 Task: Find connections with filter location Suining with filter topic #Businessintelligence with filter profile language French with filter current company Crowe with filter school National Institute of Information Technology with filter industry Animal Feed Manufacturing with filter service category Corporate Events with filter keywords title Chief
Action: Mouse moved to (162, 221)
Screenshot: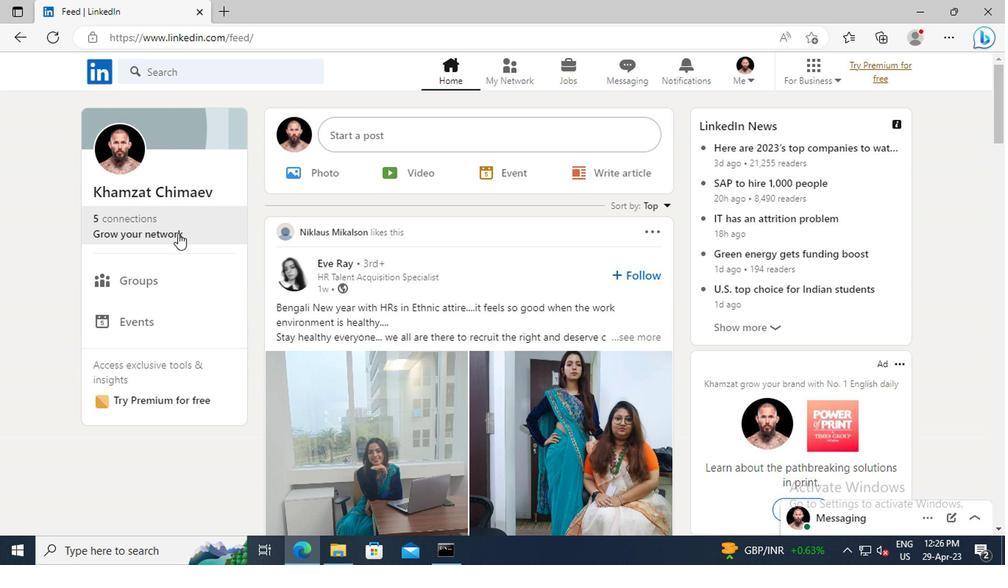 
Action: Mouse pressed left at (162, 221)
Screenshot: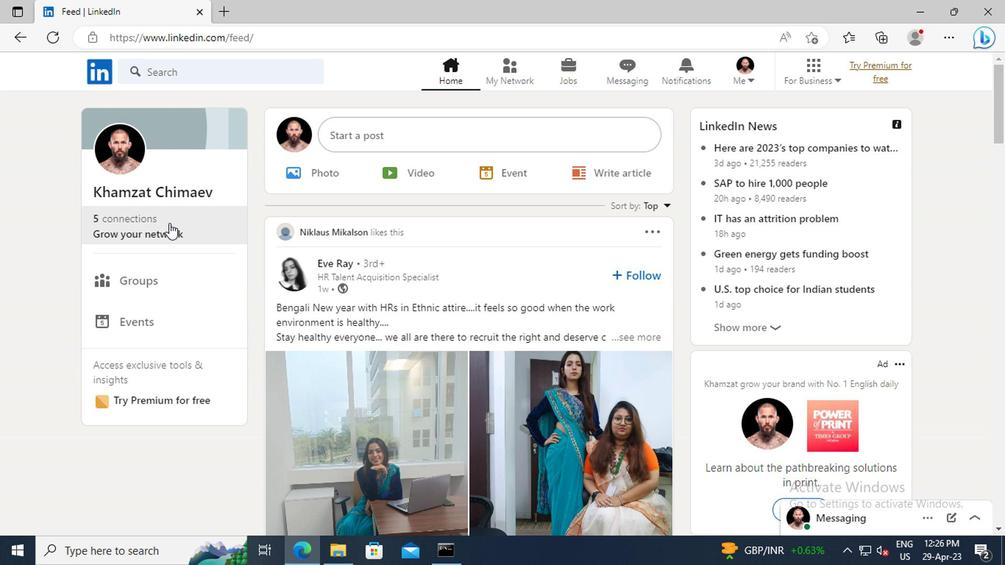 
Action: Mouse moved to (174, 152)
Screenshot: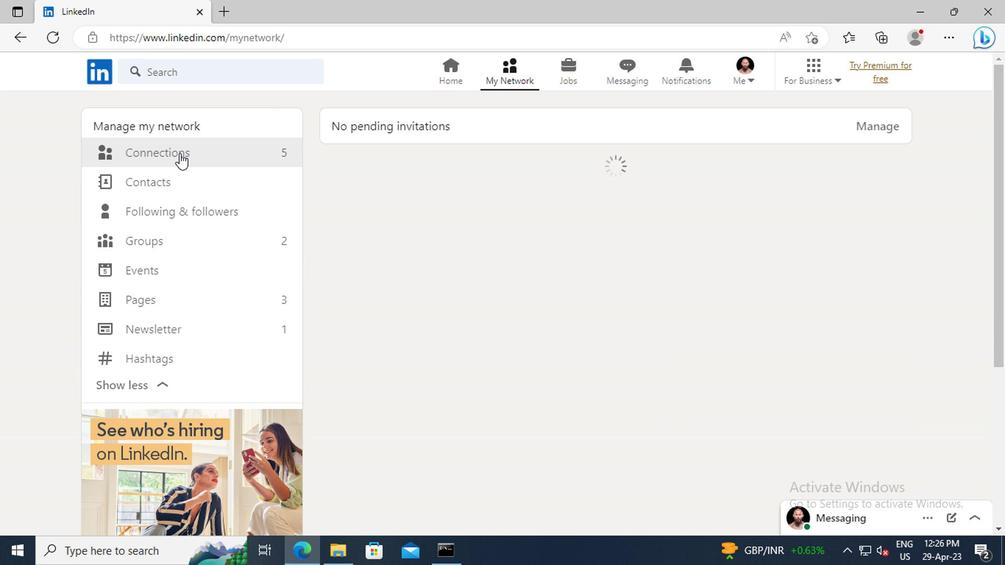 
Action: Mouse pressed left at (174, 152)
Screenshot: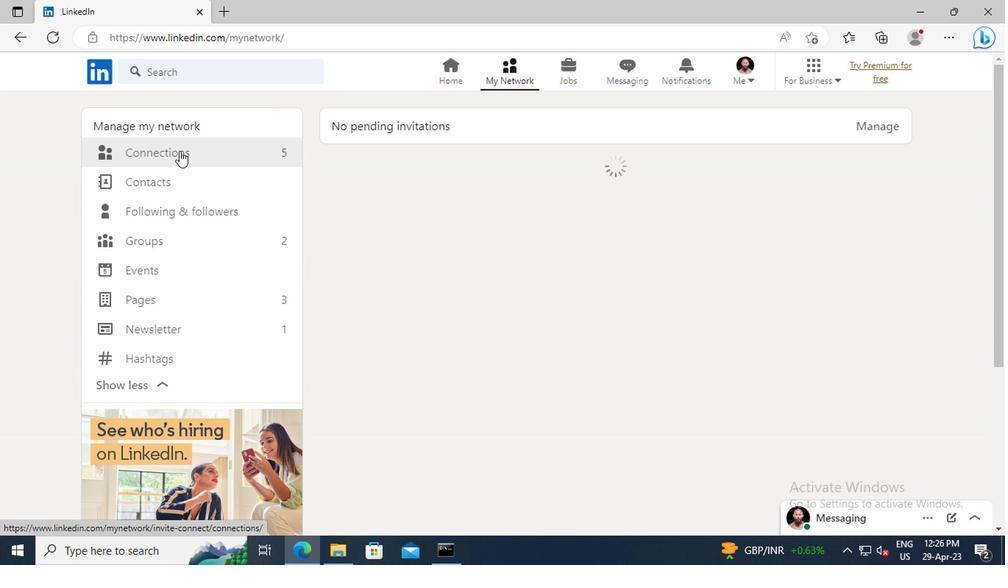 
Action: Mouse moved to (589, 156)
Screenshot: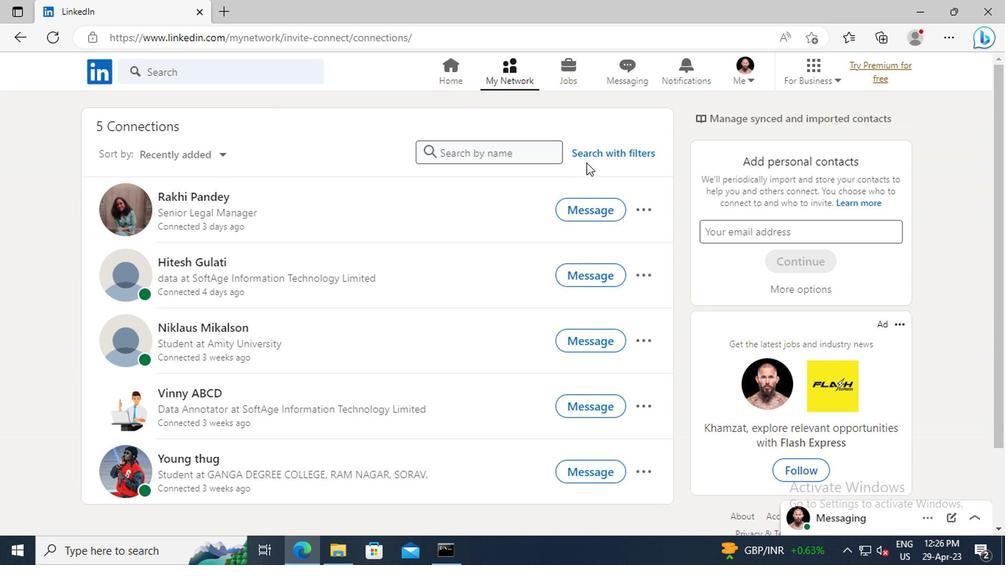 
Action: Mouse pressed left at (589, 156)
Screenshot: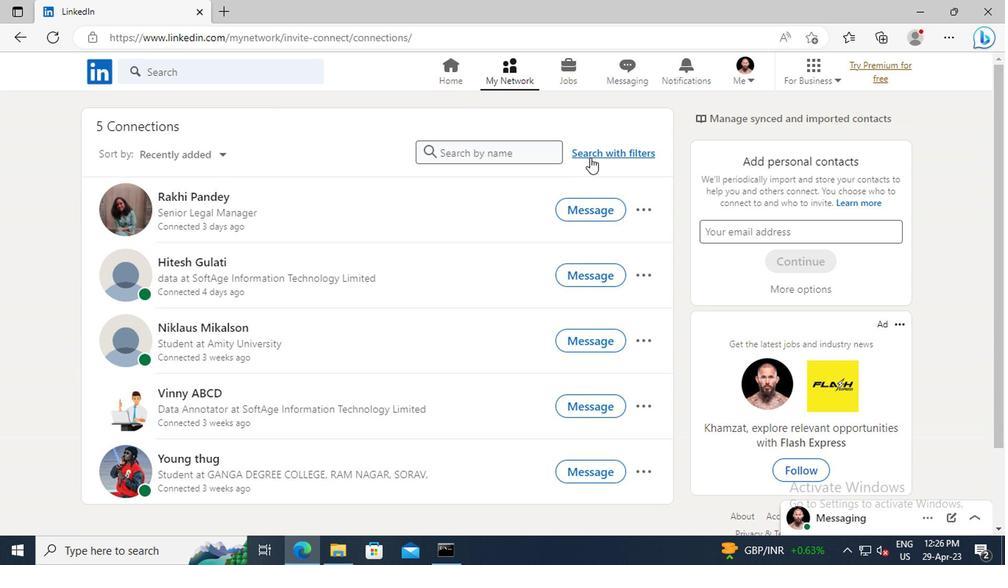 
Action: Mouse moved to (552, 115)
Screenshot: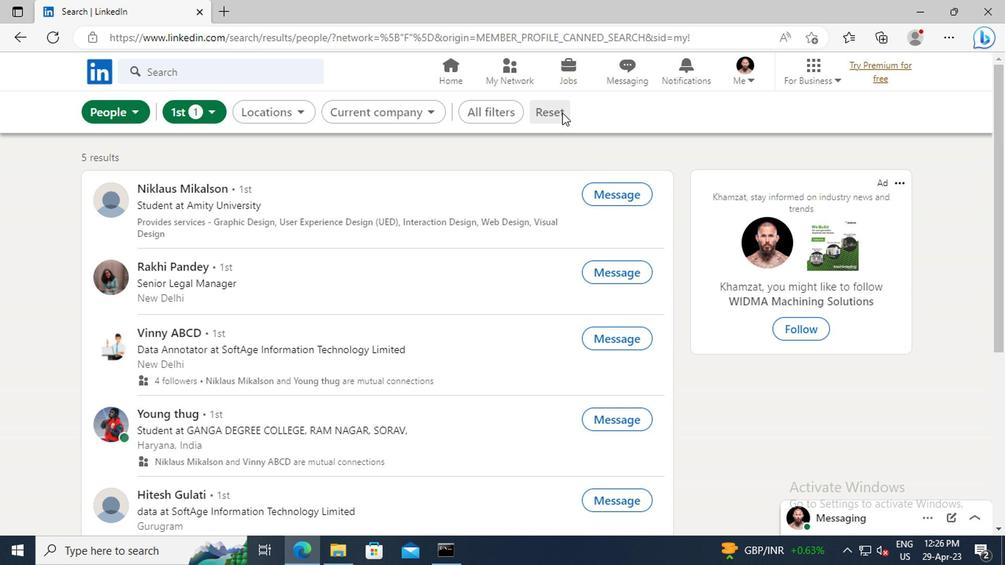 
Action: Mouse pressed left at (552, 115)
Screenshot: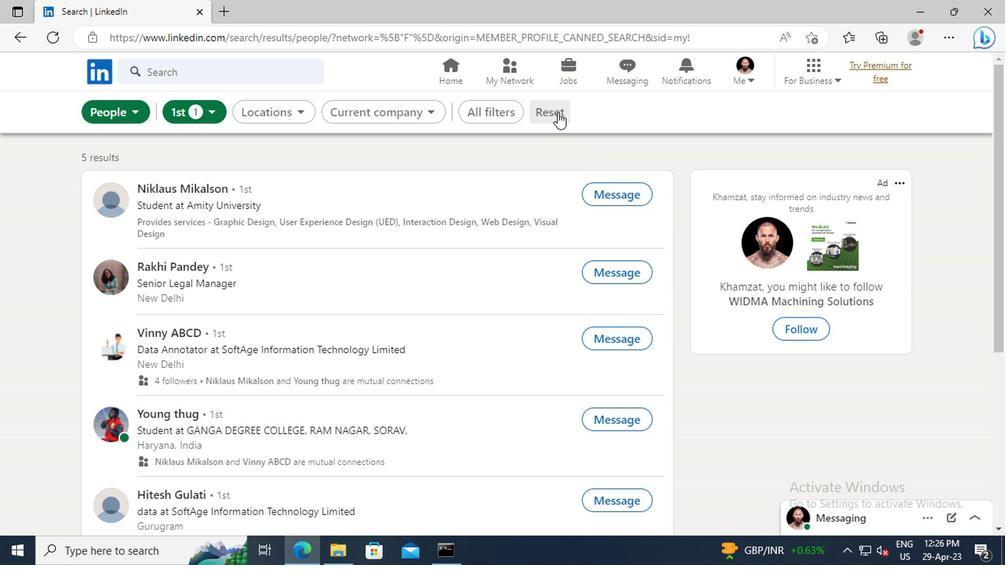 
Action: Mouse moved to (525, 112)
Screenshot: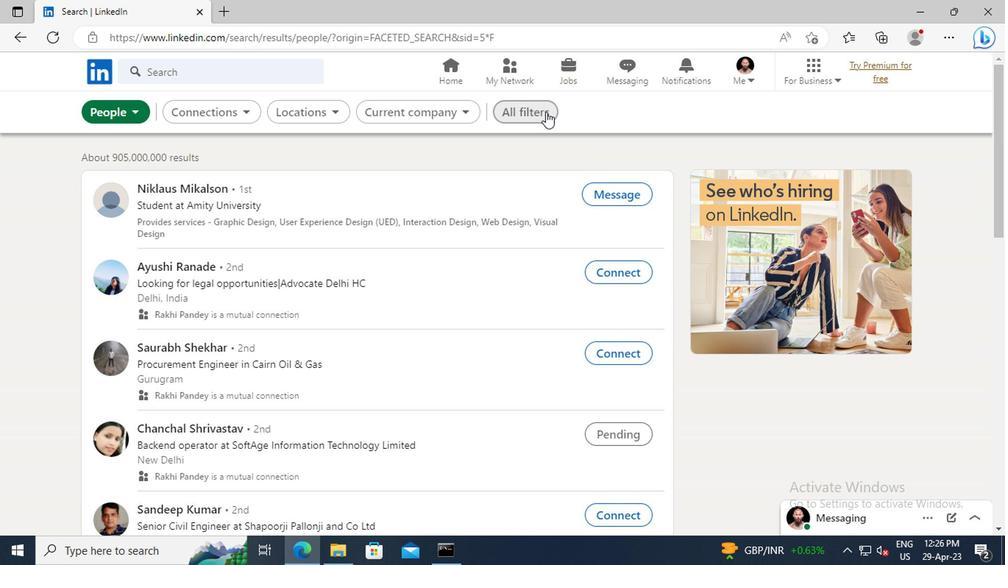 
Action: Mouse pressed left at (525, 112)
Screenshot: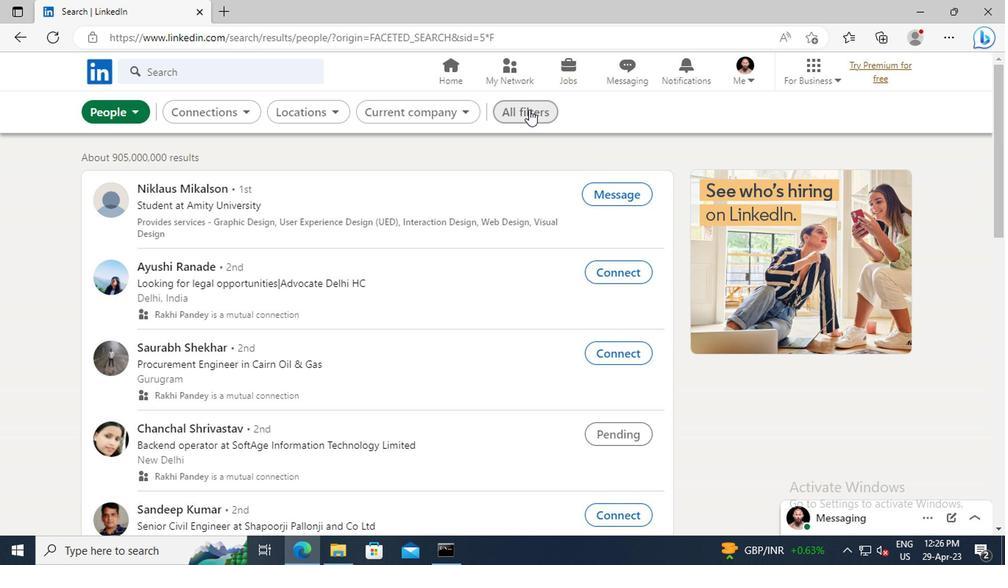 
Action: Mouse moved to (805, 267)
Screenshot: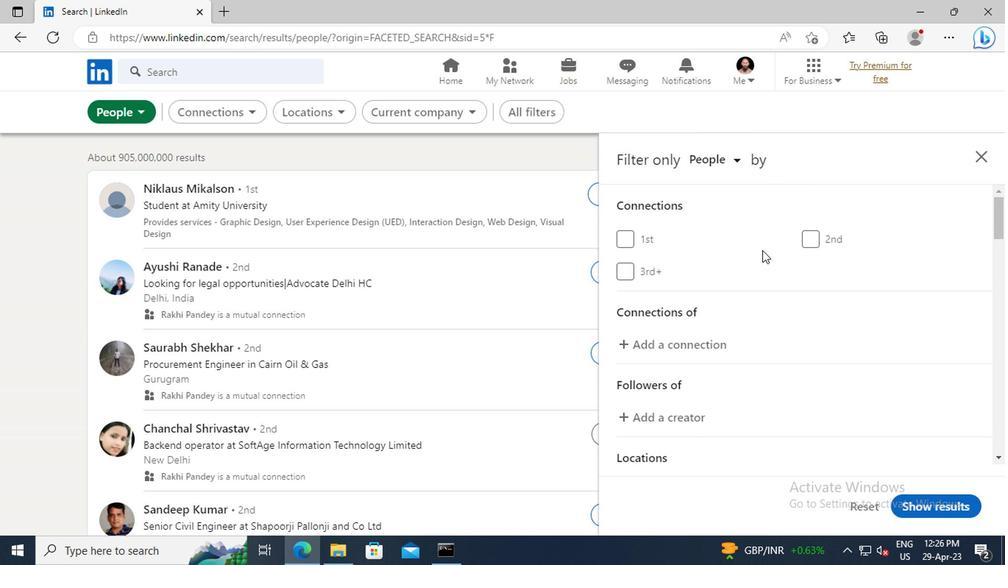 
Action: Mouse scrolled (805, 266) with delta (0, 0)
Screenshot: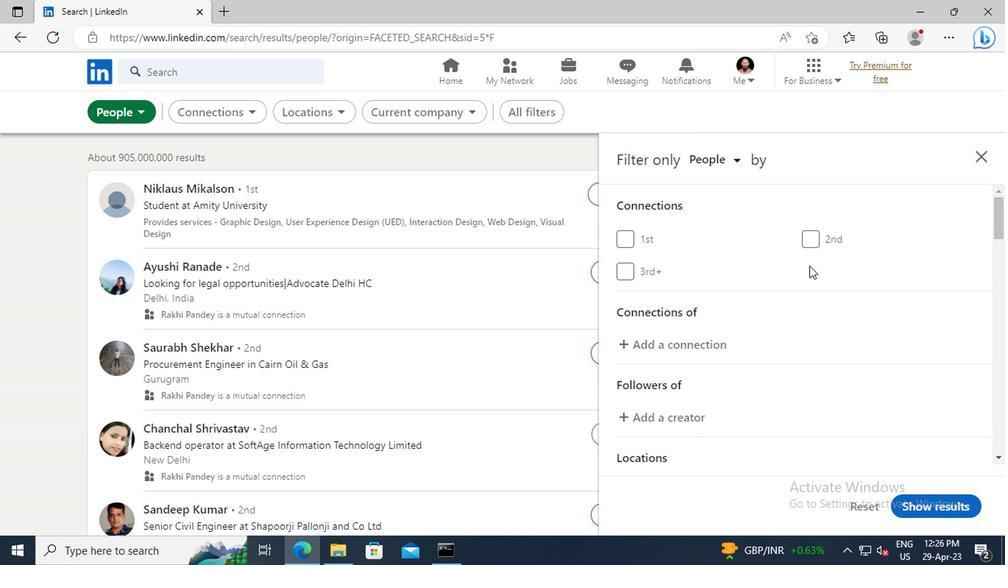
Action: Mouse scrolled (805, 266) with delta (0, 0)
Screenshot: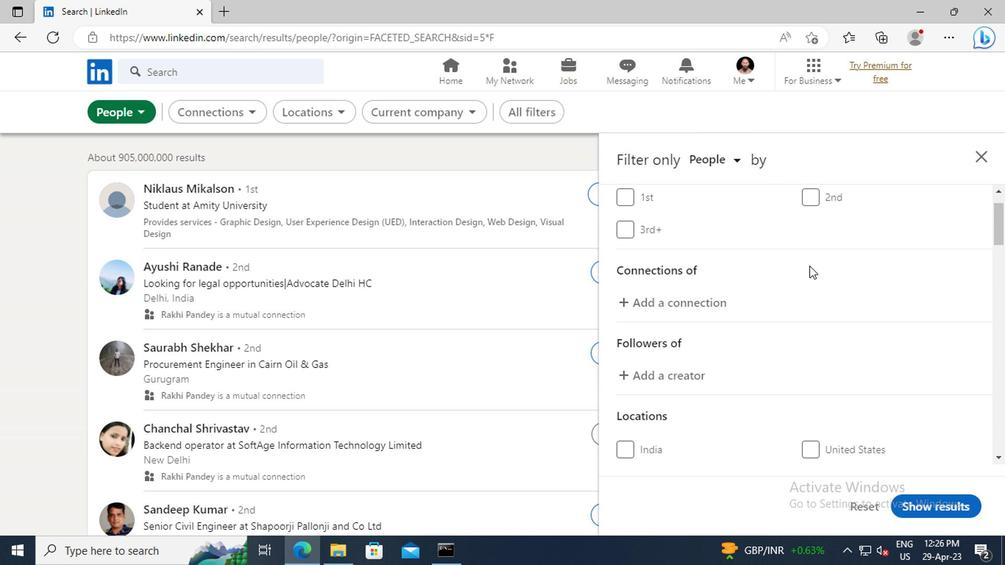 
Action: Mouse scrolled (805, 266) with delta (0, 0)
Screenshot: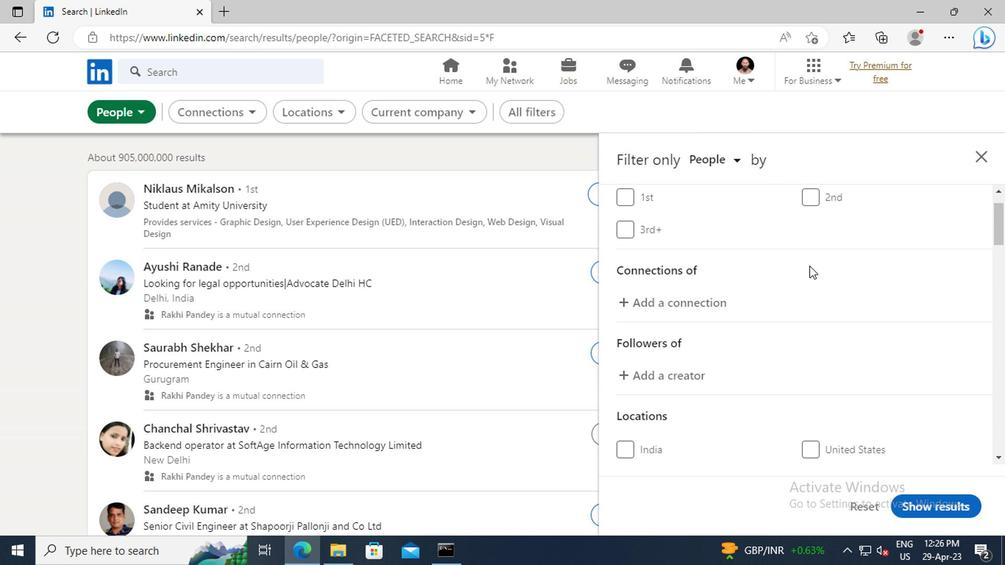 
Action: Mouse scrolled (805, 266) with delta (0, 0)
Screenshot: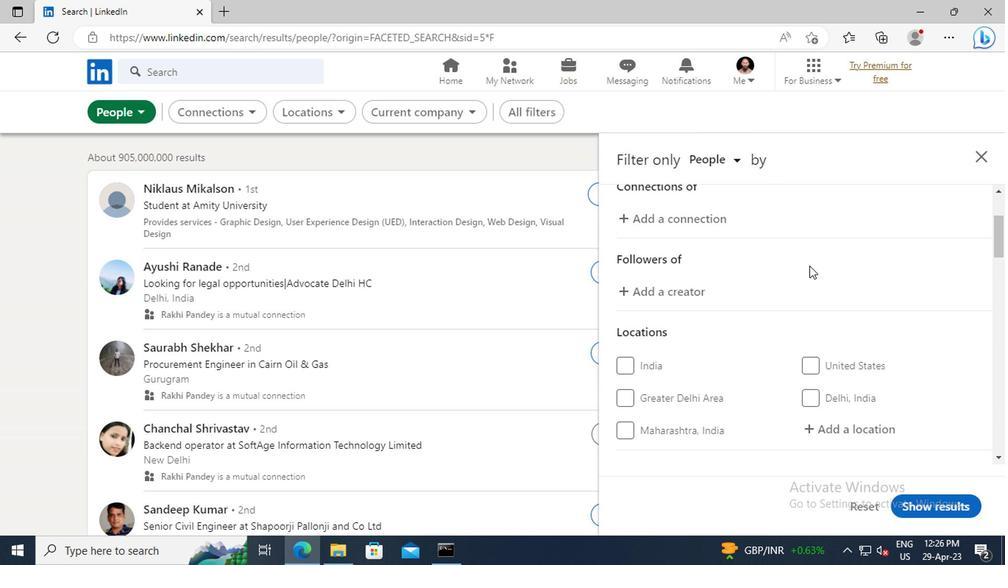 
Action: Mouse scrolled (805, 266) with delta (0, 0)
Screenshot: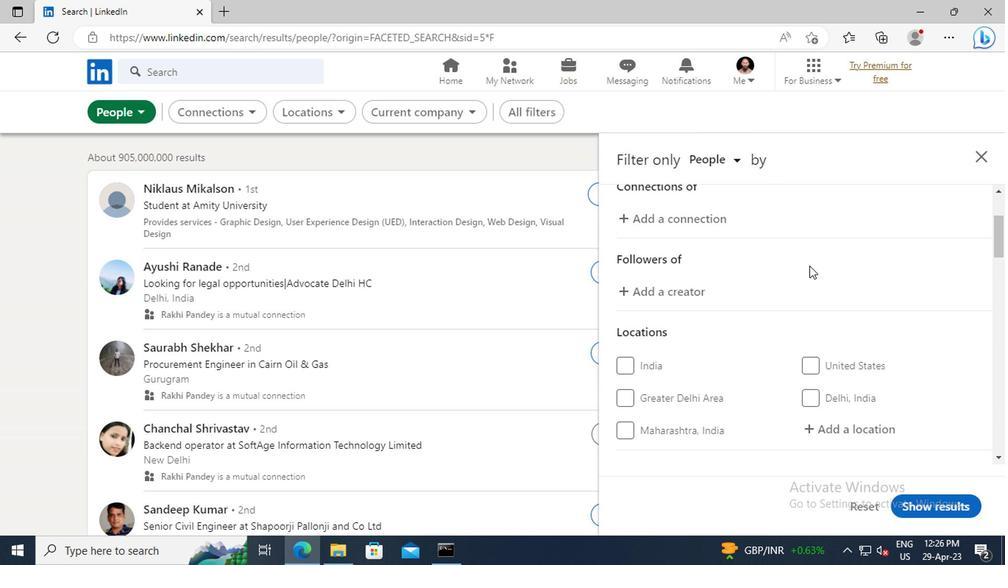 
Action: Mouse scrolled (805, 266) with delta (0, 0)
Screenshot: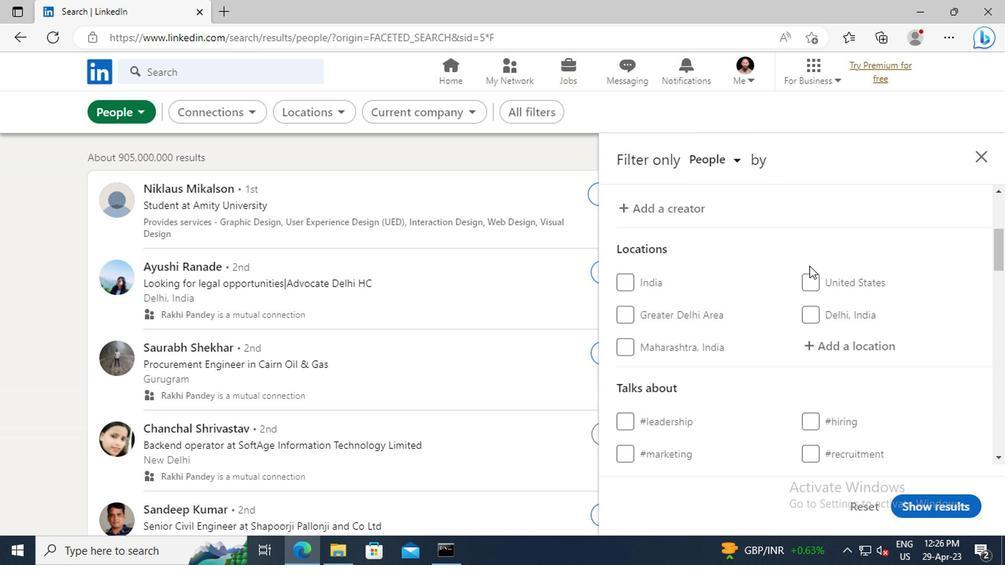 
Action: Mouse moved to (809, 305)
Screenshot: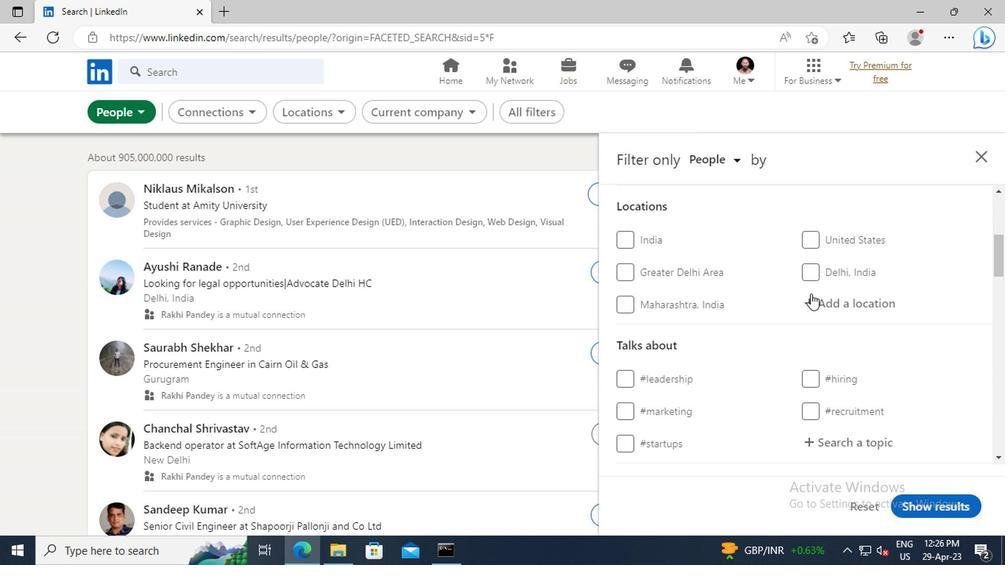
Action: Mouse pressed left at (809, 305)
Screenshot: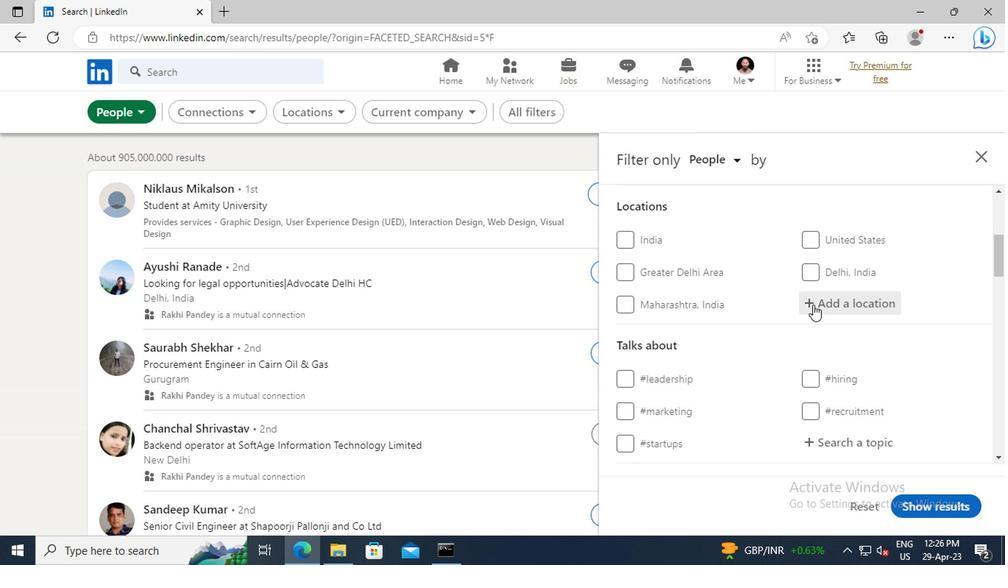 
Action: Key pressed <Key.shift>SUINING
Screenshot: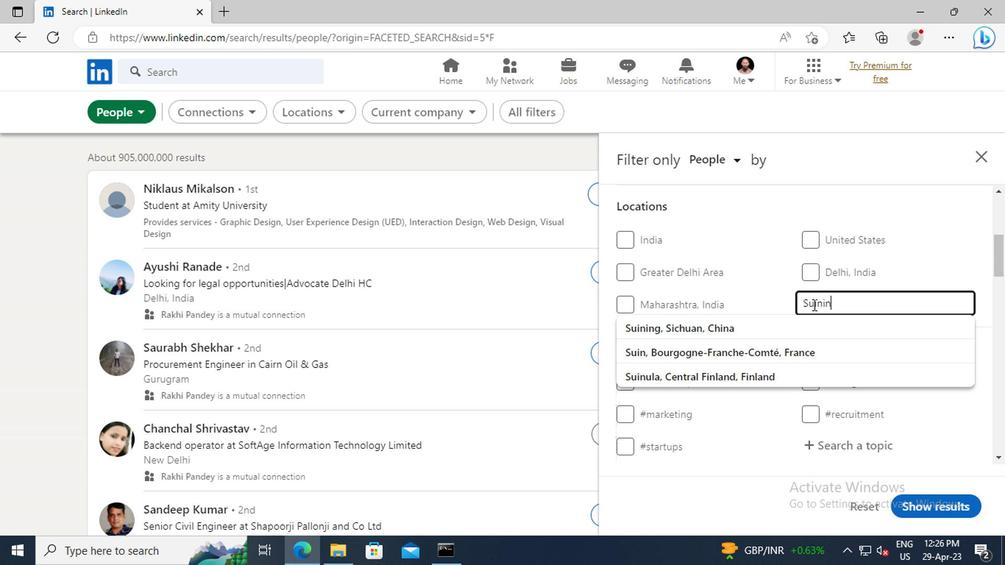 
Action: Mouse moved to (822, 320)
Screenshot: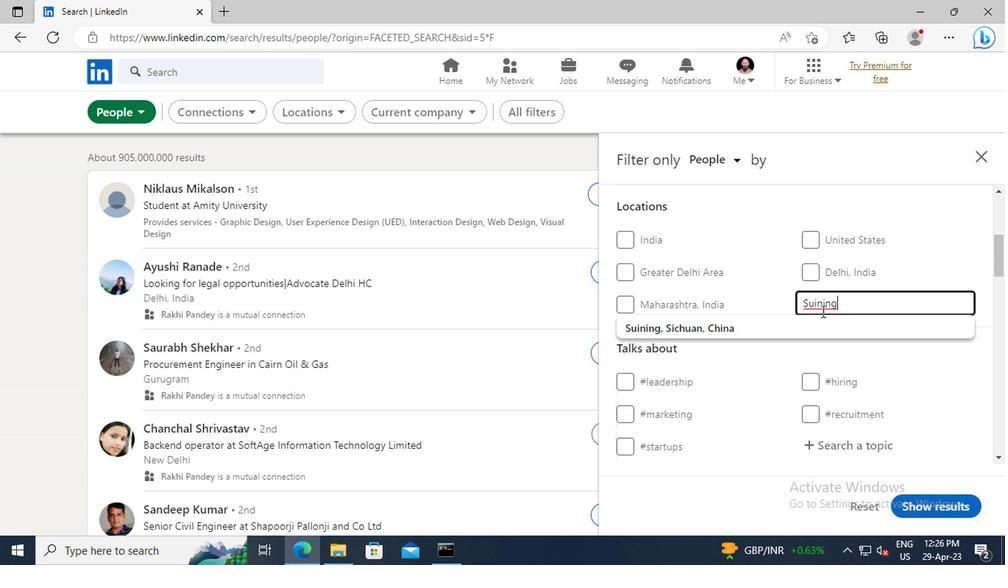 
Action: Mouse pressed left at (822, 320)
Screenshot: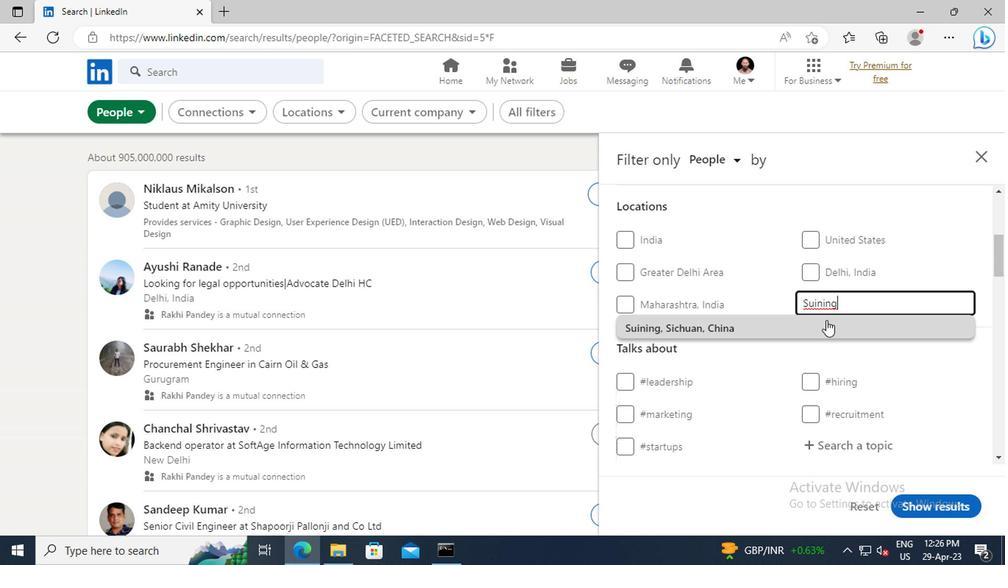 
Action: Mouse scrolled (822, 320) with delta (0, 0)
Screenshot: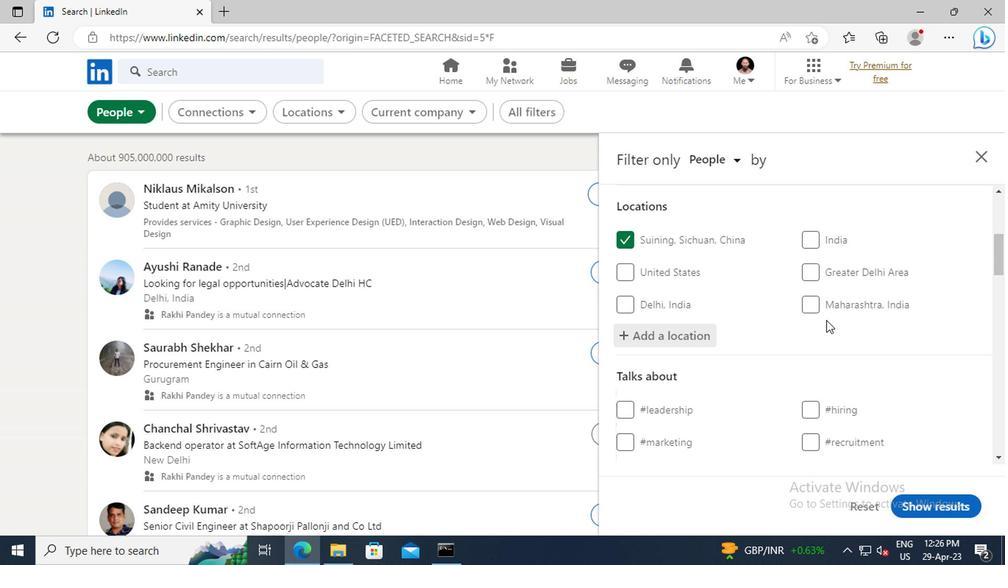 
Action: Mouse moved to (818, 302)
Screenshot: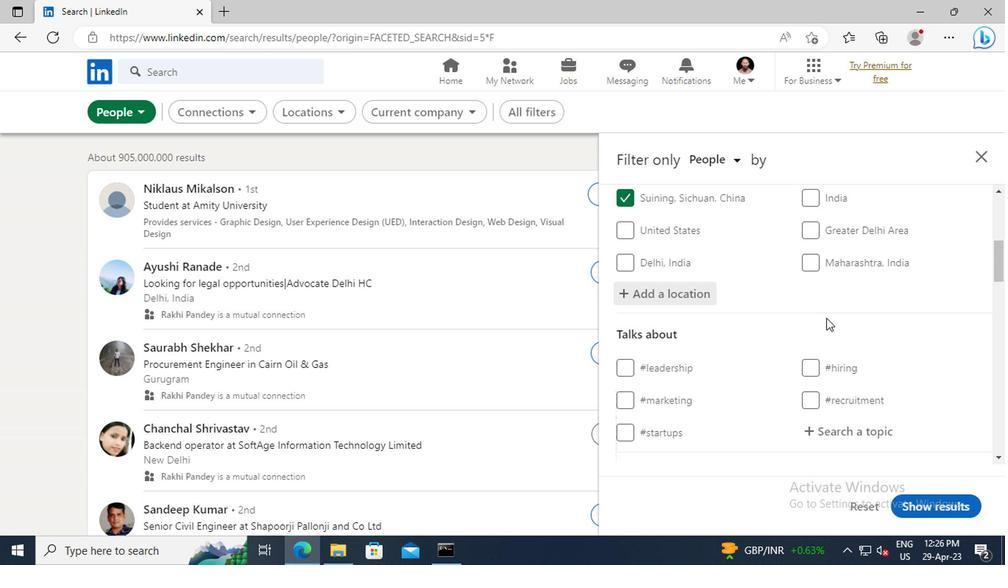 
Action: Mouse scrolled (818, 301) with delta (0, 0)
Screenshot: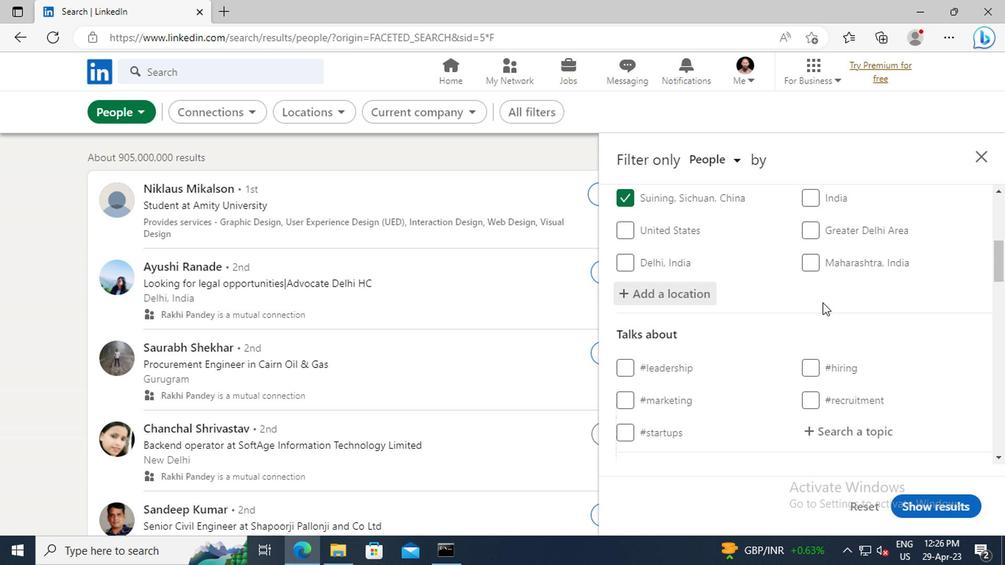 
Action: Mouse scrolled (818, 301) with delta (0, 0)
Screenshot: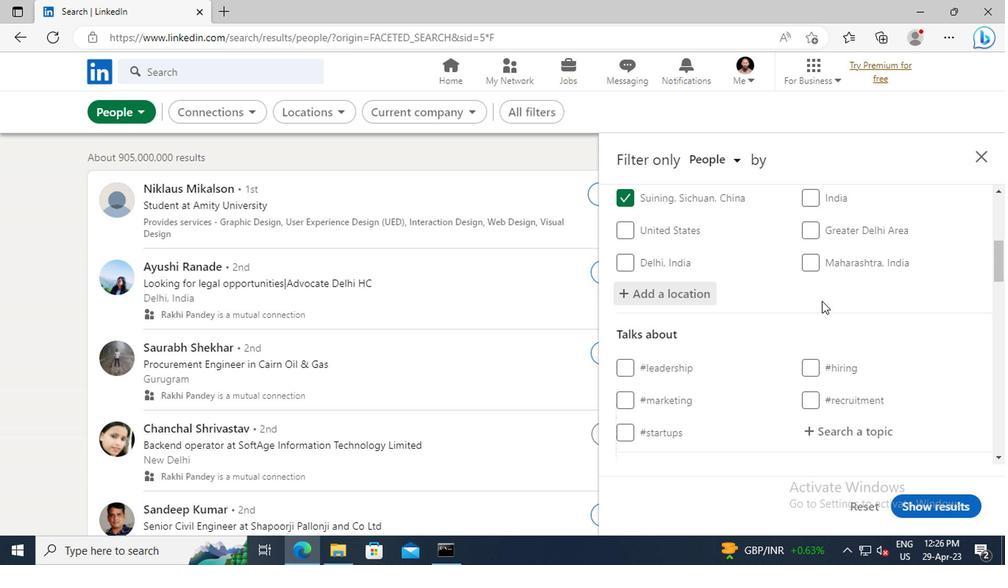 
Action: Mouse scrolled (818, 301) with delta (0, 0)
Screenshot: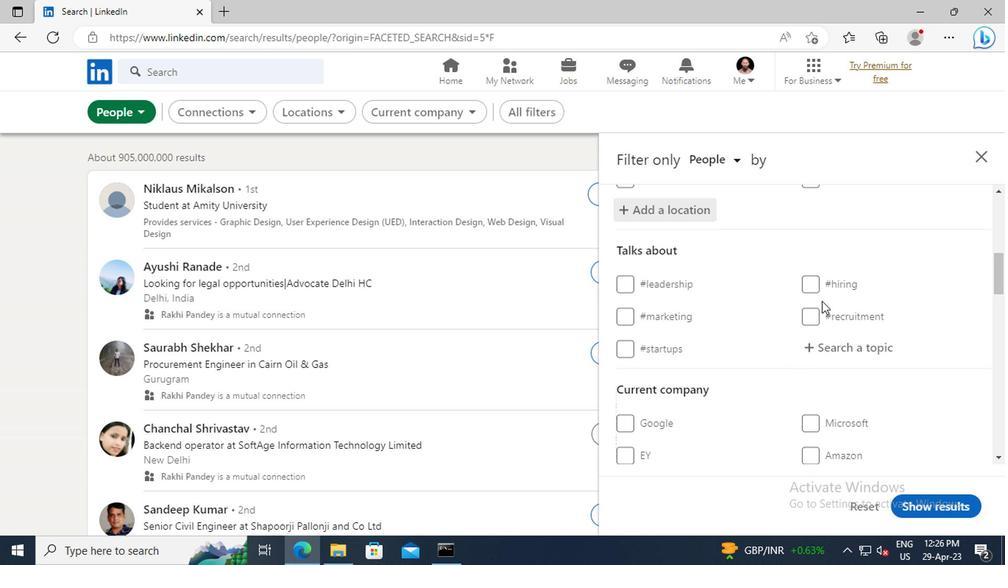 
Action: Mouse moved to (816, 307)
Screenshot: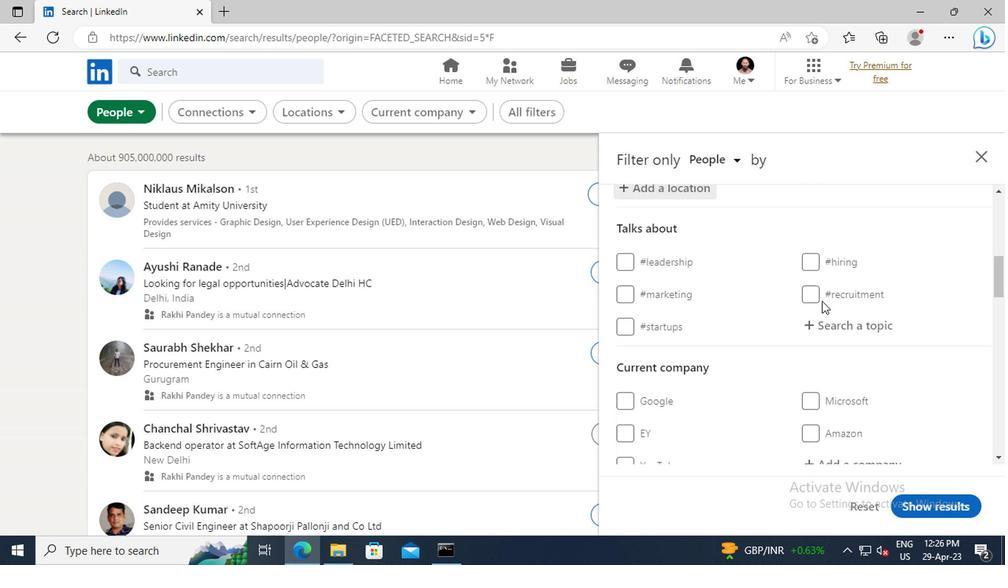 
Action: Mouse pressed left at (816, 307)
Screenshot: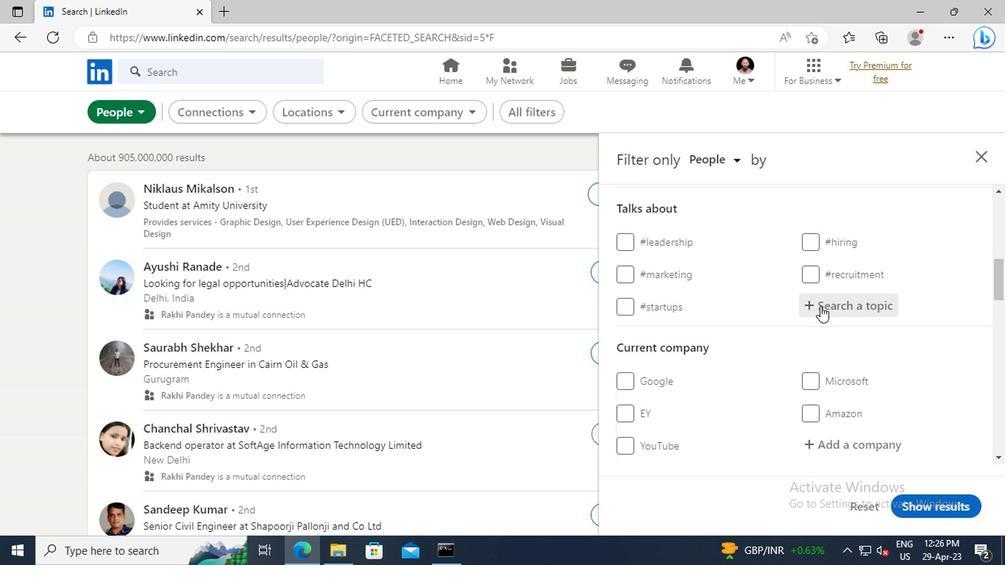 
Action: Key pressed <Key.shift>BUSINESSIN
Screenshot: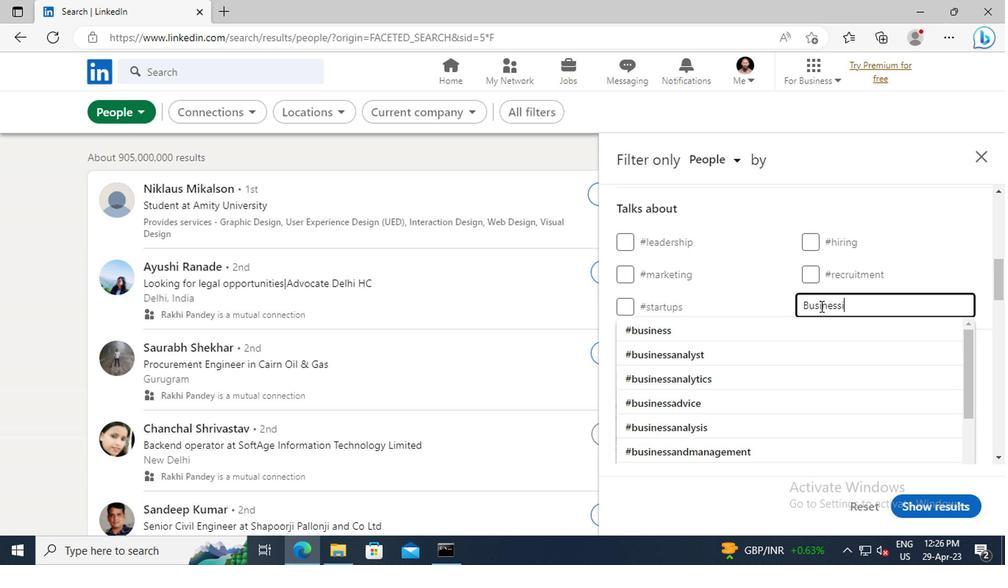 
Action: Mouse moved to (804, 329)
Screenshot: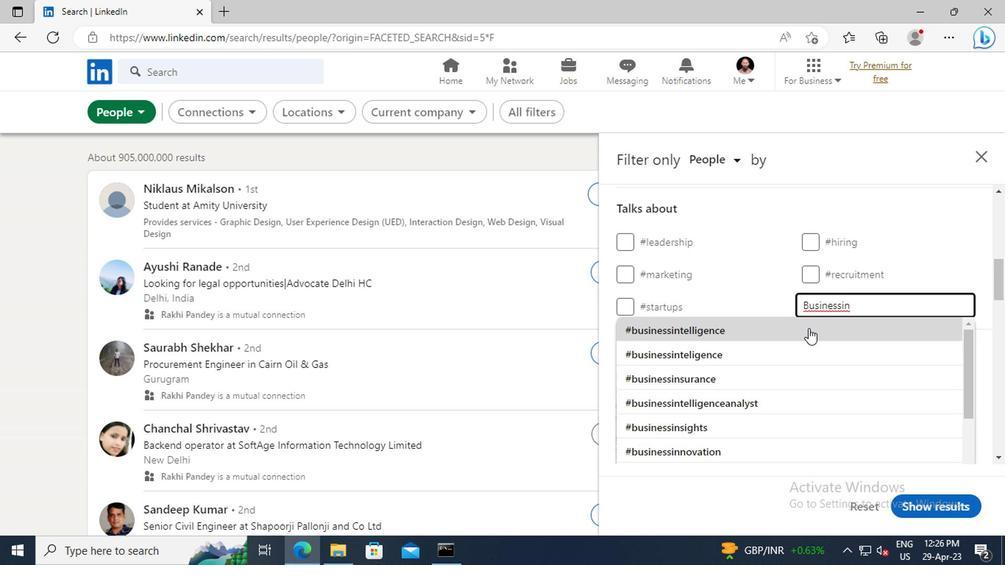 
Action: Mouse pressed left at (804, 329)
Screenshot: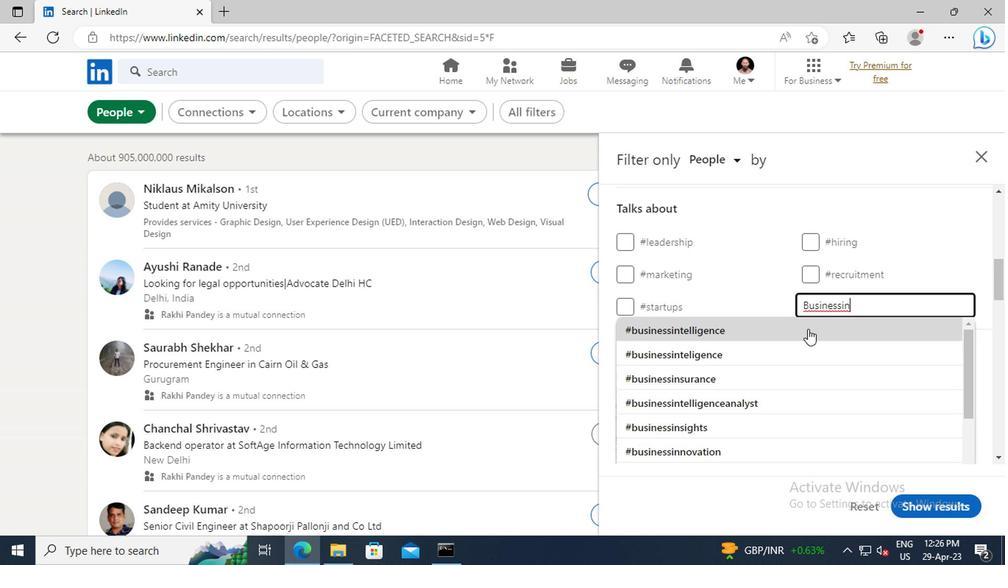 
Action: Mouse scrolled (804, 329) with delta (0, 0)
Screenshot: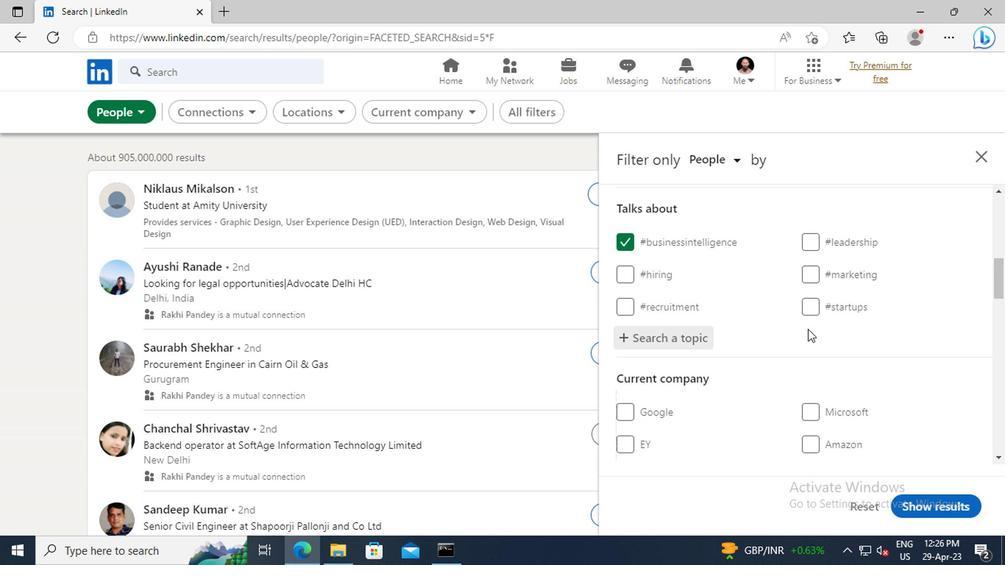 
Action: Mouse scrolled (804, 329) with delta (0, 0)
Screenshot: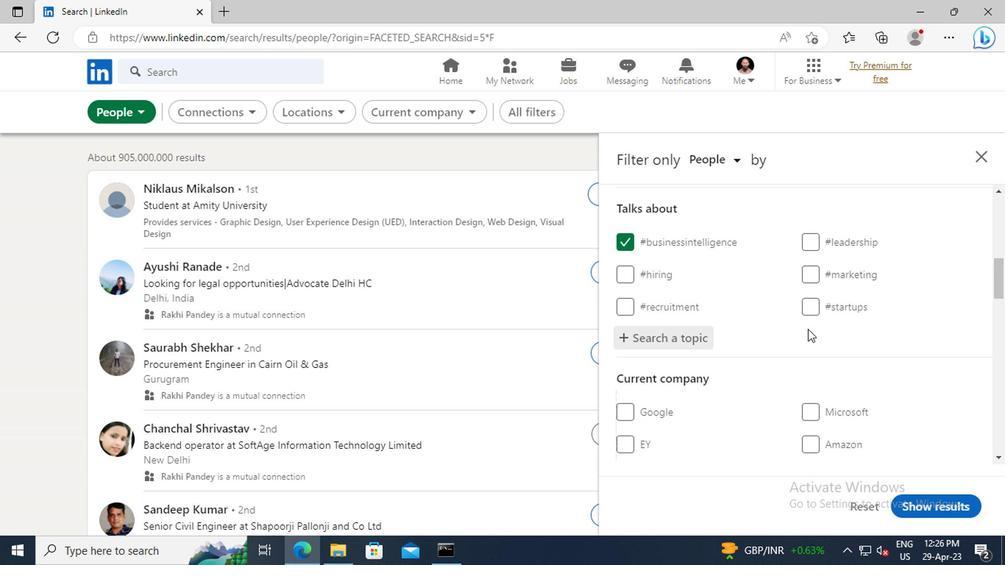
Action: Mouse scrolled (804, 329) with delta (0, 0)
Screenshot: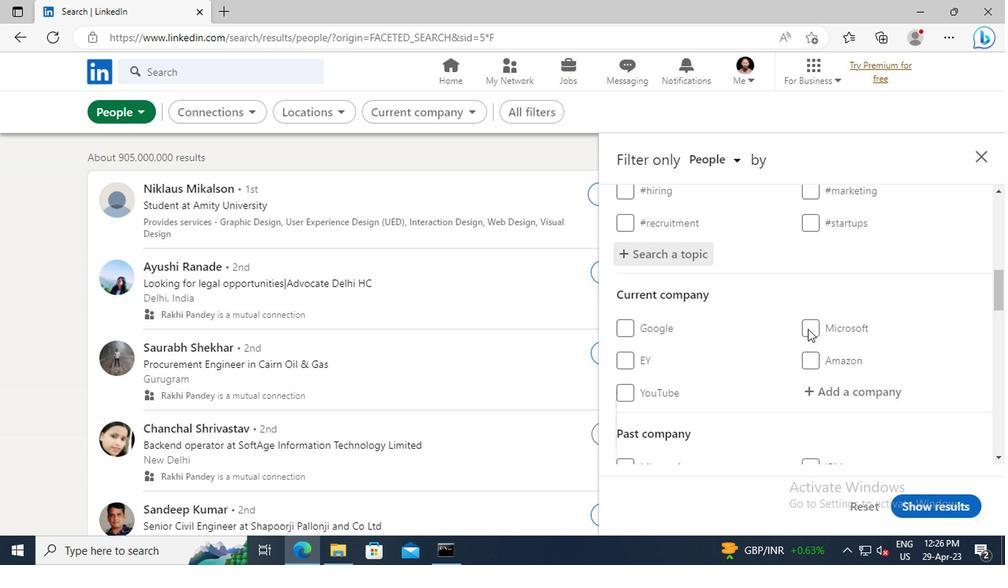 
Action: Mouse scrolled (804, 329) with delta (0, 0)
Screenshot: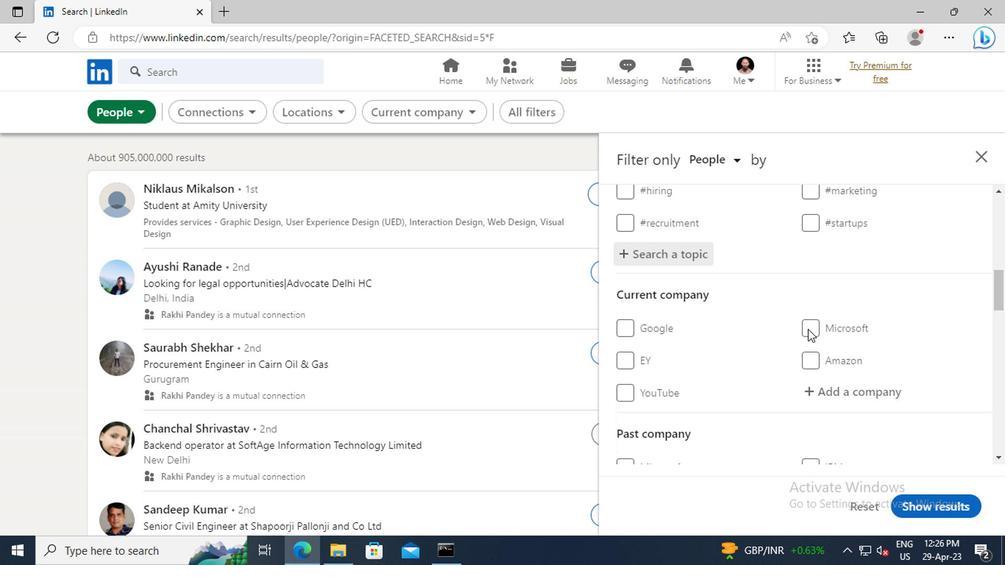 
Action: Mouse scrolled (804, 329) with delta (0, 0)
Screenshot: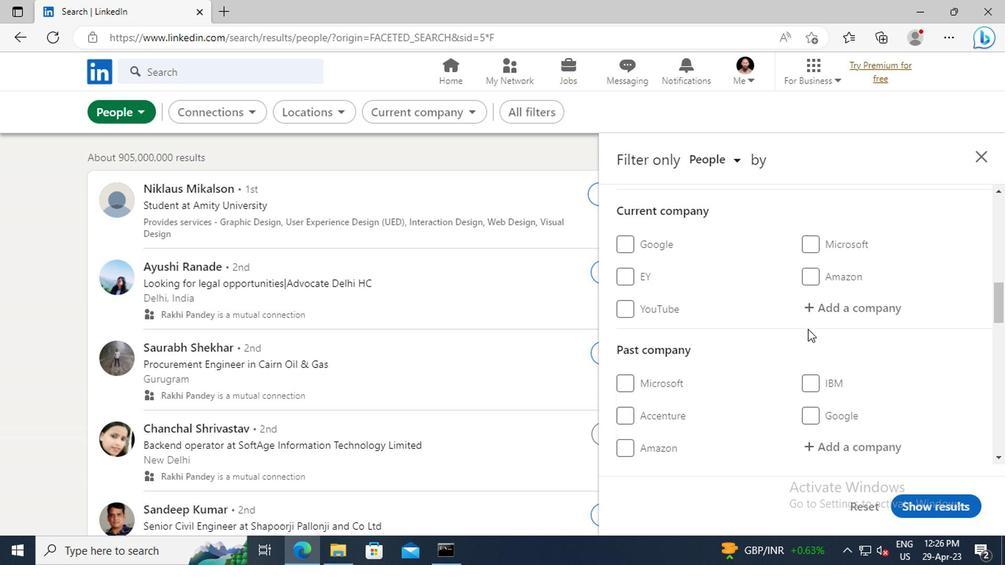 
Action: Mouse scrolled (804, 329) with delta (0, 0)
Screenshot: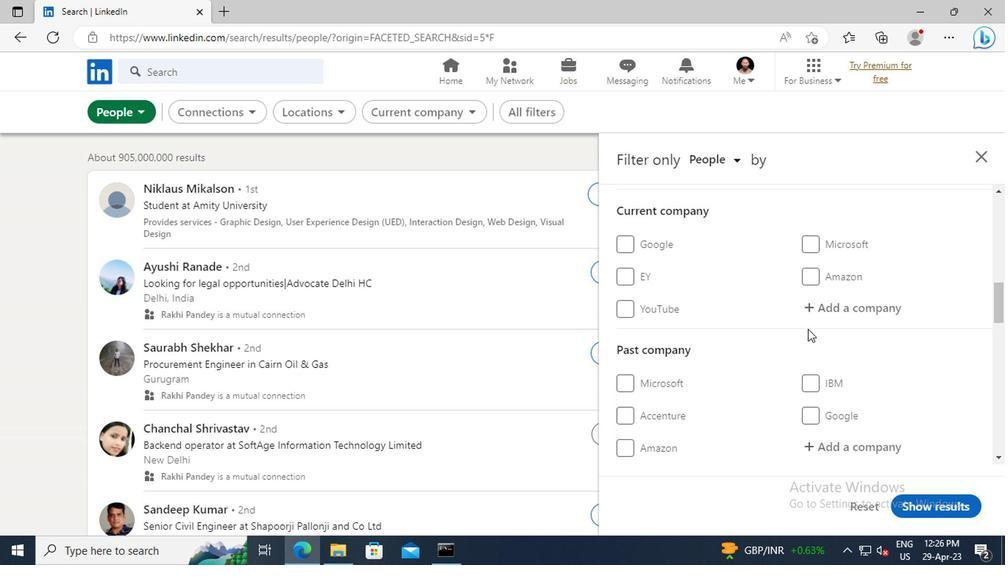 
Action: Mouse scrolled (804, 329) with delta (0, 0)
Screenshot: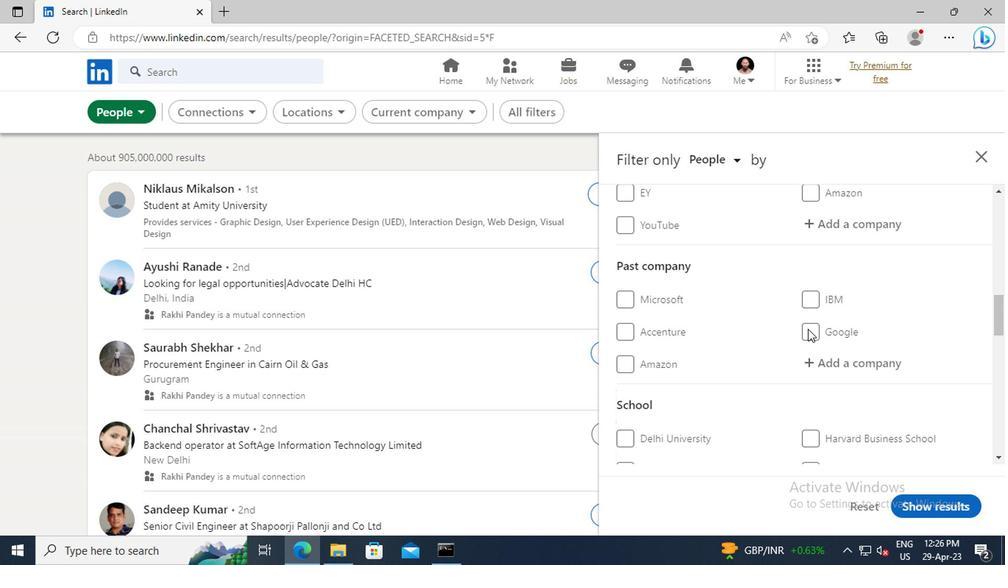 
Action: Mouse scrolled (804, 329) with delta (0, 0)
Screenshot: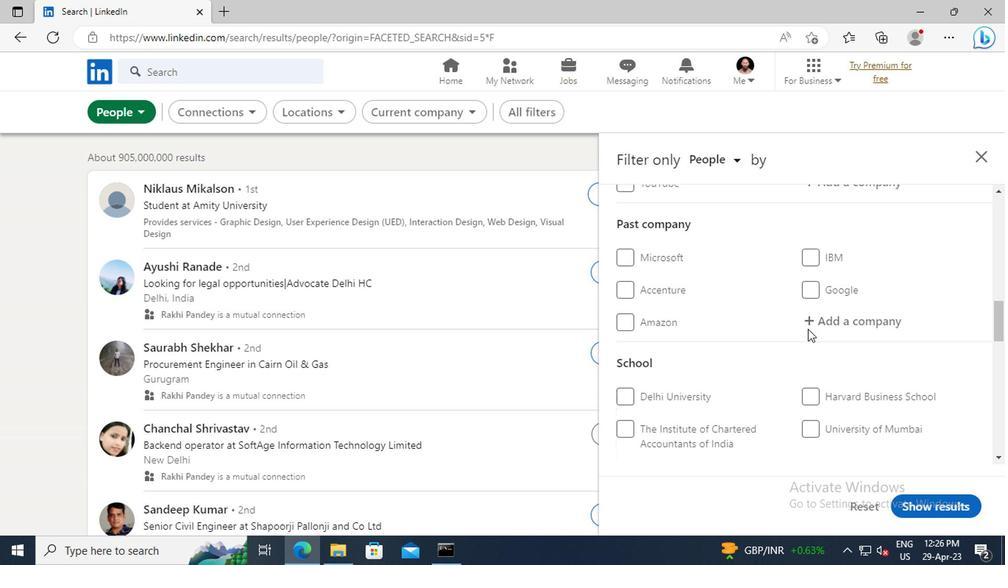 
Action: Mouse scrolled (804, 329) with delta (0, 0)
Screenshot: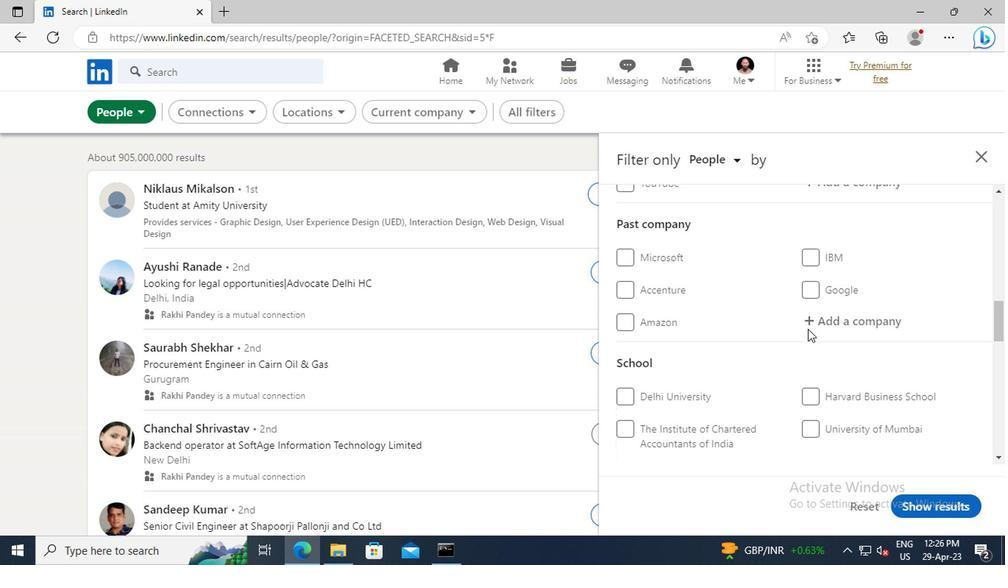 
Action: Mouse scrolled (804, 329) with delta (0, 0)
Screenshot: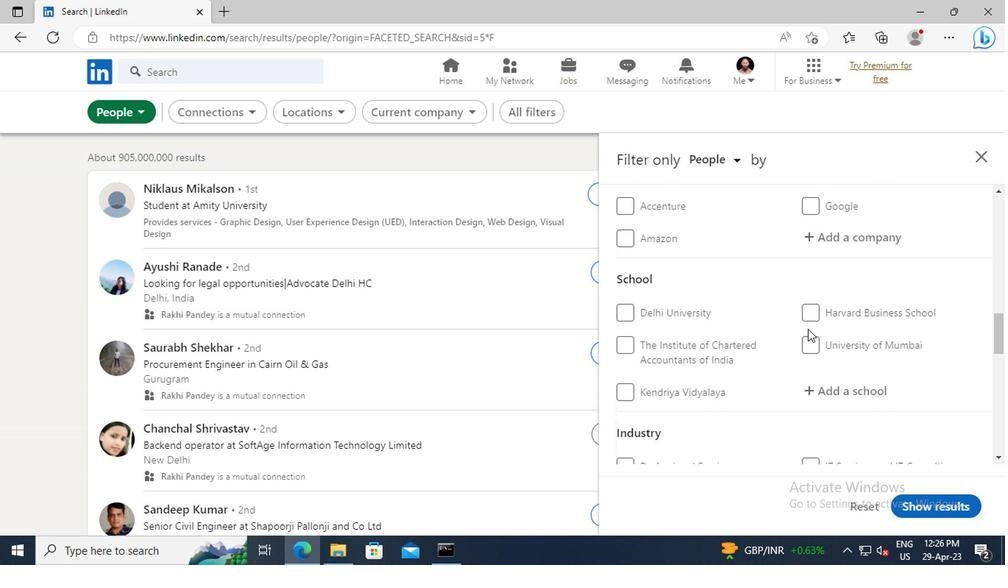 
Action: Mouse scrolled (804, 329) with delta (0, 0)
Screenshot: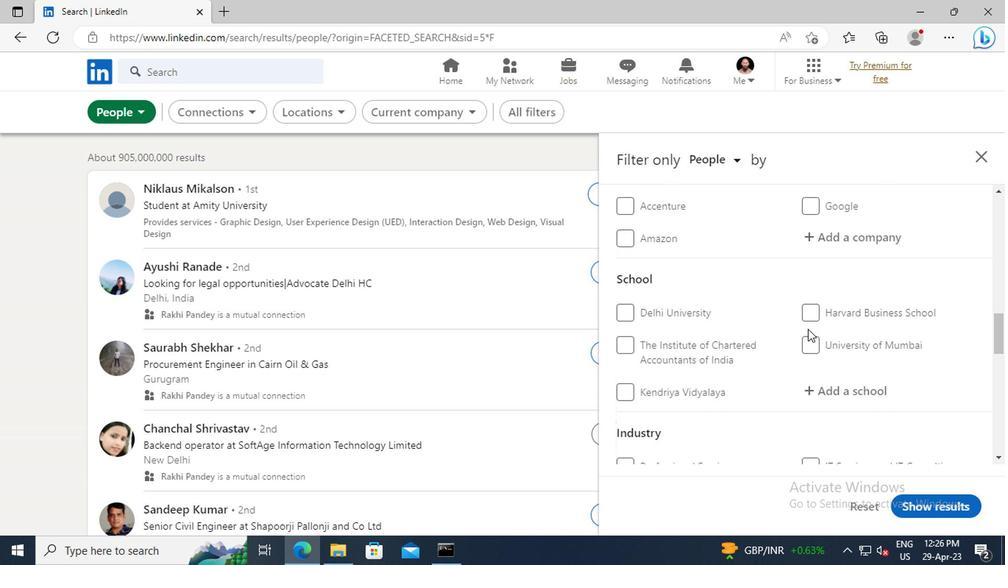 
Action: Mouse scrolled (804, 329) with delta (0, 0)
Screenshot: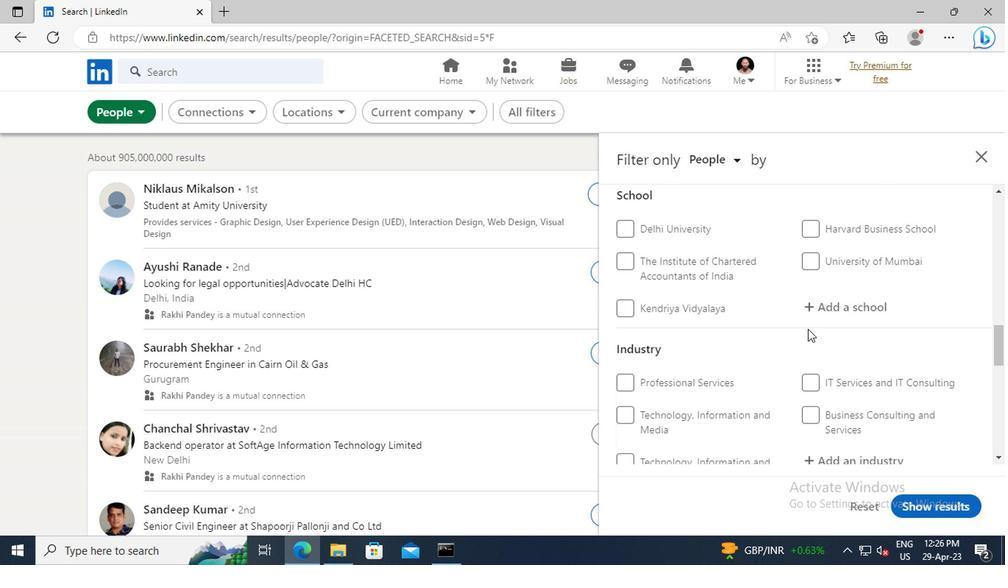 
Action: Mouse scrolled (804, 329) with delta (0, 0)
Screenshot: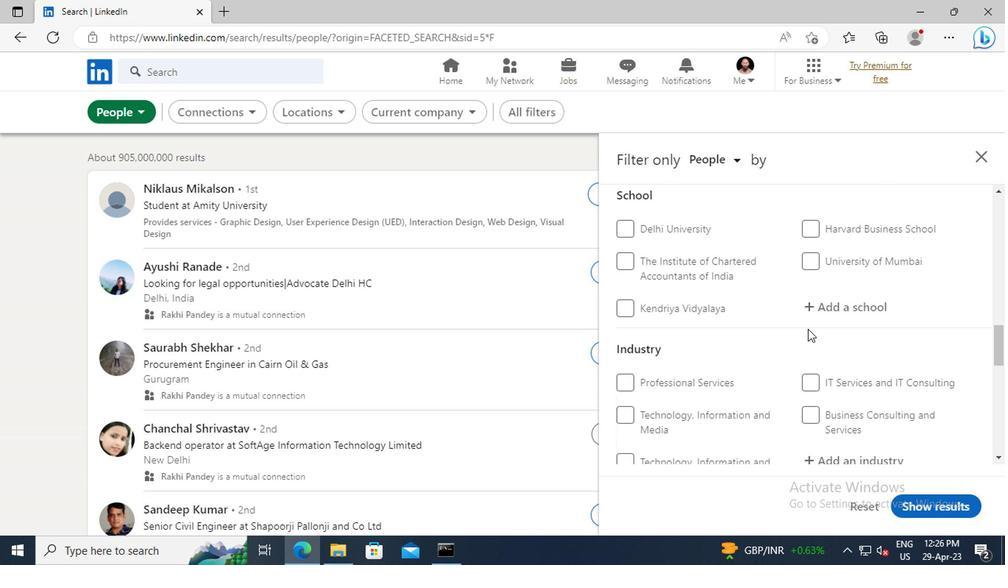
Action: Mouse scrolled (804, 329) with delta (0, 0)
Screenshot: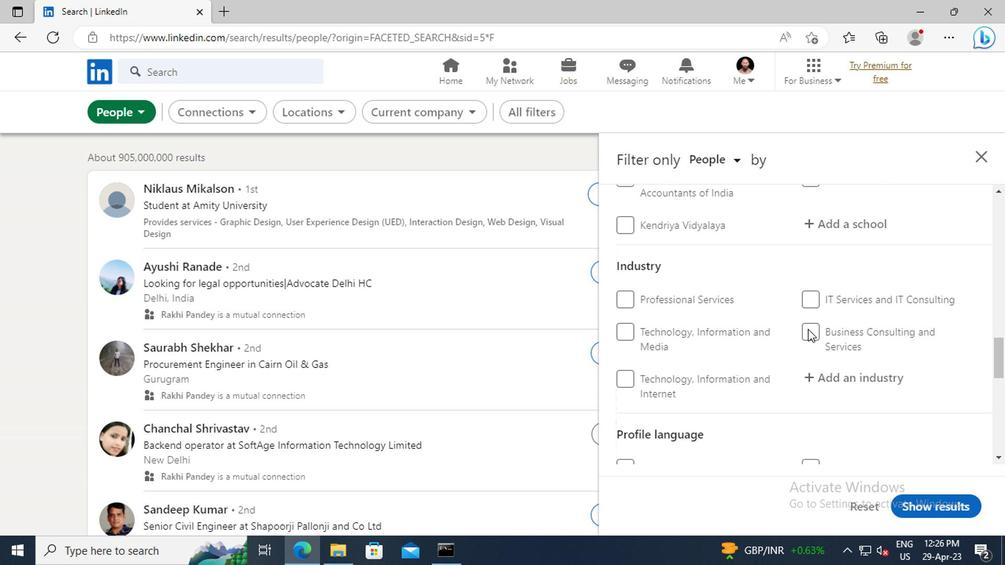 
Action: Mouse scrolled (804, 329) with delta (0, 0)
Screenshot: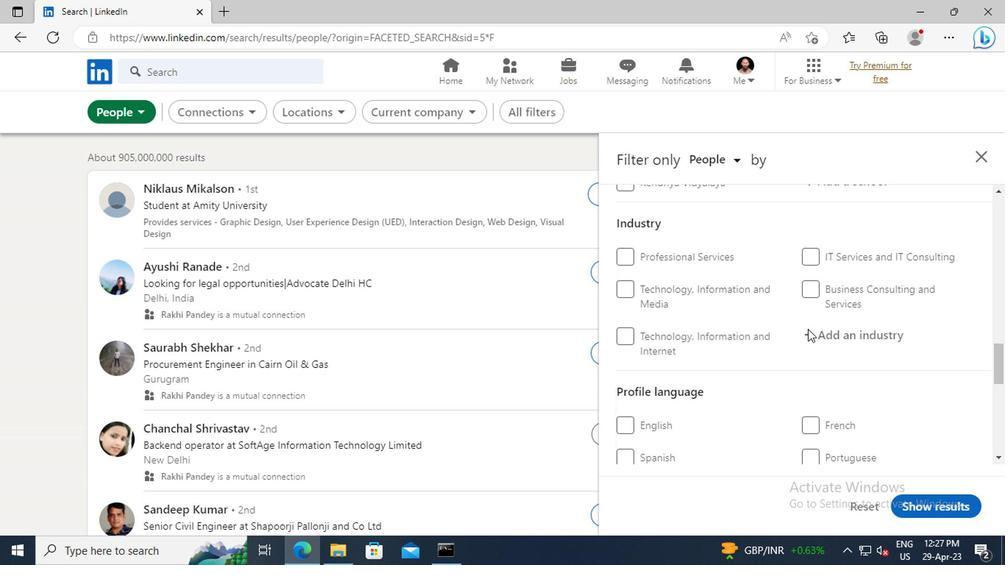
Action: Mouse moved to (803, 383)
Screenshot: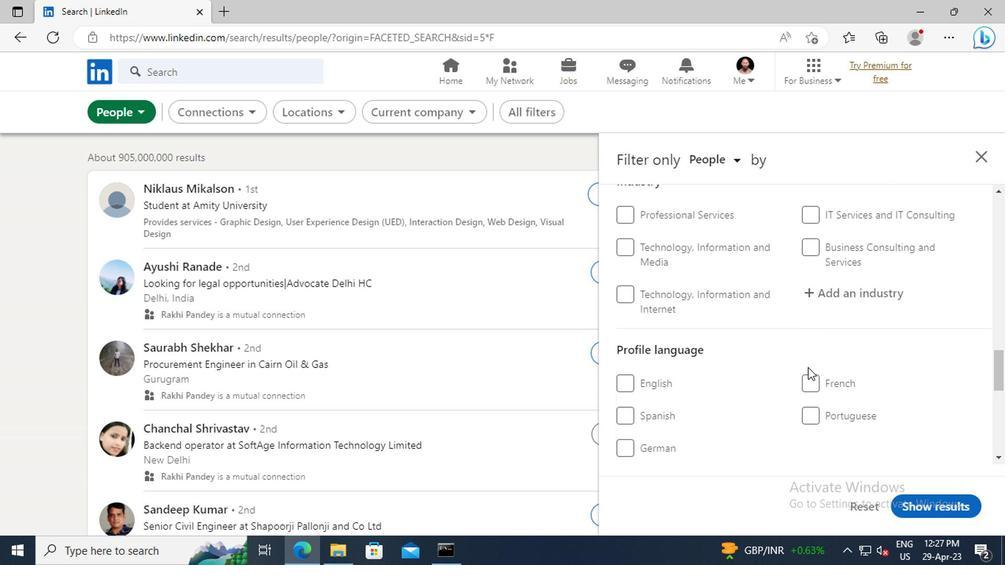 
Action: Mouse pressed left at (803, 383)
Screenshot: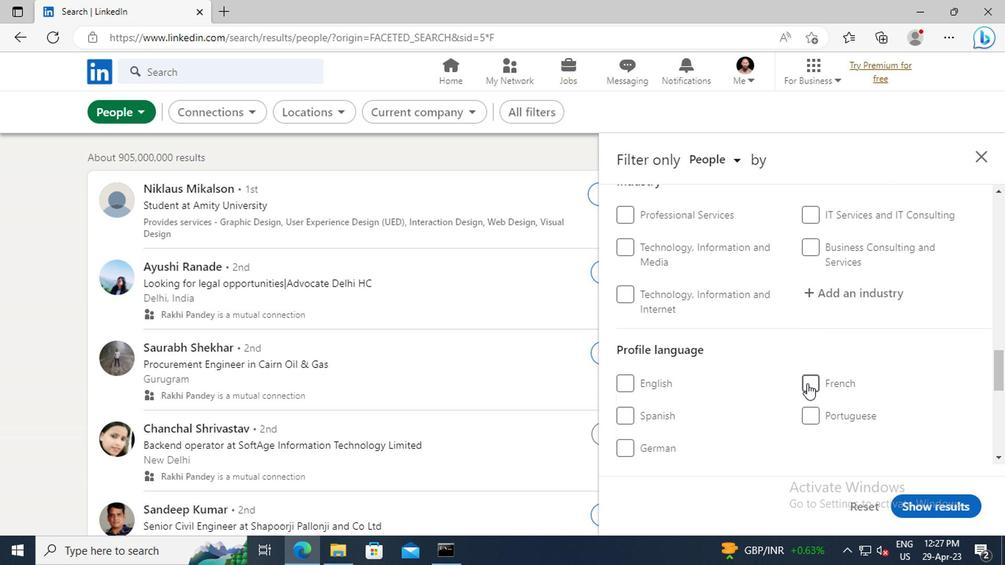 
Action: Mouse moved to (822, 348)
Screenshot: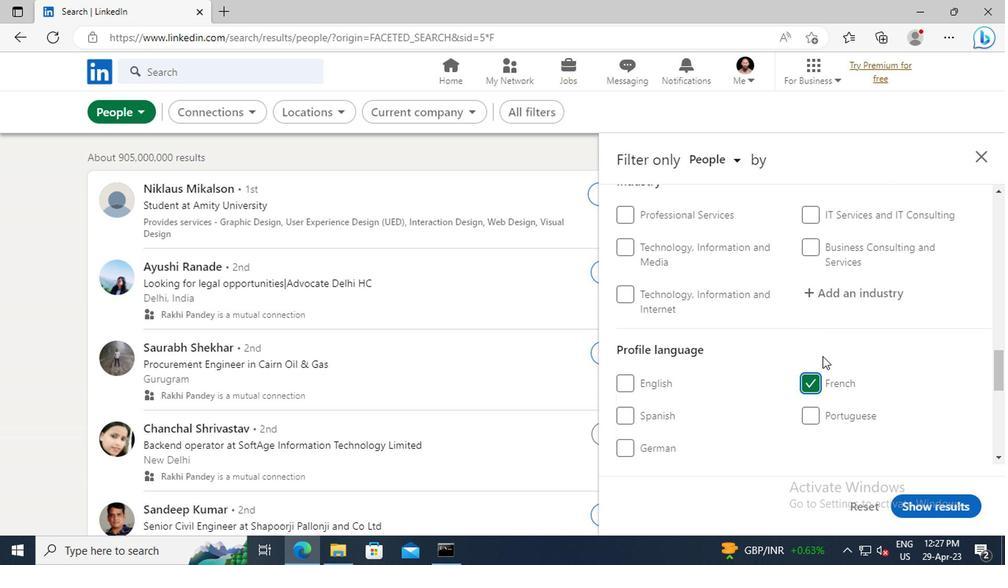 
Action: Mouse scrolled (822, 349) with delta (0, 1)
Screenshot: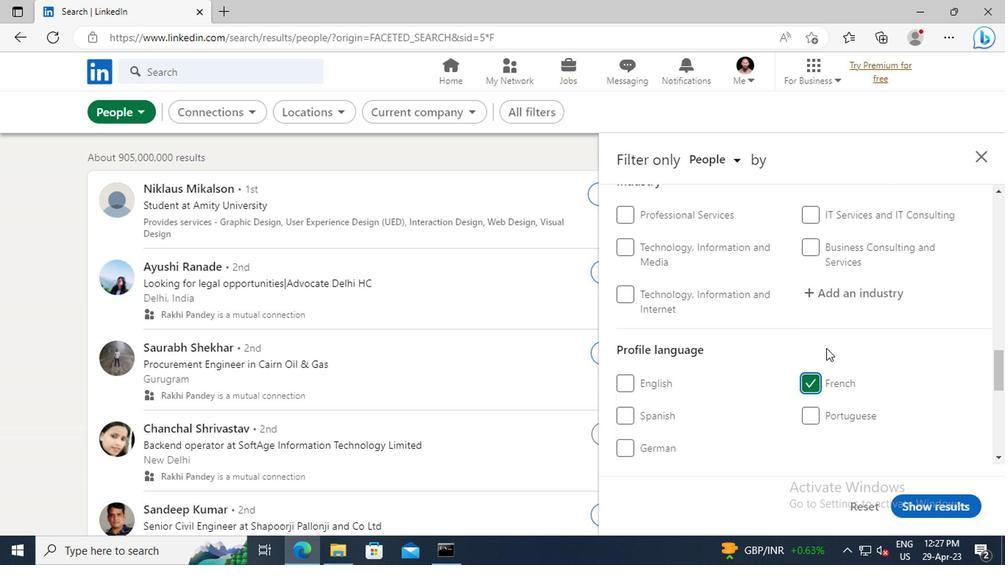 
Action: Mouse scrolled (822, 349) with delta (0, 1)
Screenshot: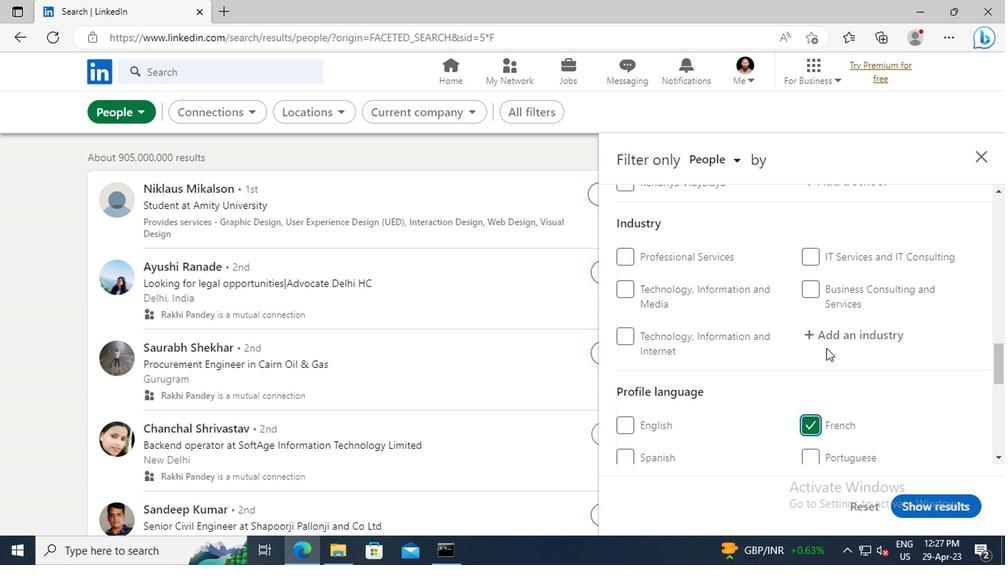 
Action: Mouse scrolled (822, 349) with delta (0, 1)
Screenshot: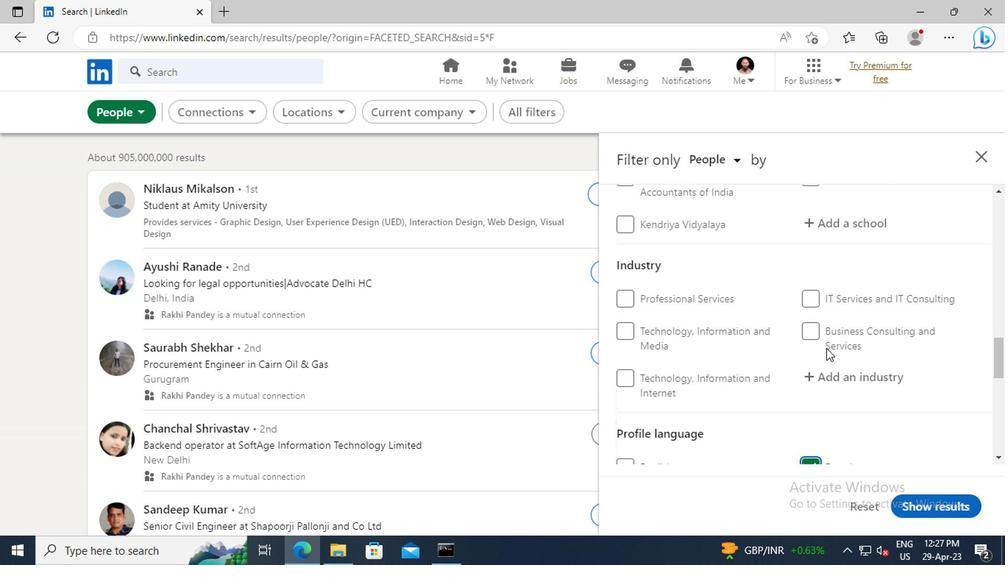
Action: Mouse scrolled (822, 349) with delta (0, 1)
Screenshot: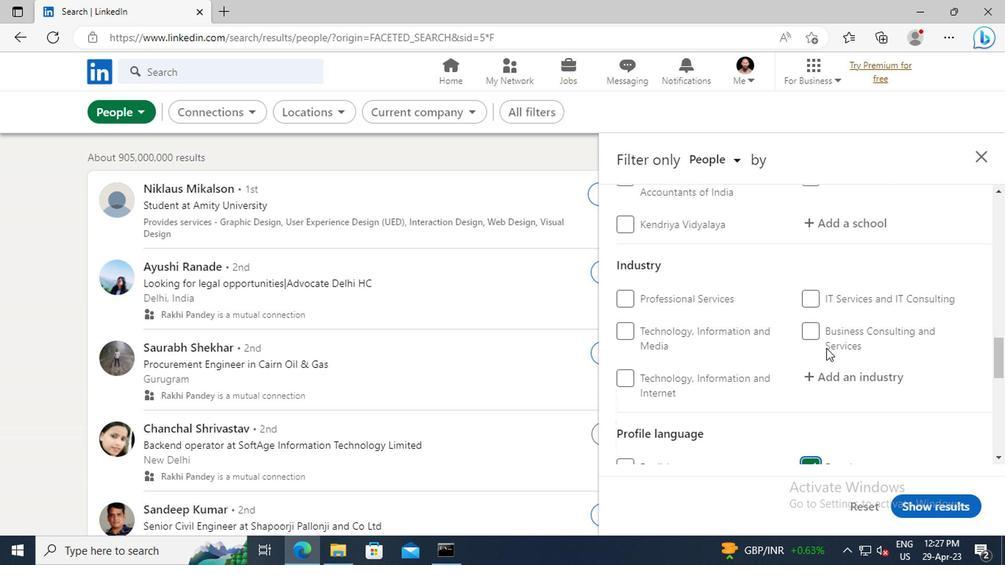 
Action: Mouse scrolled (822, 349) with delta (0, 1)
Screenshot: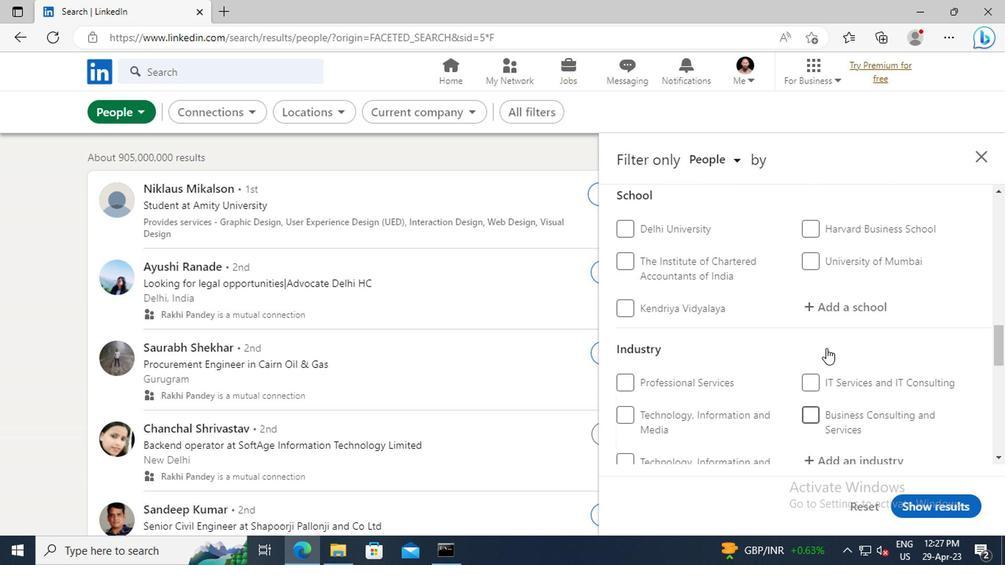 
Action: Mouse scrolled (822, 349) with delta (0, 1)
Screenshot: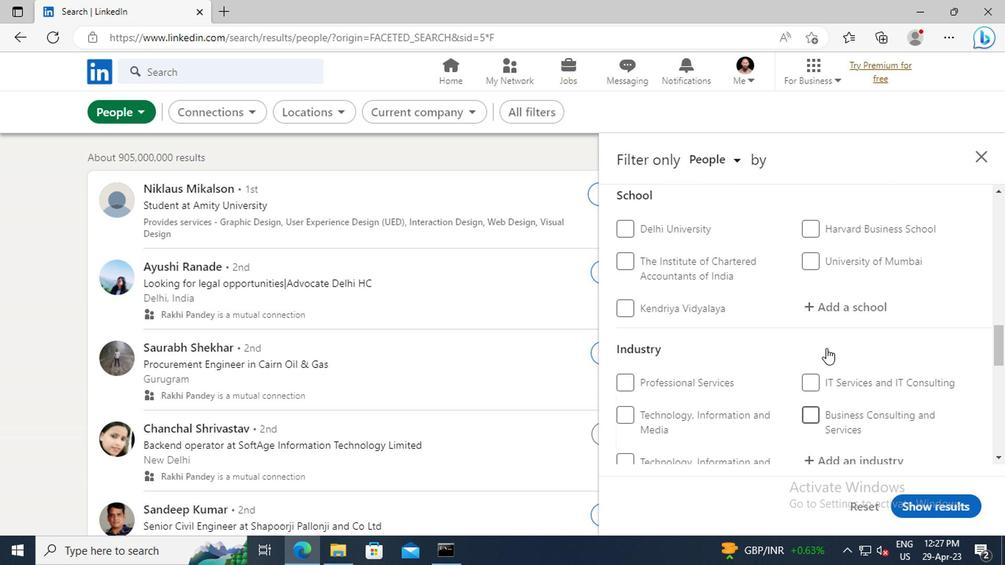 
Action: Mouse scrolled (822, 349) with delta (0, 1)
Screenshot: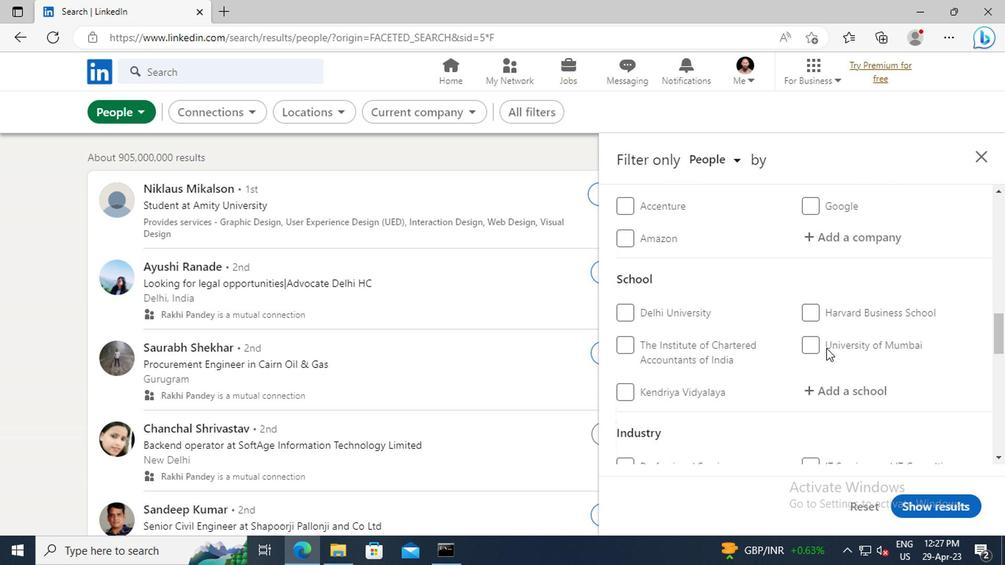 
Action: Mouse scrolled (822, 349) with delta (0, 1)
Screenshot: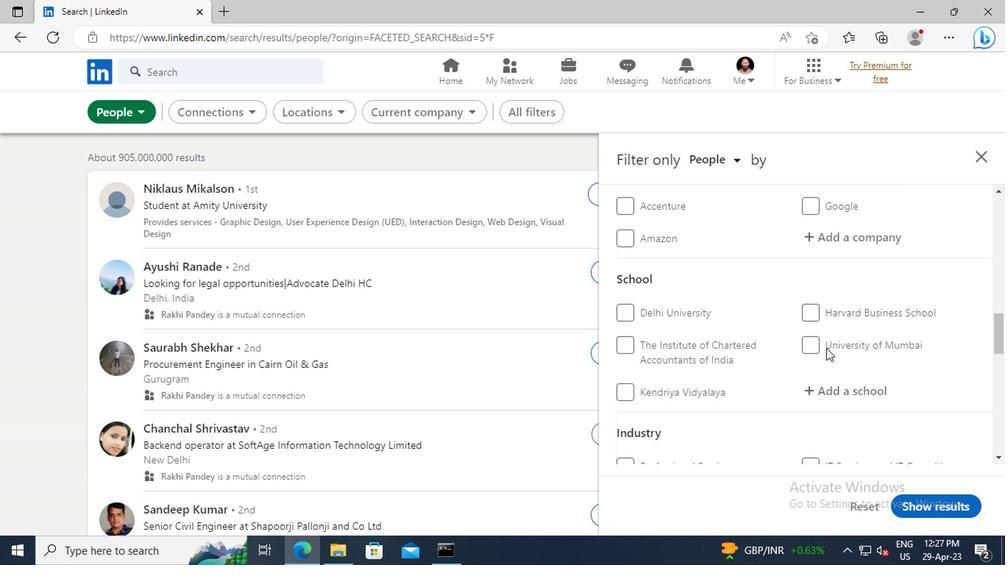
Action: Mouse scrolled (822, 349) with delta (0, 1)
Screenshot: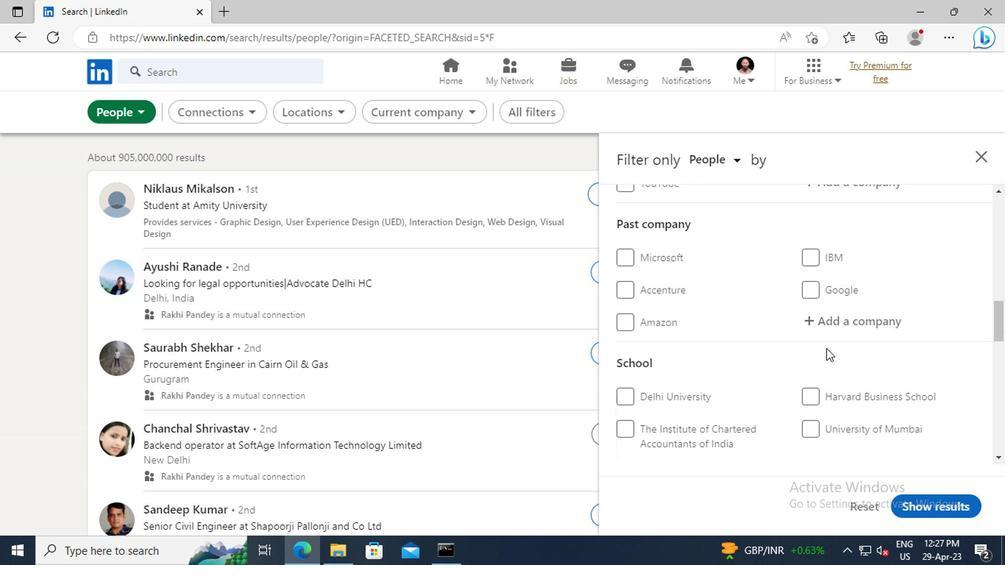 
Action: Mouse moved to (820, 335)
Screenshot: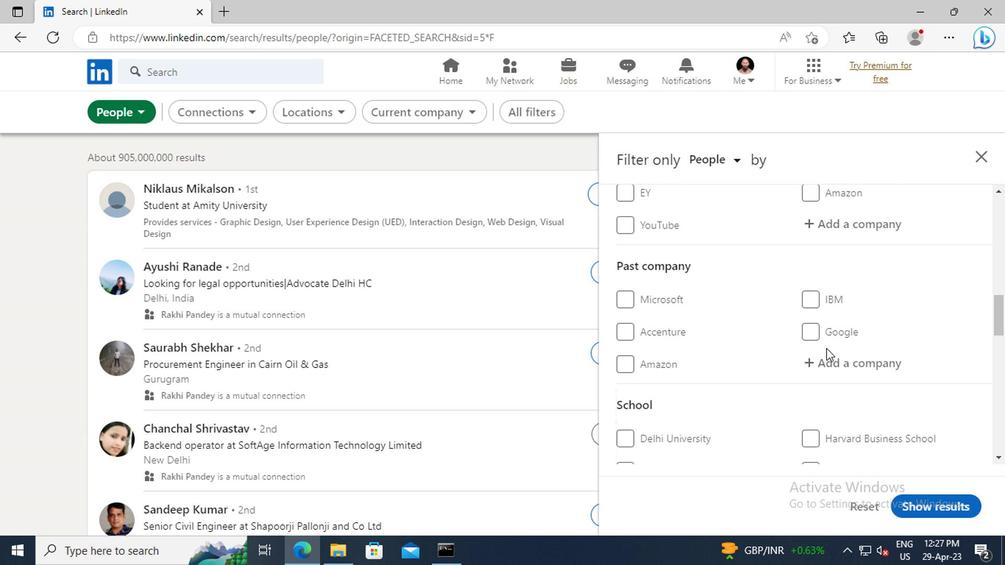 
Action: Mouse scrolled (820, 335) with delta (0, 0)
Screenshot: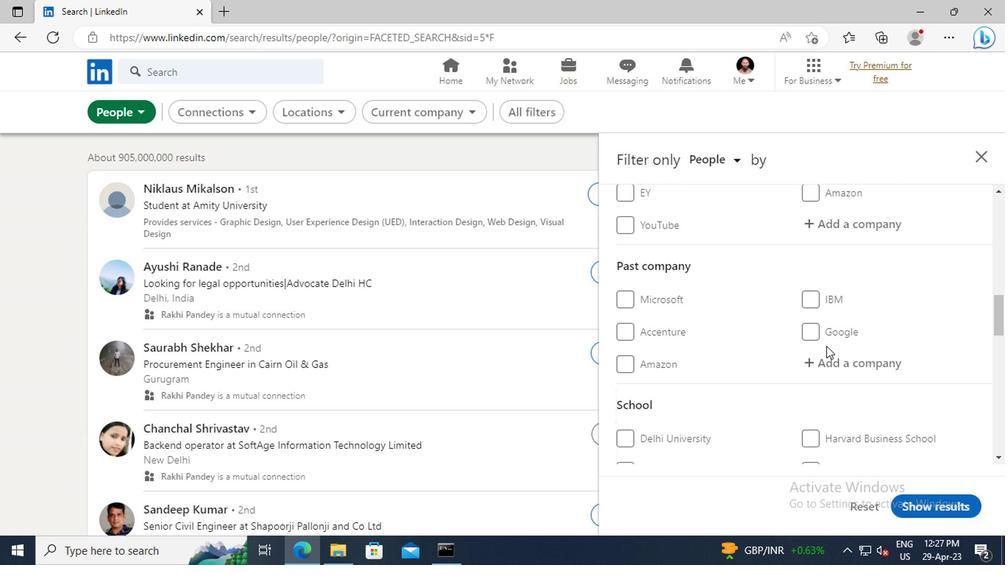 
Action: Mouse scrolled (820, 335) with delta (0, 0)
Screenshot: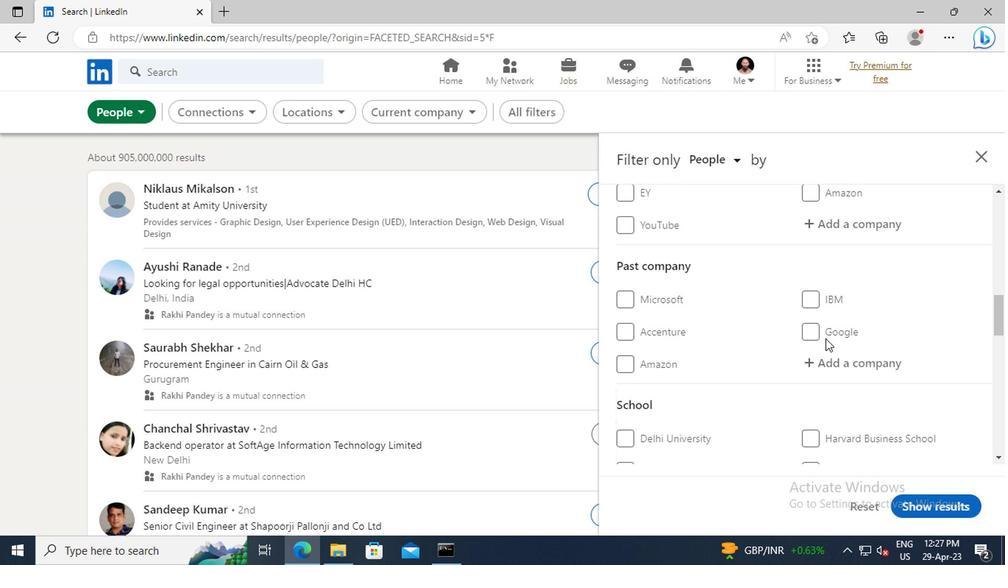 
Action: Mouse moved to (822, 316)
Screenshot: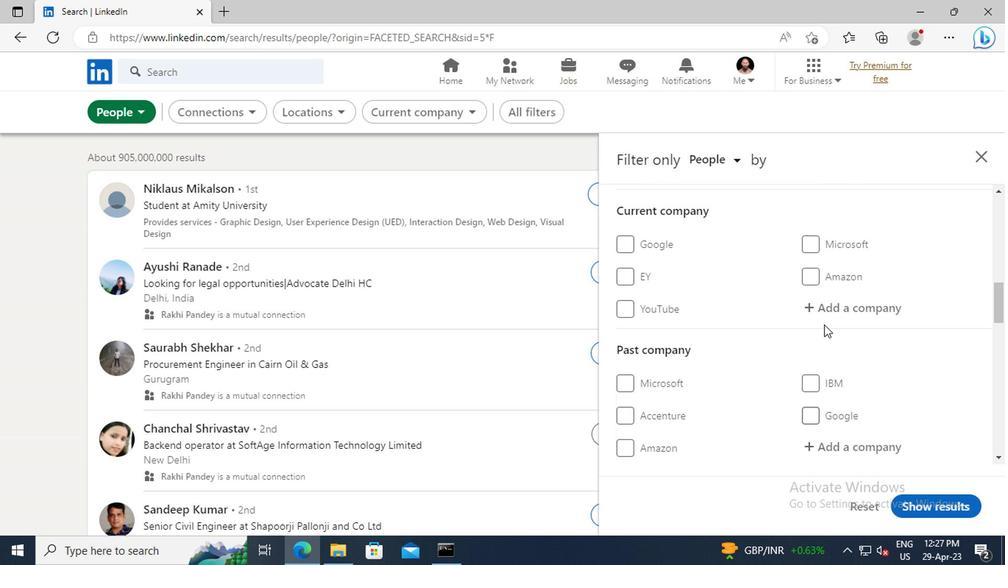 
Action: Mouse pressed left at (822, 316)
Screenshot: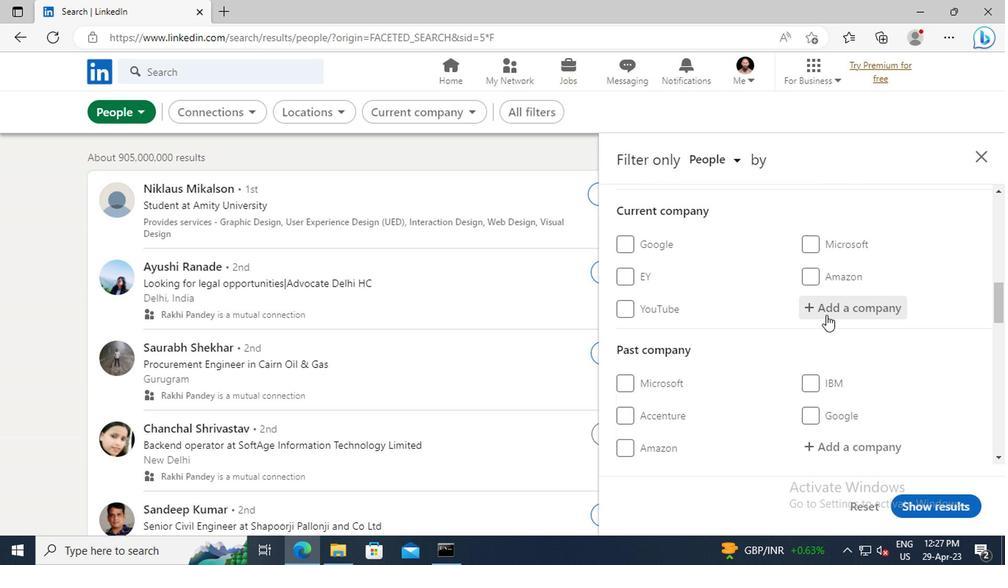 
Action: Key pressed <Key.shift>CROWE
Screenshot: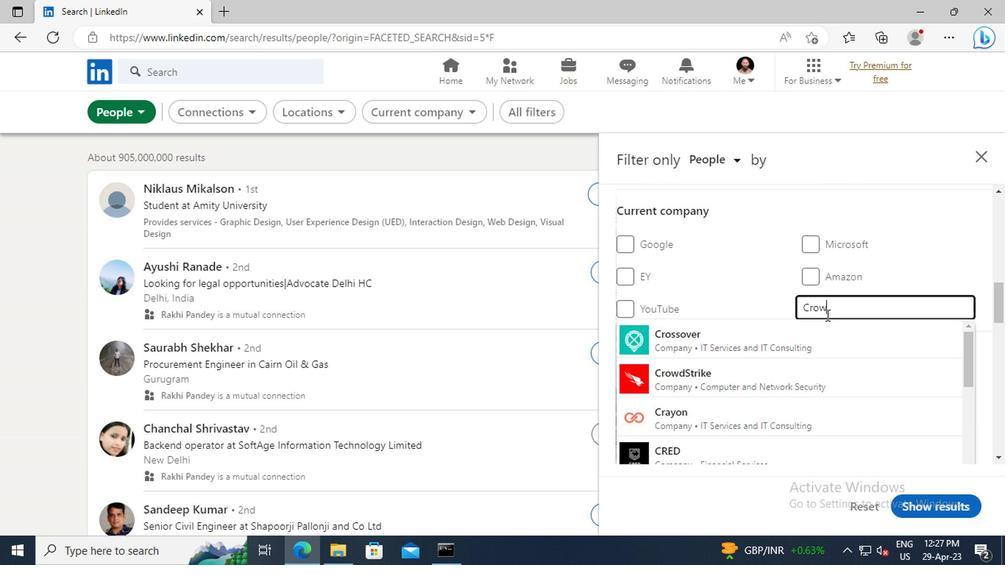 
Action: Mouse moved to (822, 334)
Screenshot: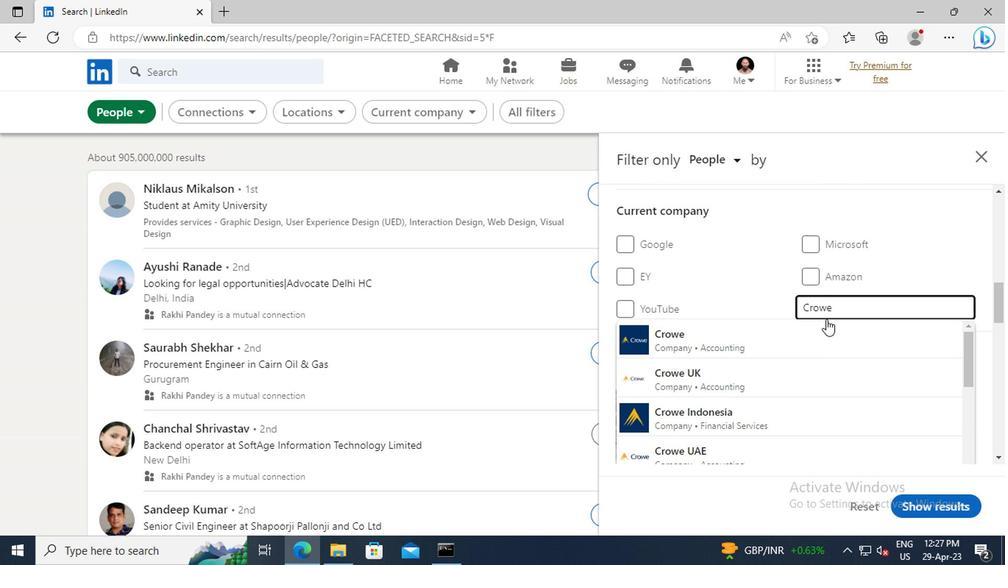 
Action: Mouse pressed left at (822, 334)
Screenshot: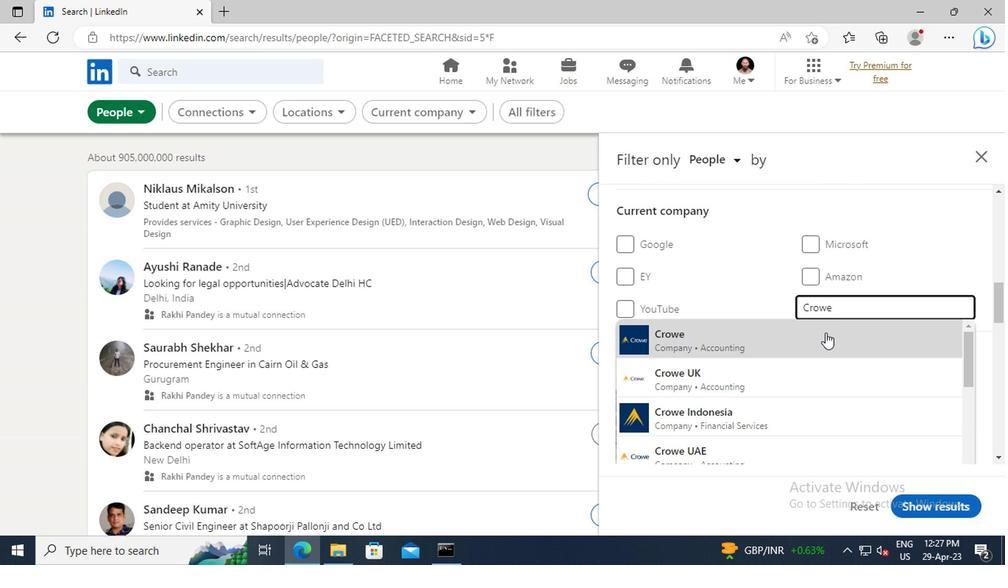 
Action: Mouse moved to (818, 324)
Screenshot: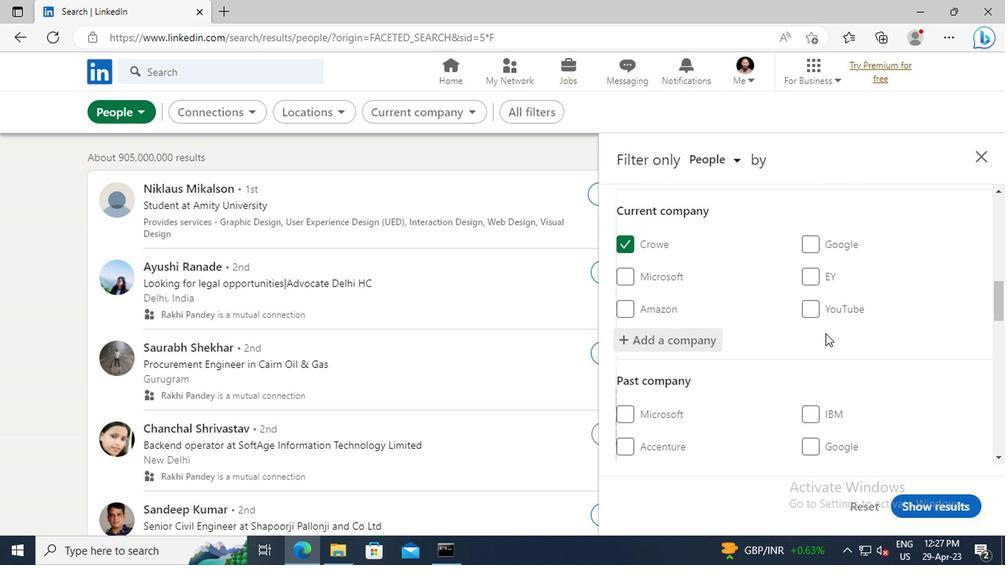 
Action: Mouse scrolled (818, 324) with delta (0, 0)
Screenshot: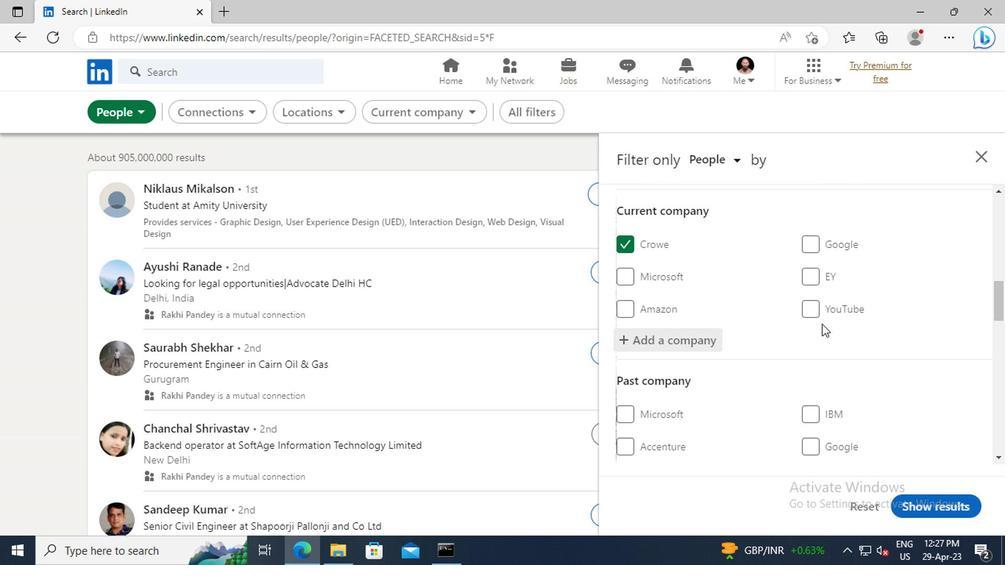 
Action: Mouse moved to (820, 314)
Screenshot: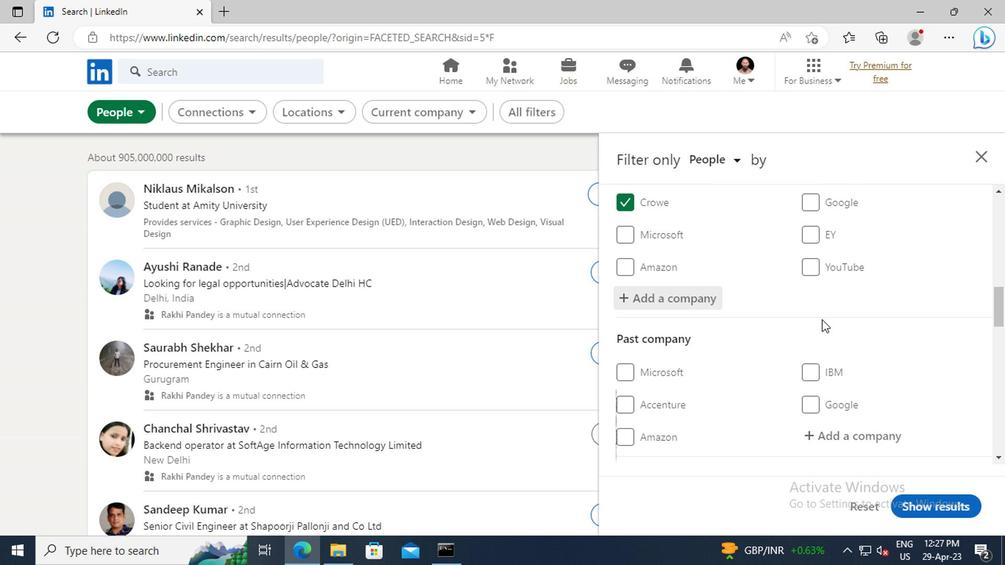 
Action: Mouse scrolled (820, 314) with delta (0, 0)
Screenshot: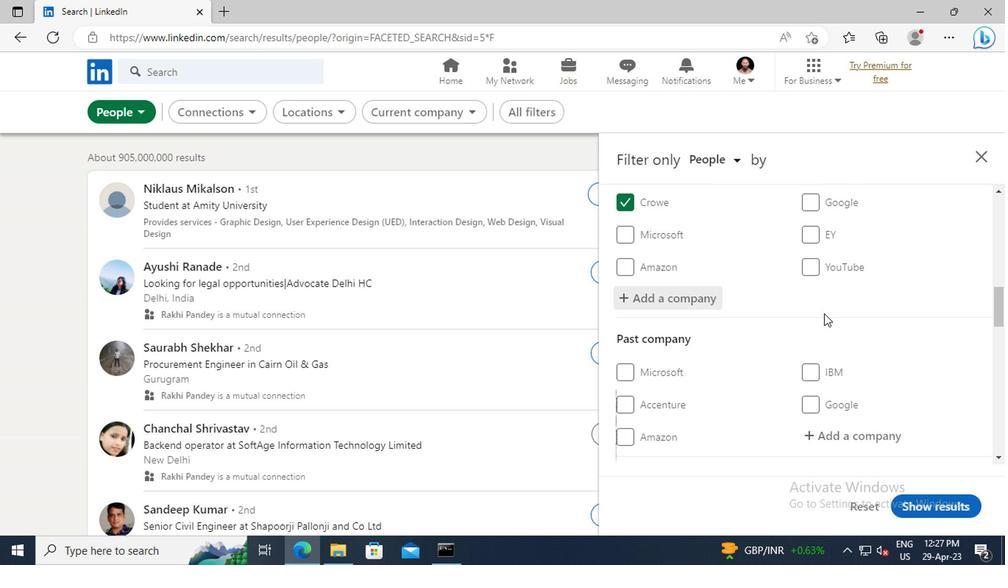 
Action: Mouse moved to (825, 306)
Screenshot: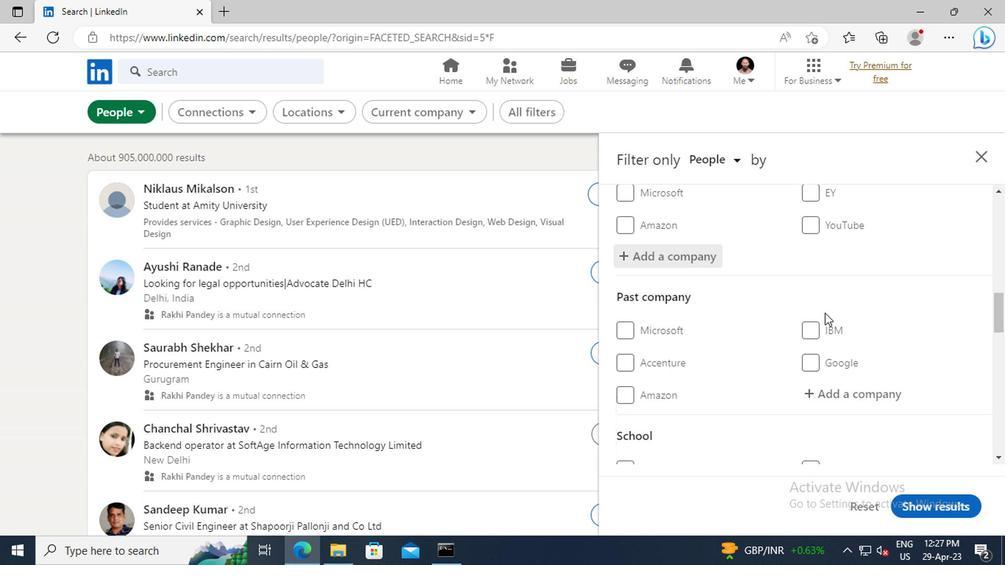 
Action: Mouse scrolled (825, 305) with delta (0, -1)
Screenshot: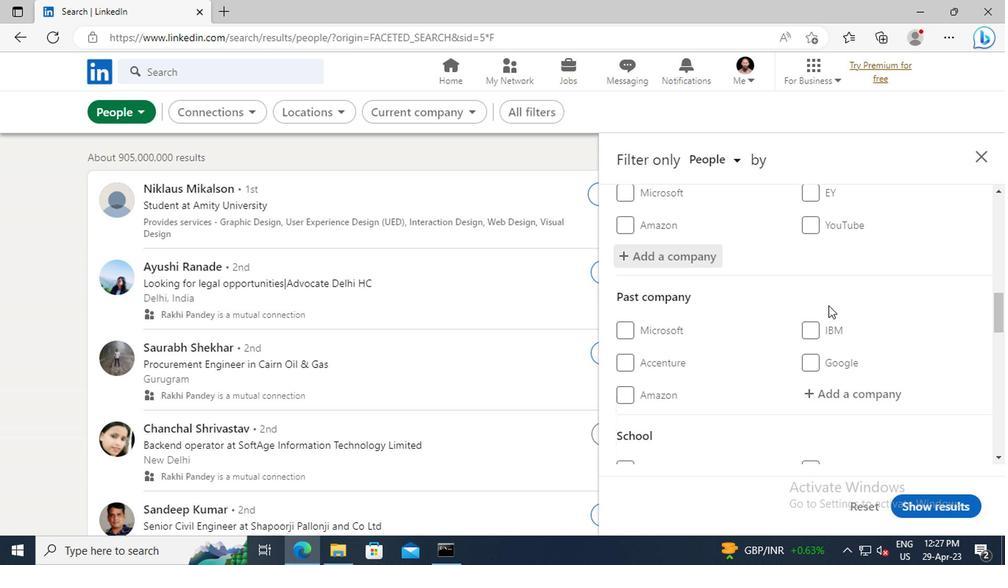 
Action: Mouse scrolled (825, 305) with delta (0, -1)
Screenshot: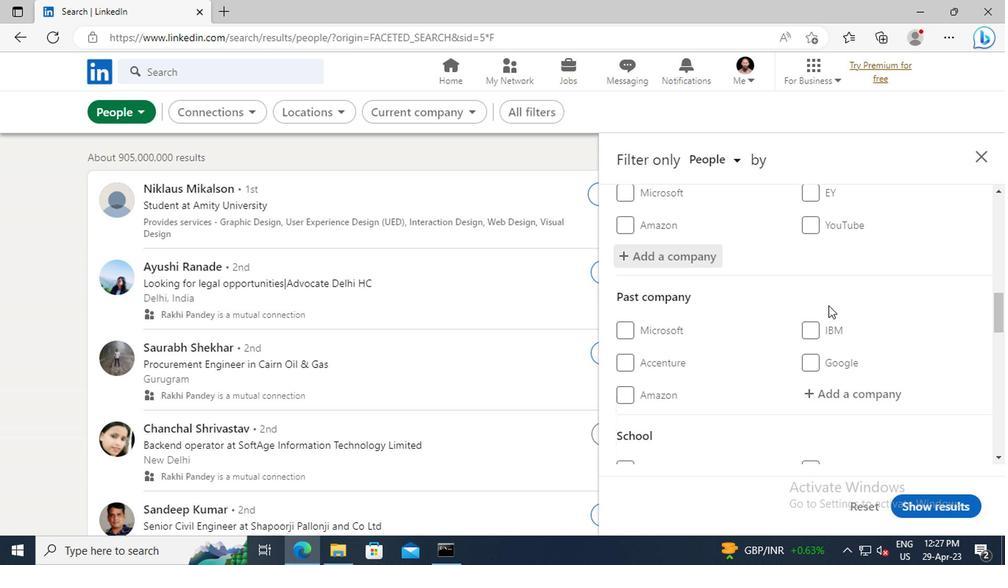 
Action: Mouse scrolled (825, 305) with delta (0, -1)
Screenshot: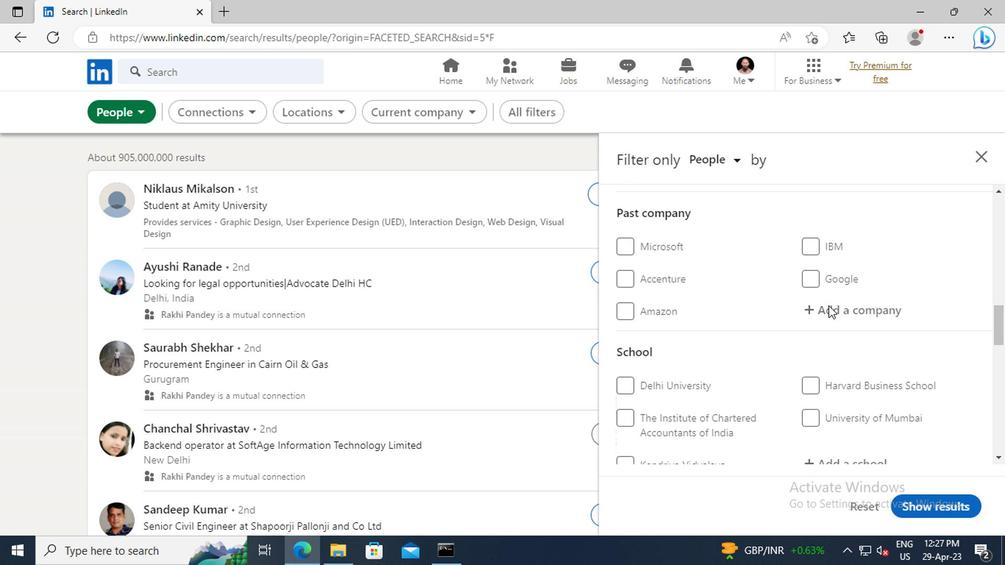 
Action: Mouse scrolled (825, 305) with delta (0, -1)
Screenshot: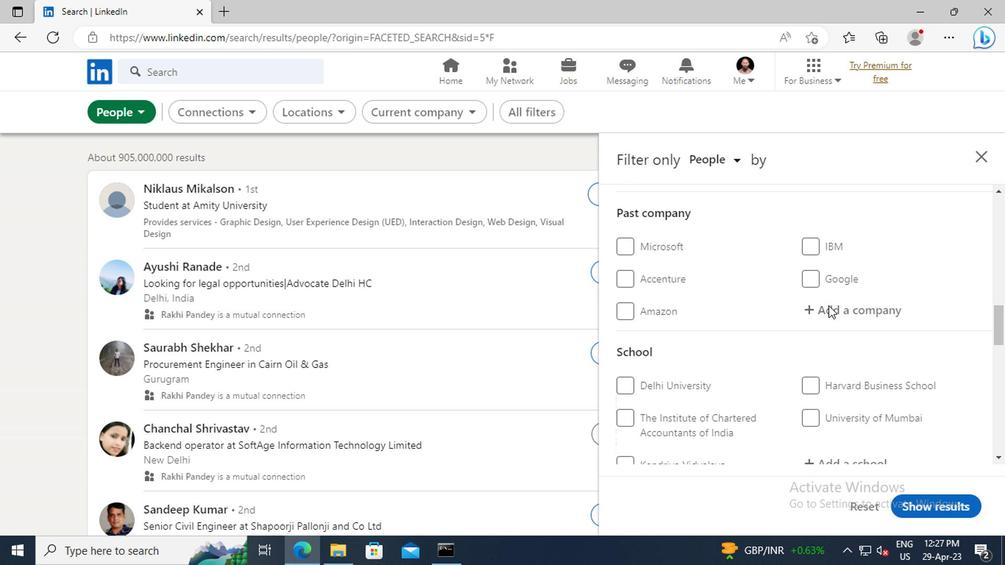 
Action: Mouse scrolled (825, 305) with delta (0, -1)
Screenshot: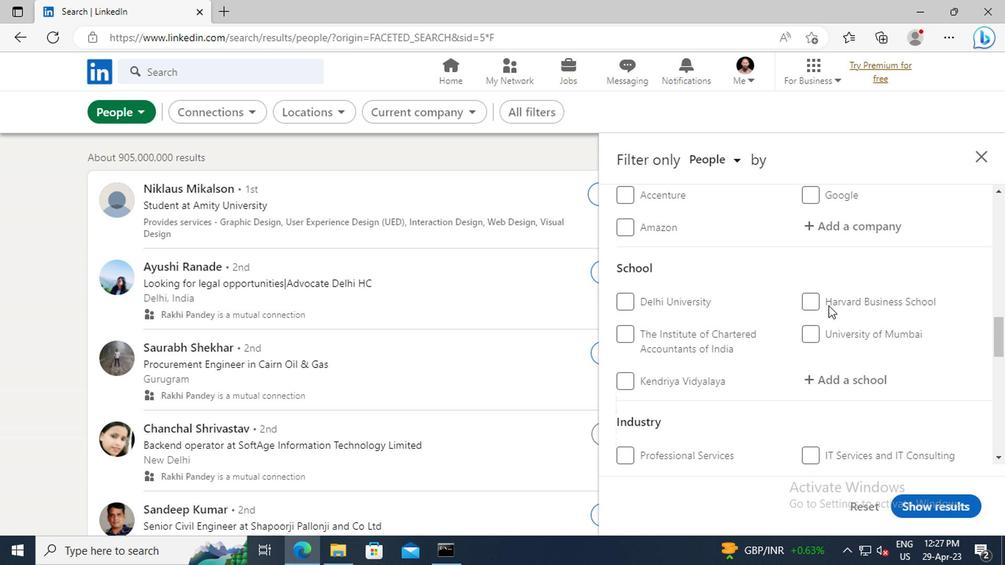 
Action: Mouse moved to (818, 337)
Screenshot: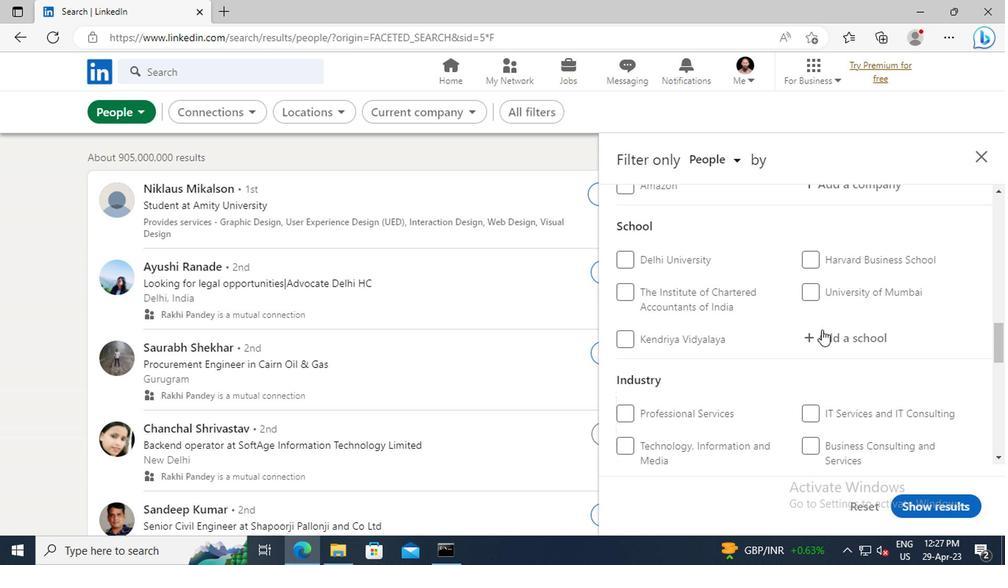 
Action: Mouse pressed left at (818, 337)
Screenshot: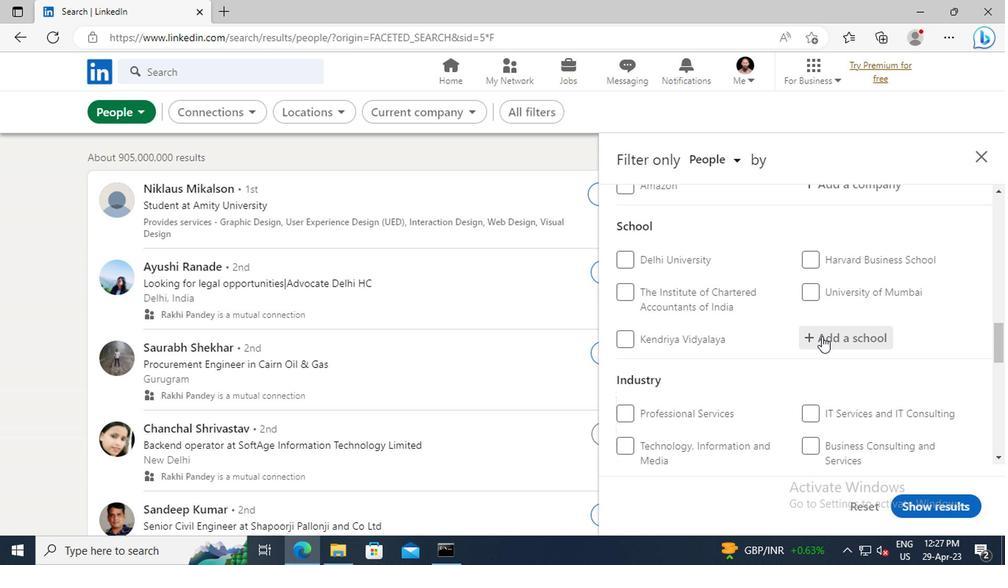 
Action: Key pressed <Key.shift>NATIONAL<Key.space><Key.shift>INSTITUTE<Key.space>OF<Key.space><Key.shift>INFORMA
Screenshot: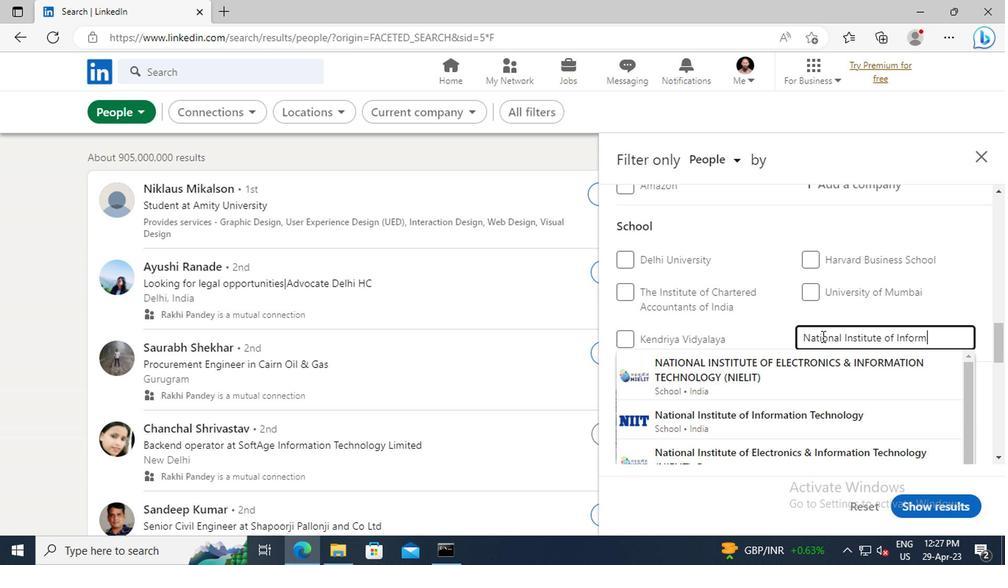 
Action: Mouse moved to (802, 409)
Screenshot: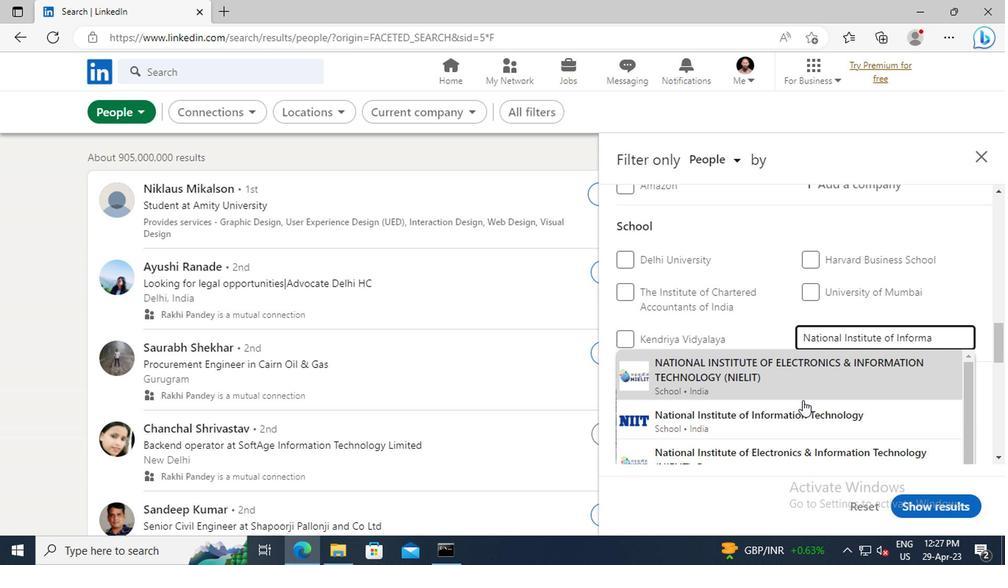 
Action: Mouse pressed left at (802, 409)
Screenshot: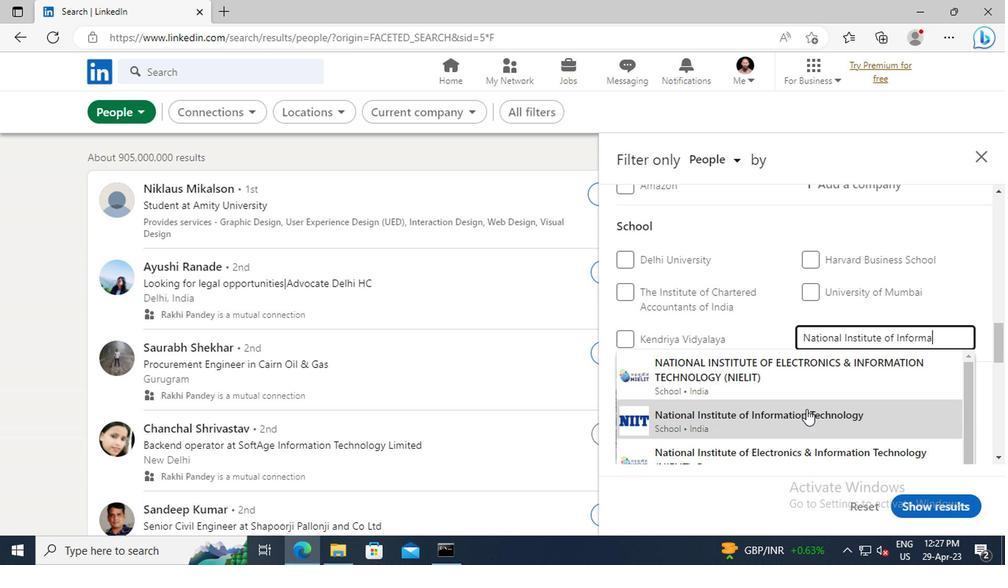 
Action: Mouse moved to (804, 370)
Screenshot: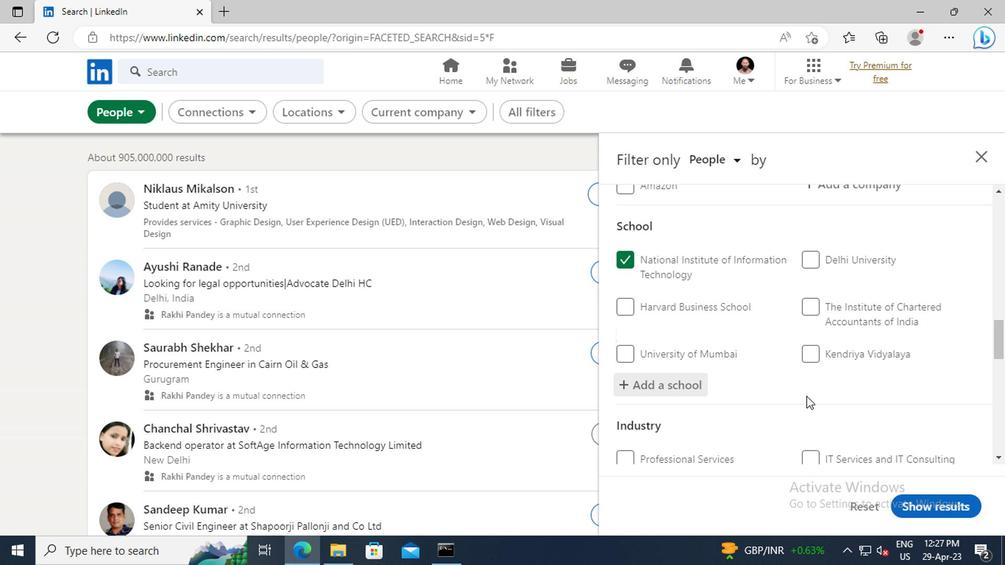 
Action: Mouse scrolled (804, 370) with delta (0, 0)
Screenshot: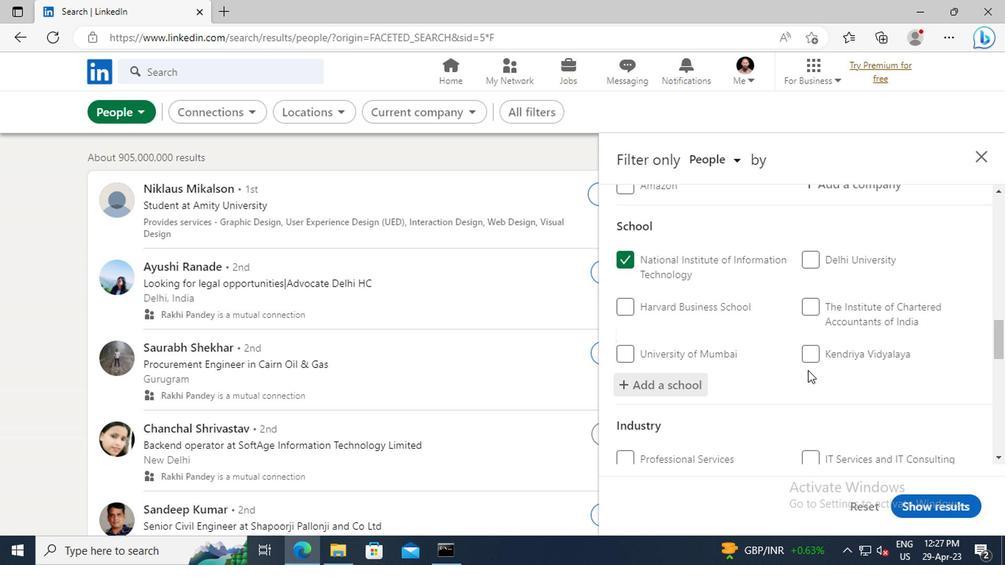 
Action: Mouse scrolled (804, 370) with delta (0, 0)
Screenshot: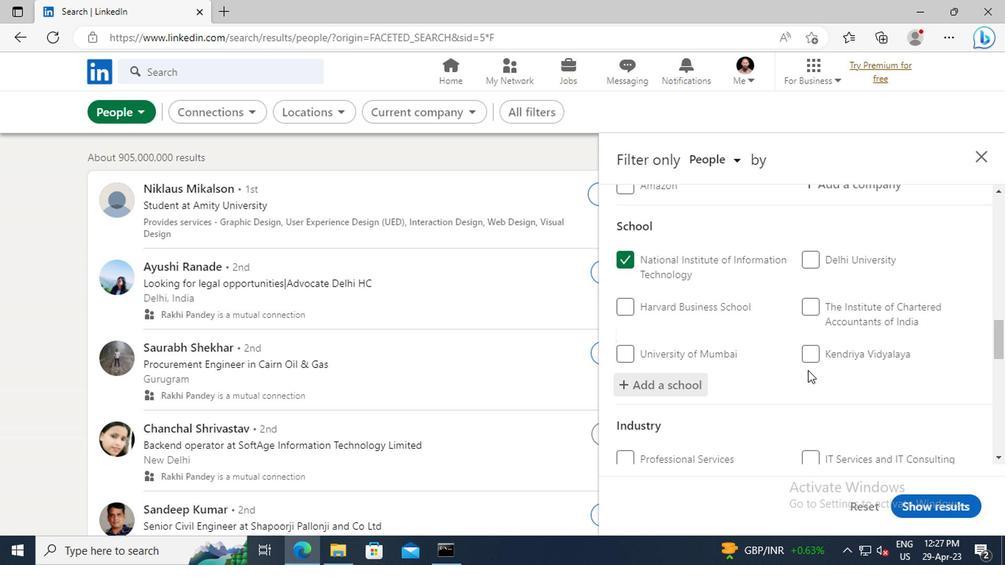 
Action: Mouse moved to (805, 338)
Screenshot: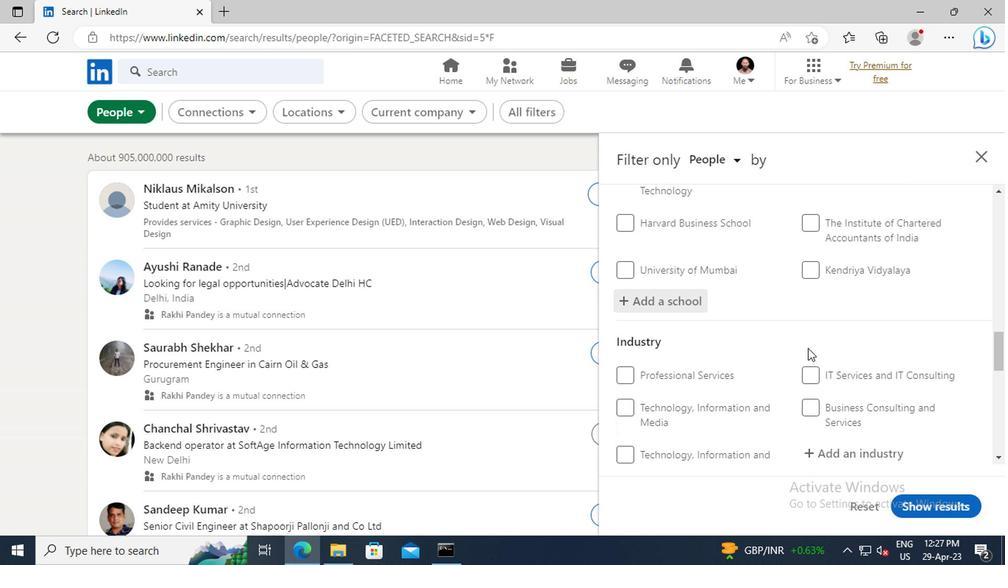 
Action: Mouse scrolled (805, 337) with delta (0, -1)
Screenshot: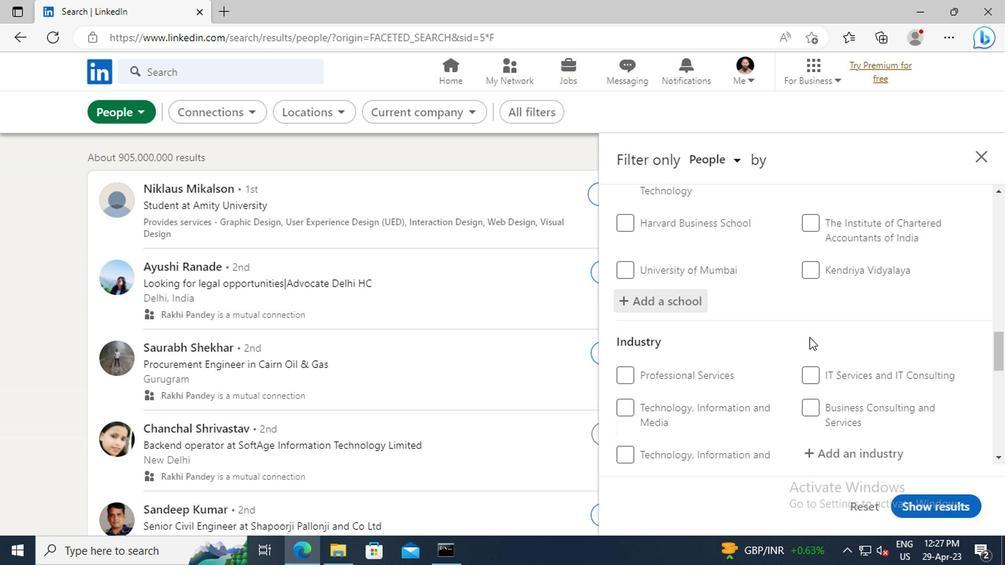 
Action: Mouse scrolled (805, 337) with delta (0, -1)
Screenshot: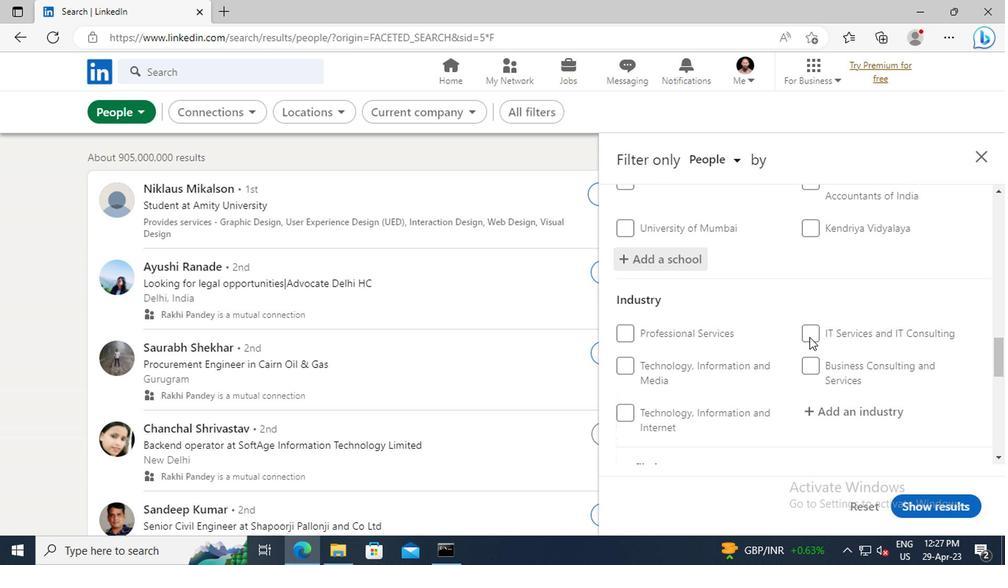 
Action: Mouse scrolled (805, 337) with delta (0, -1)
Screenshot: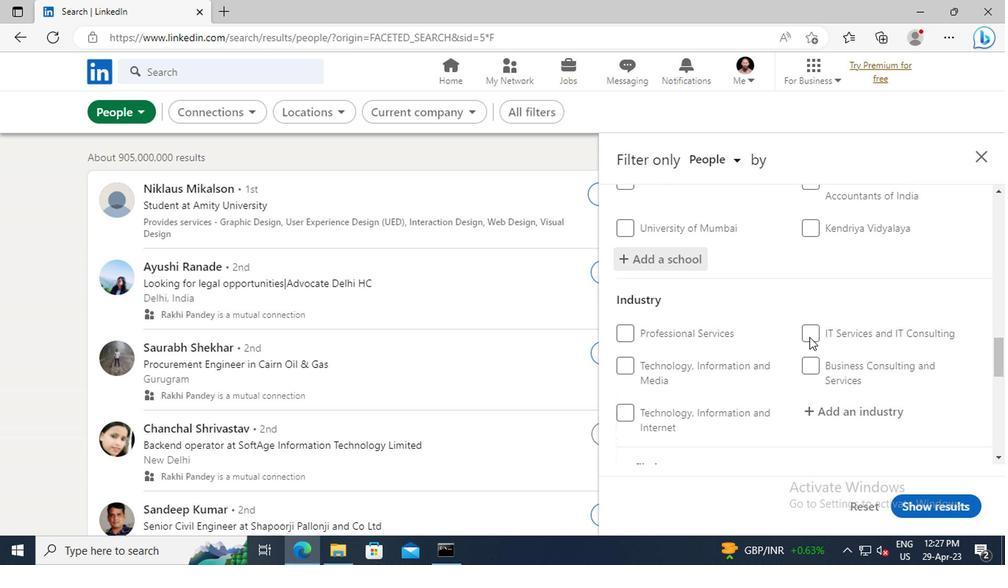 
Action: Mouse moved to (817, 330)
Screenshot: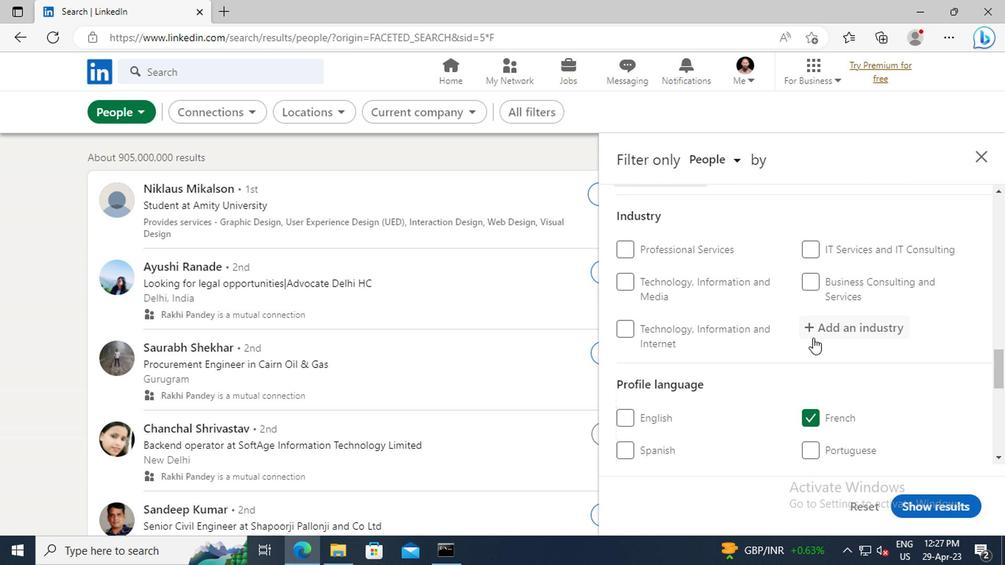 
Action: Mouse pressed left at (817, 330)
Screenshot: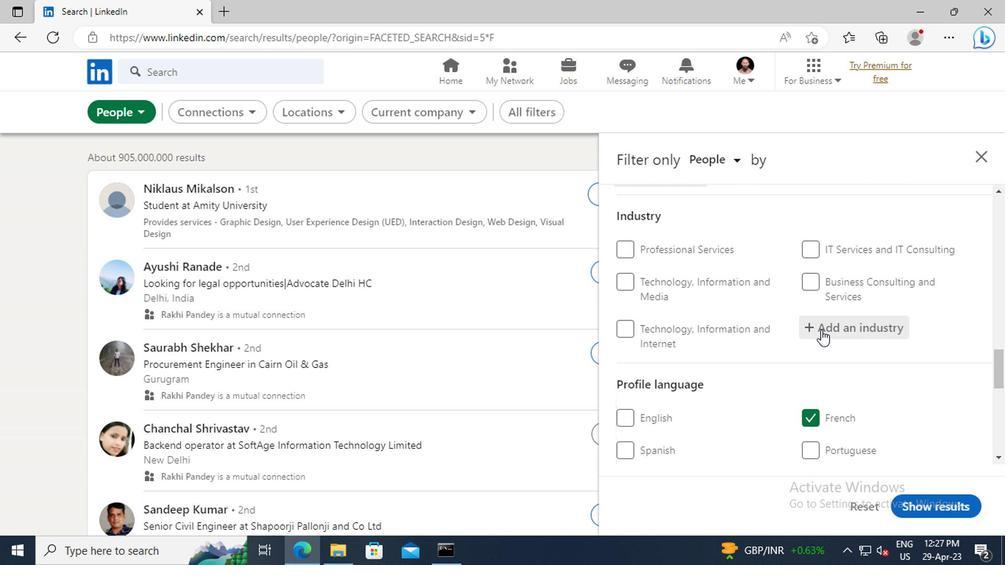 
Action: Key pressed <Key.shift>ANIMAL<Key.space><Key.shift>FEED
Screenshot: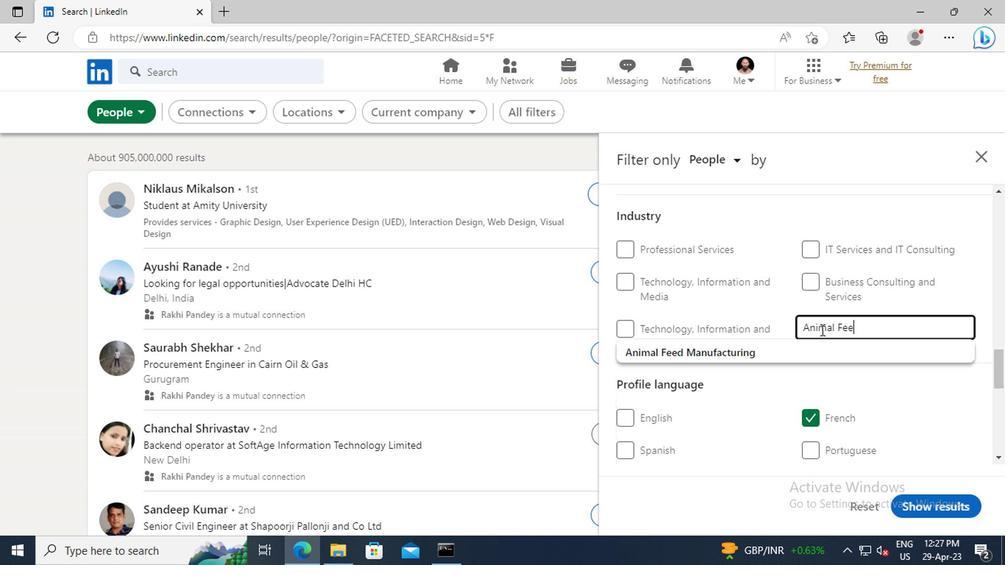 
Action: Mouse moved to (776, 348)
Screenshot: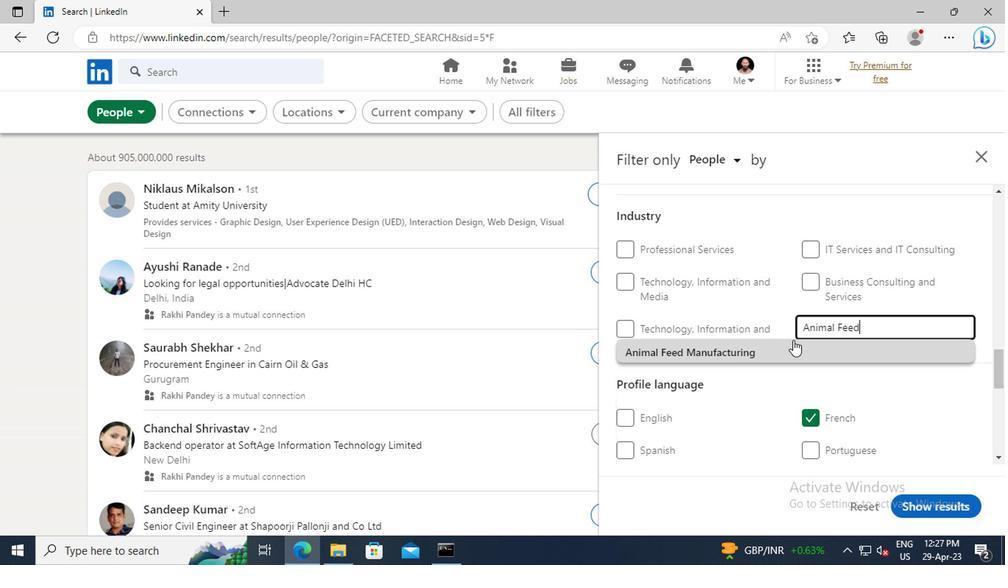 
Action: Mouse pressed left at (776, 348)
Screenshot: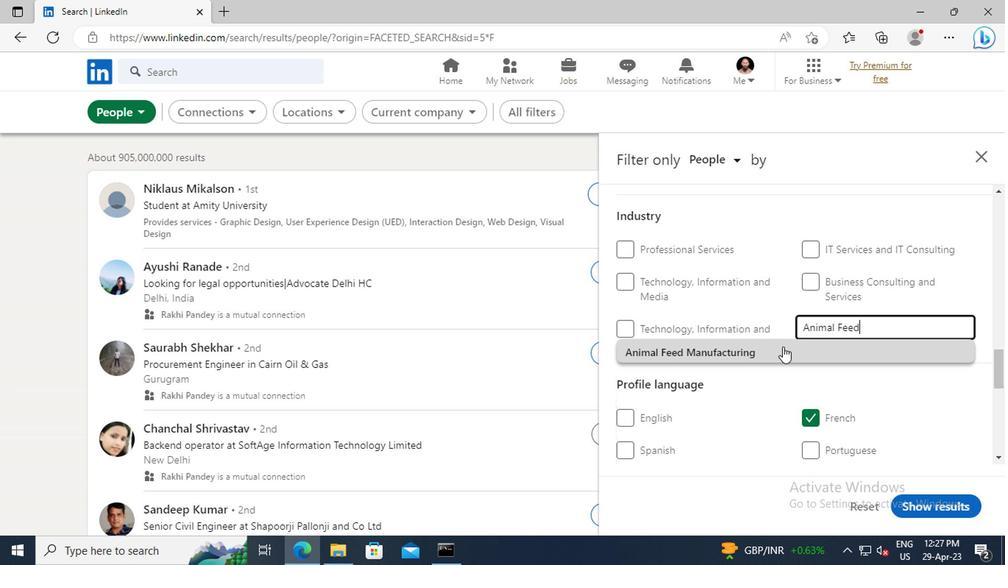 
Action: Mouse moved to (775, 341)
Screenshot: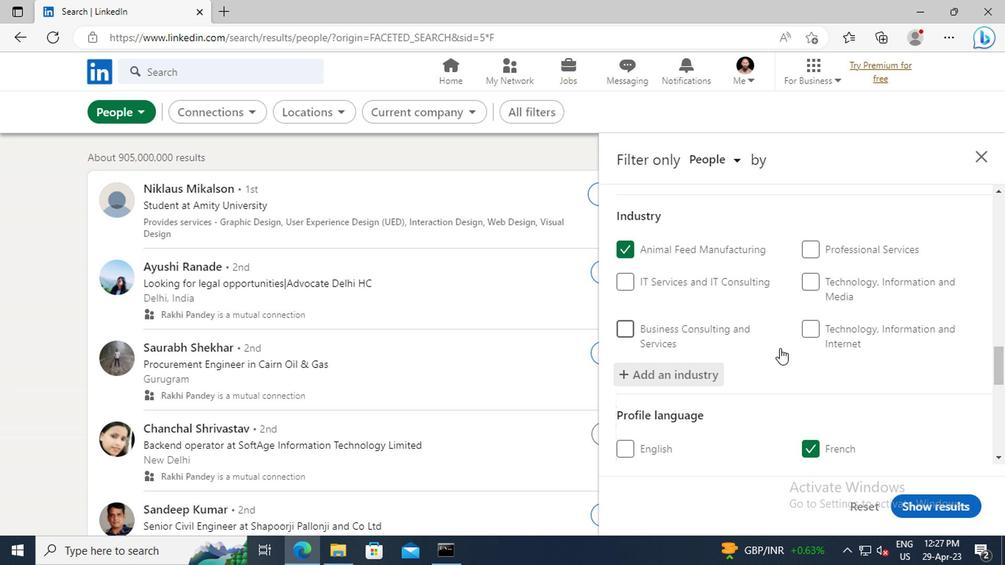
Action: Mouse scrolled (775, 340) with delta (0, -1)
Screenshot: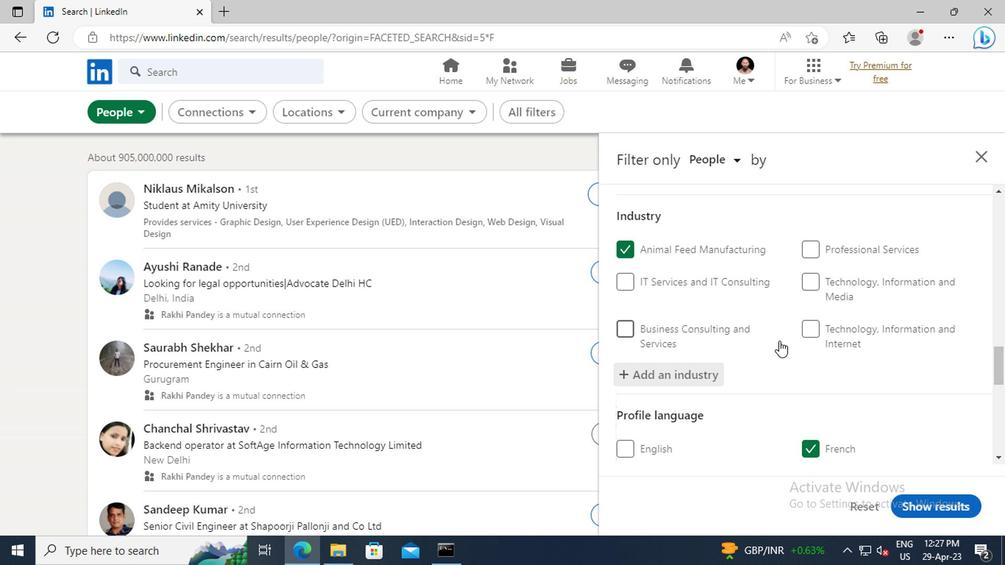 
Action: Mouse moved to (786, 331)
Screenshot: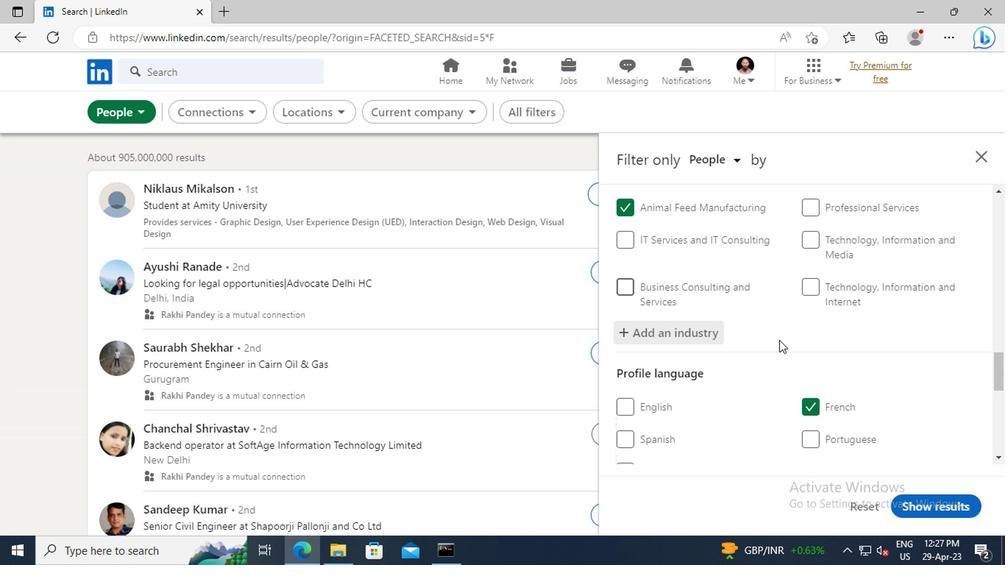 
Action: Mouse scrolled (786, 330) with delta (0, 0)
Screenshot: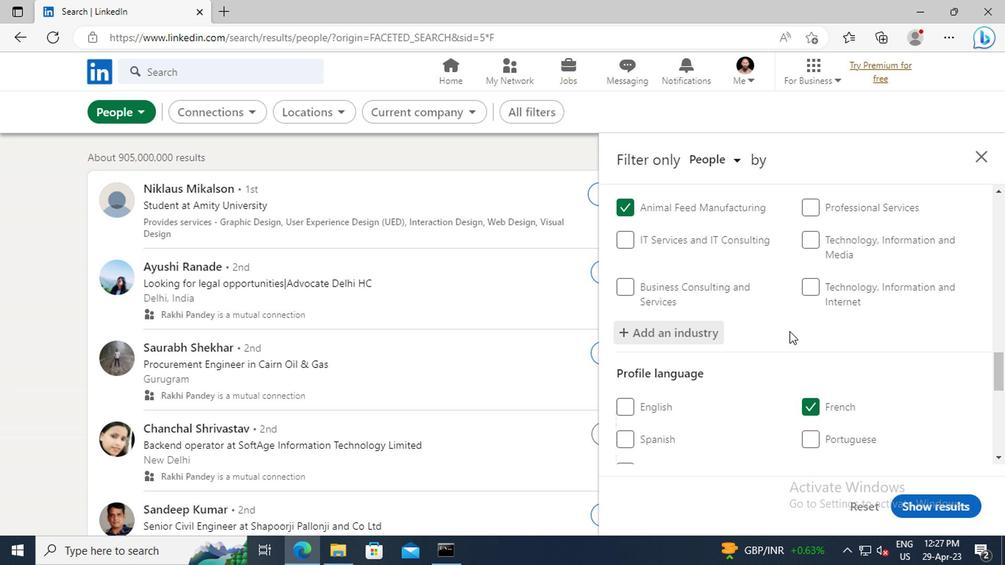 
Action: Mouse scrolled (786, 330) with delta (0, 0)
Screenshot: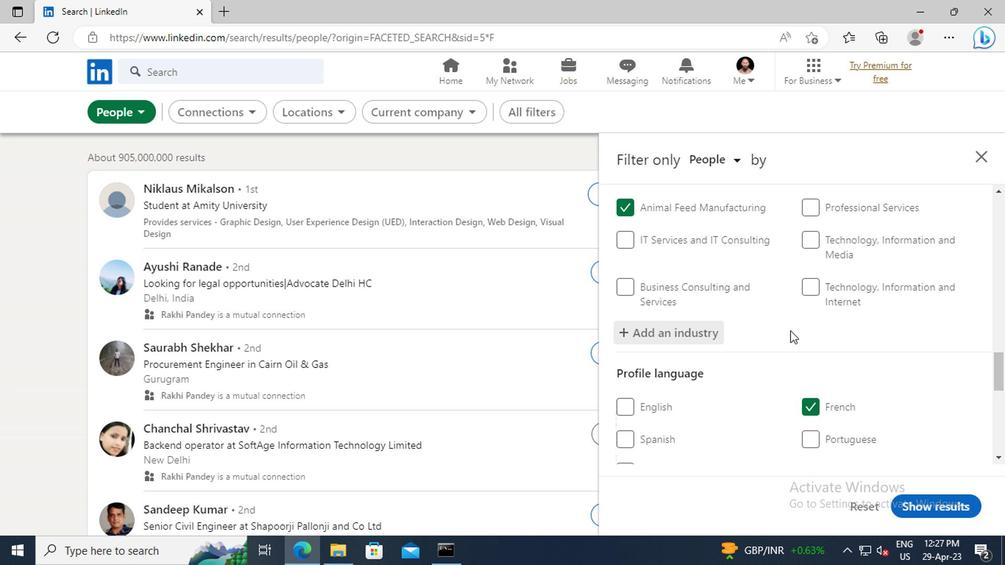 
Action: Mouse moved to (789, 316)
Screenshot: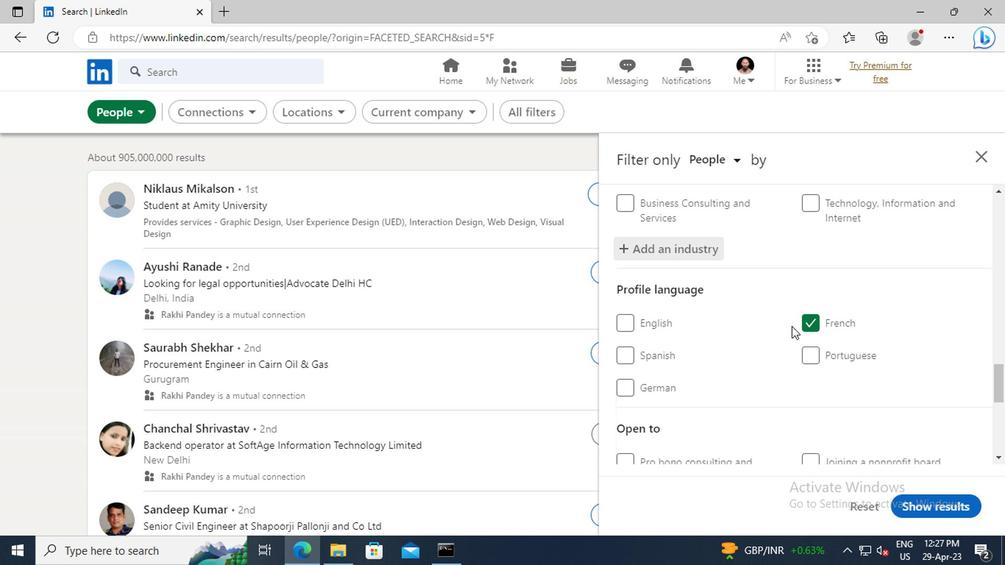 
Action: Mouse scrolled (789, 316) with delta (0, 0)
Screenshot: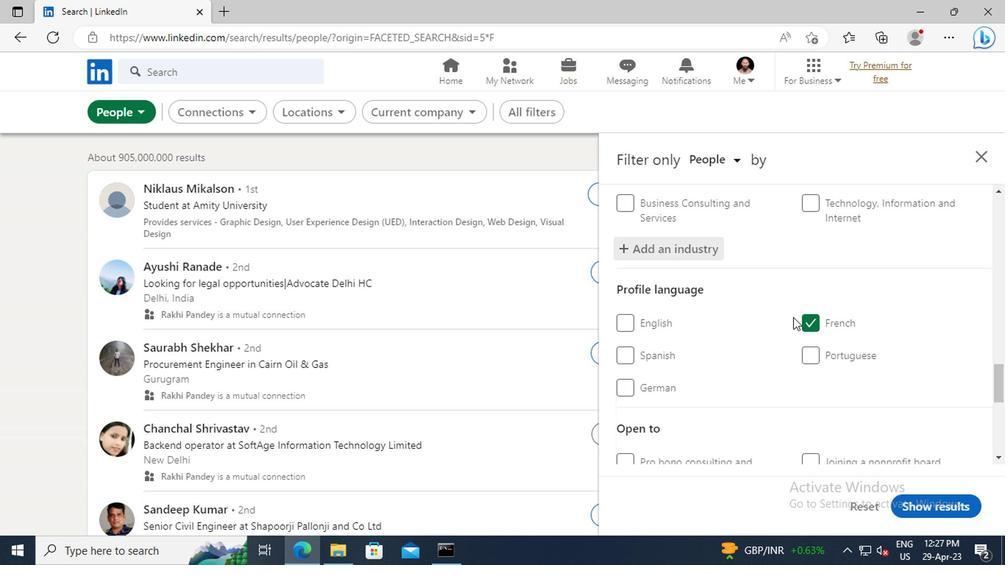 
Action: Mouse scrolled (789, 316) with delta (0, 0)
Screenshot: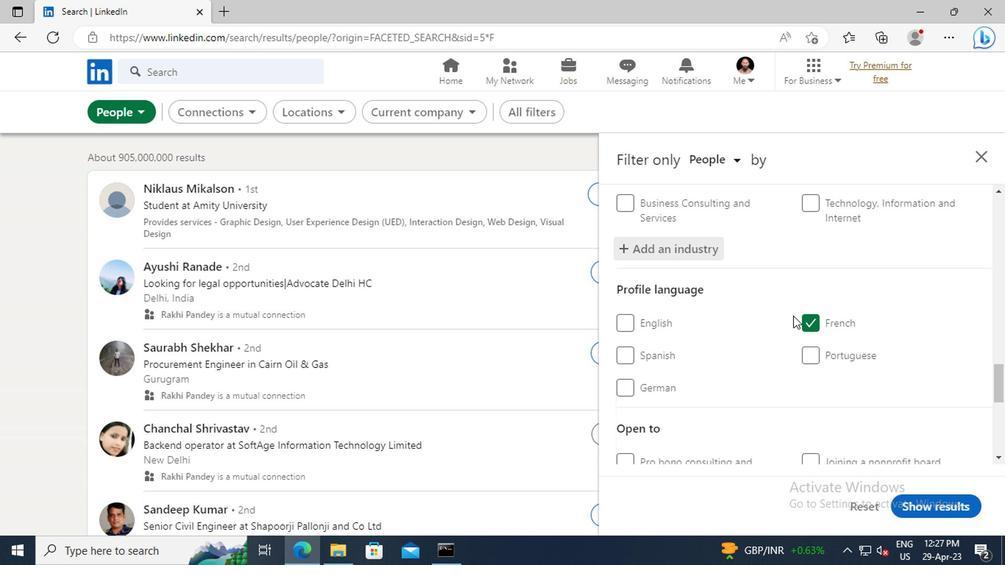 
Action: Mouse moved to (791, 308)
Screenshot: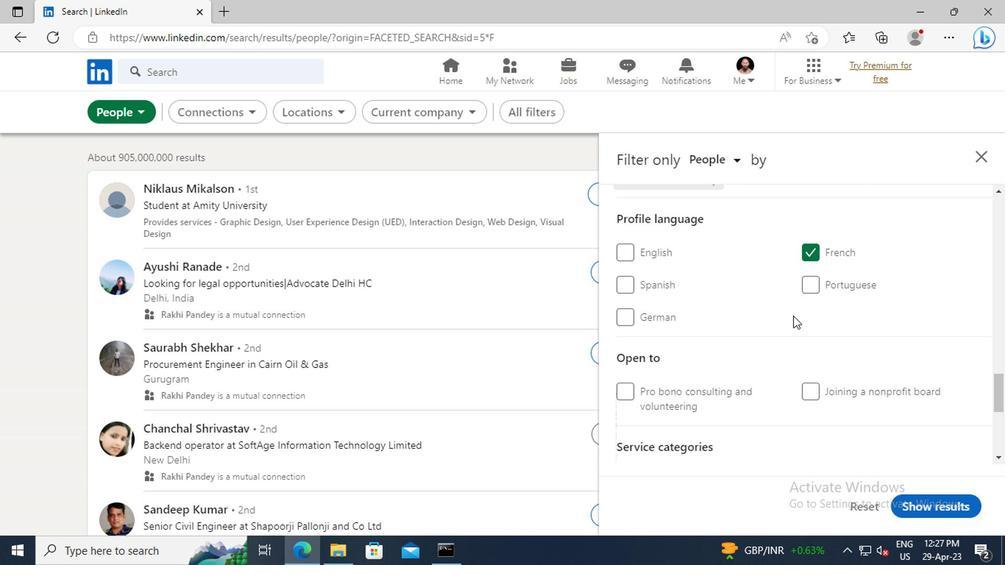 
Action: Mouse scrolled (791, 307) with delta (0, -1)
Screenshot: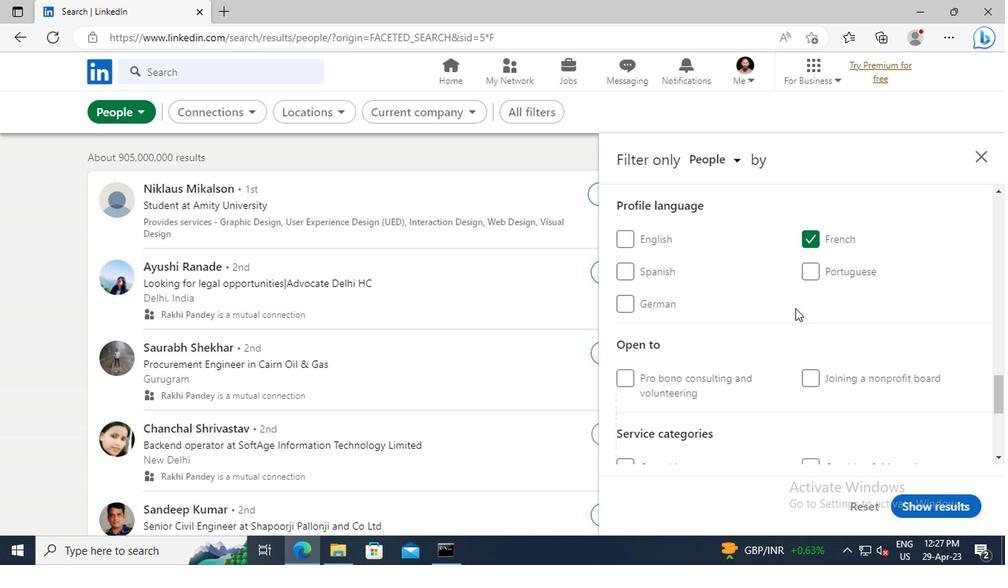 
Action: Mouse scrolled (791, 307) with delta (0, -1)
Screenshot: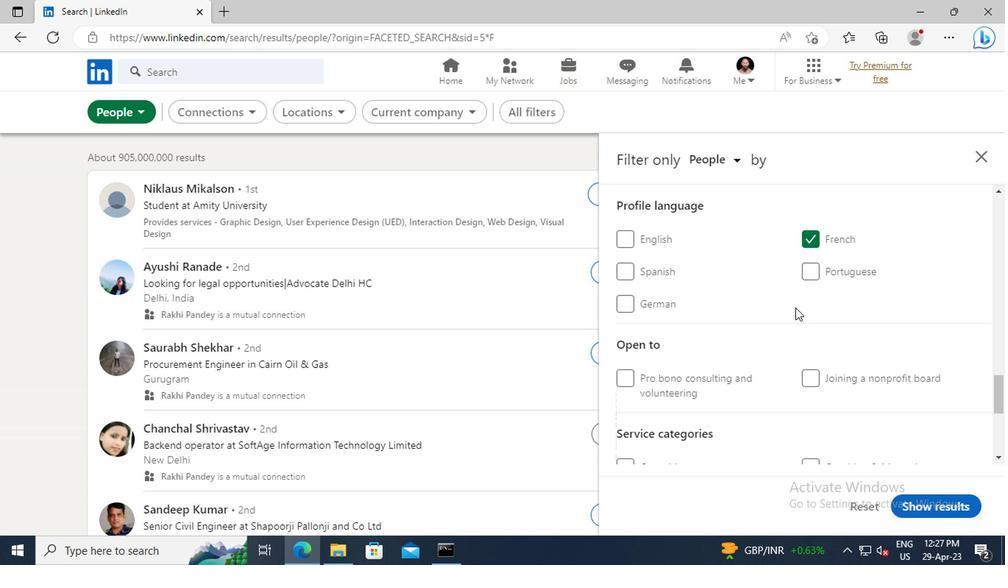 
Action: Mouse moved to (791, 304)
Screenshot: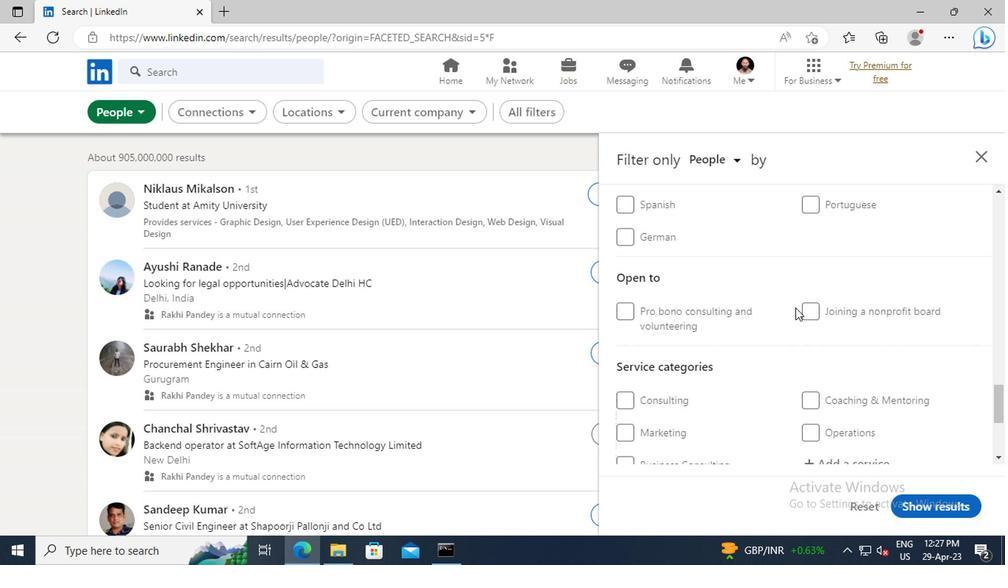 
Action: Mouse scrolled (791, 303) with delta (0, 0)
Screenshot: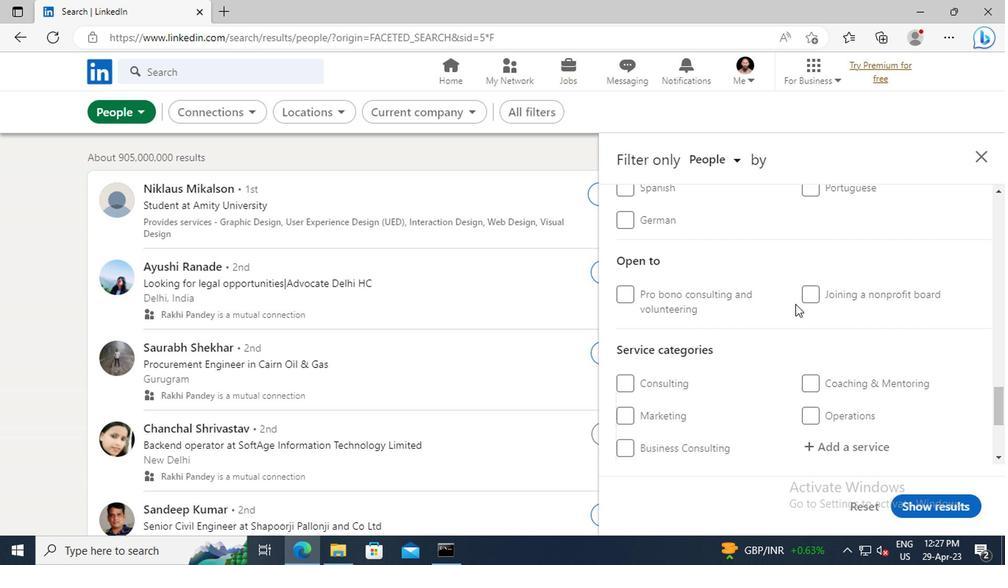
Action: Mouse scrolled (791, 303) with delta (0, 0)
Screenshot: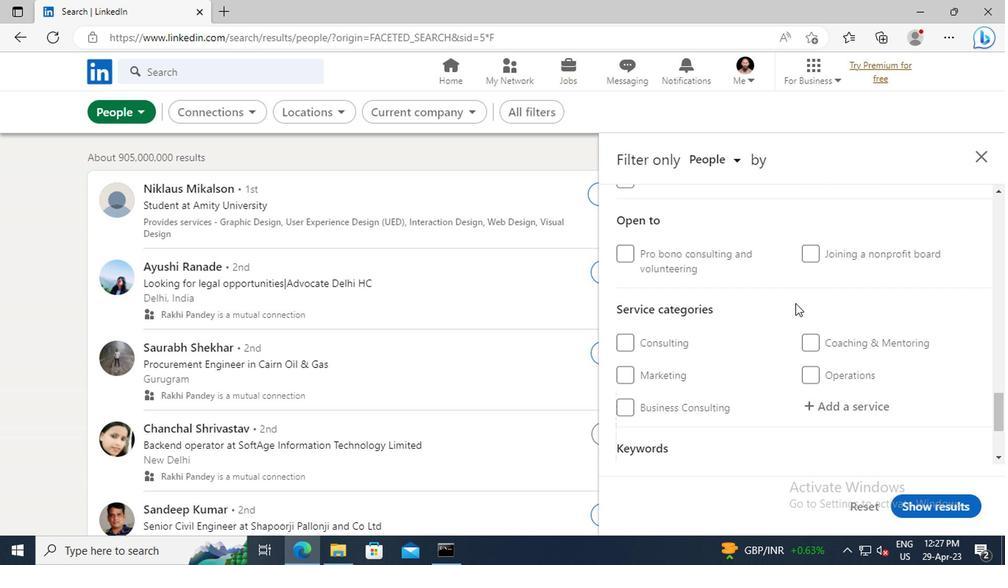
Action: Mouse moved to (812, 364)
Screenshot: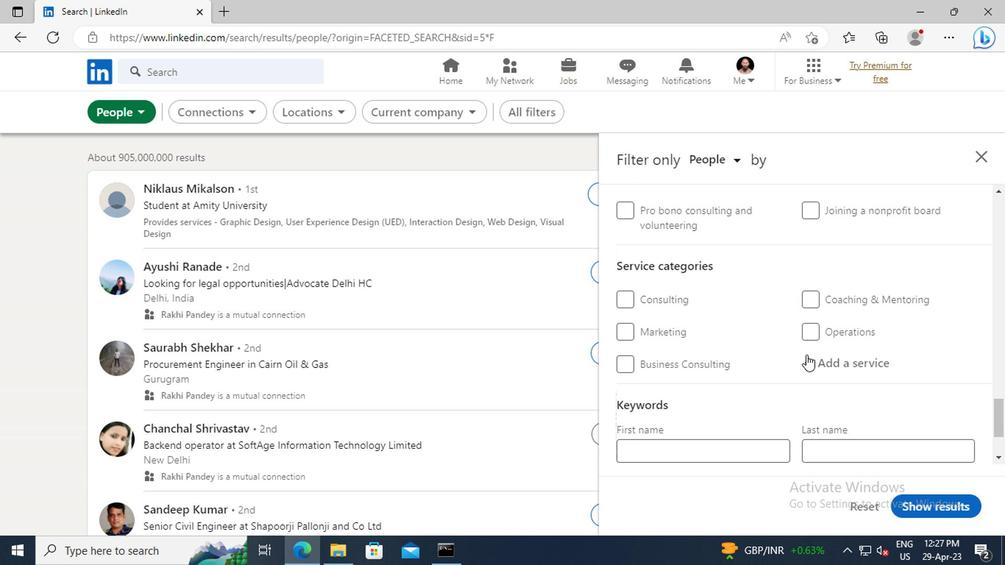 
Action: Mouse pressed left at (812, 364)
Screenshot: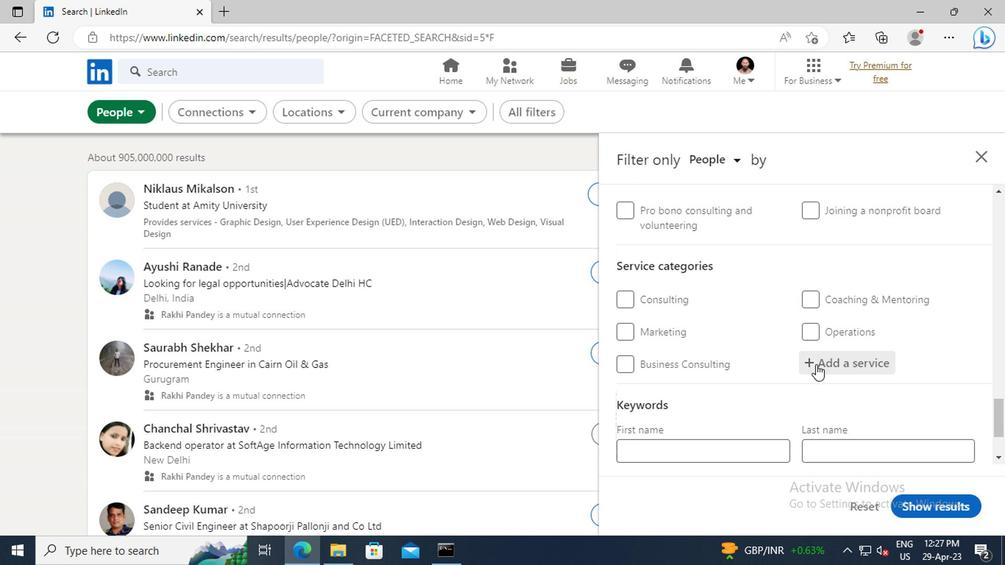 
Action: Key pressed <Key.shift>CORPORATE<Key.space><Key.shift>EVE
Screenshot: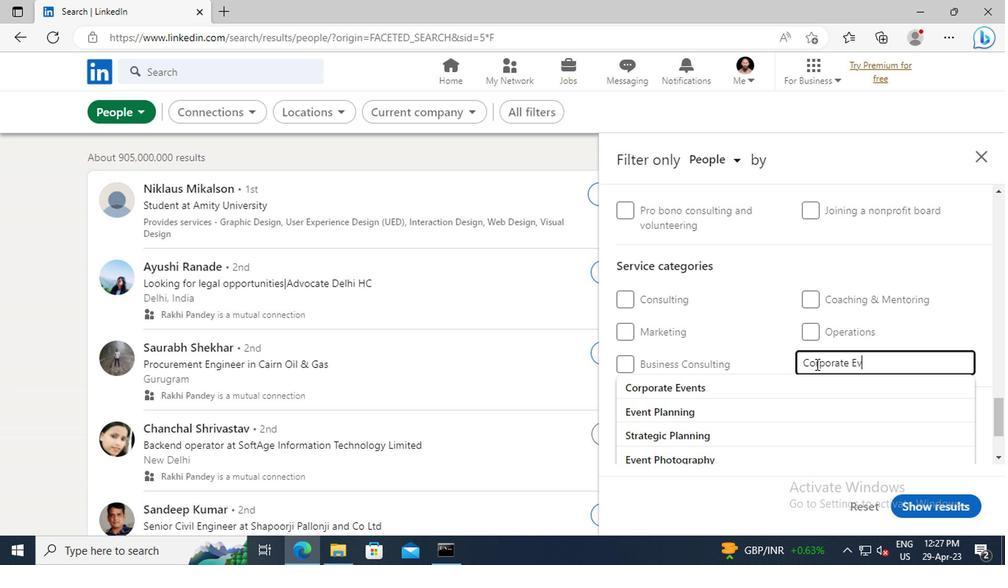 
Action: Mouse moved to (762, 383)
Screenshot: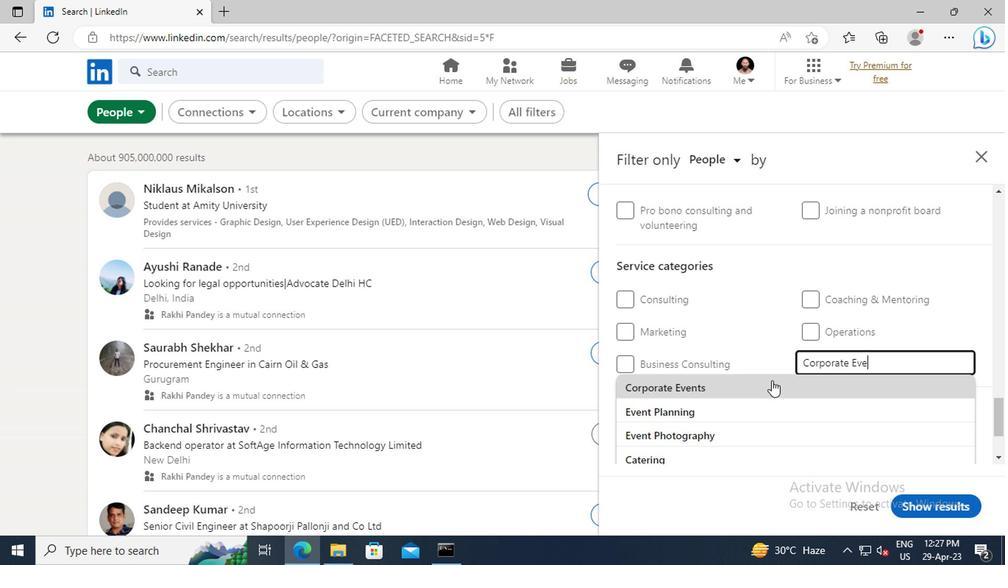 
Action: Mouse pressed left at (762, 383)
Screenshot: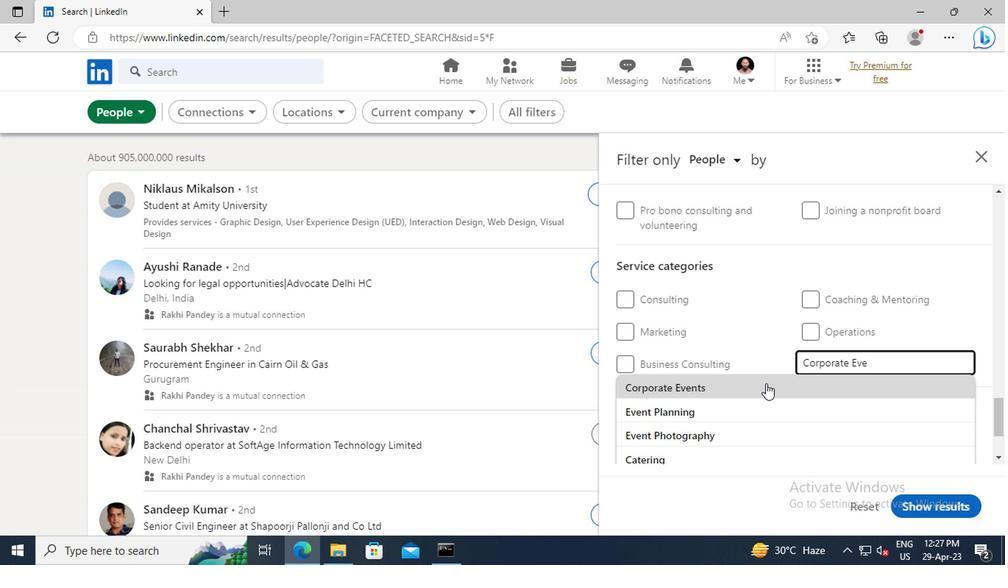 
Action: Mouse scrolled (762, 383) with delta (0, 0)
Screenshot: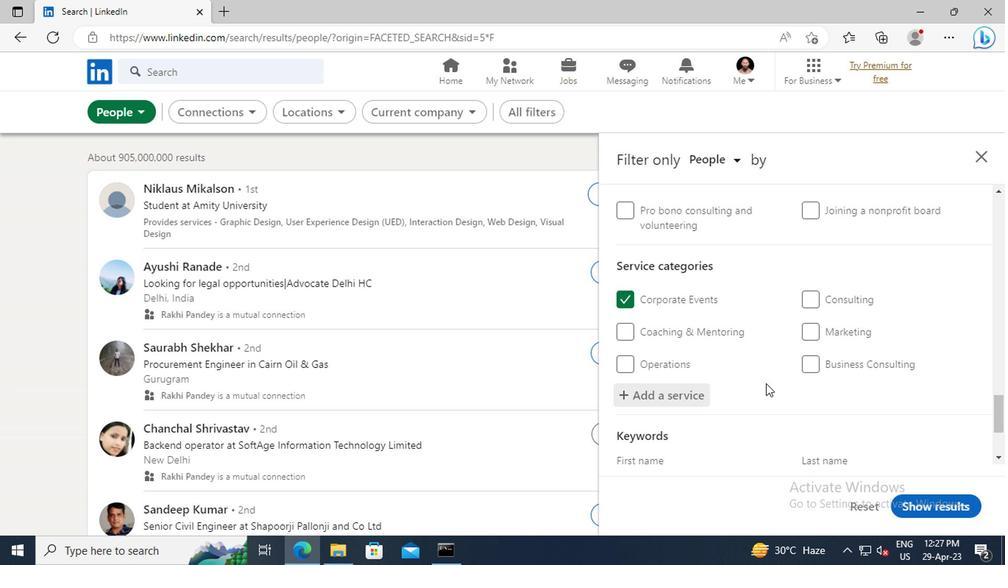
Action: Mouse scrolled (762, 383) with delta (0, 0)
Screenshot: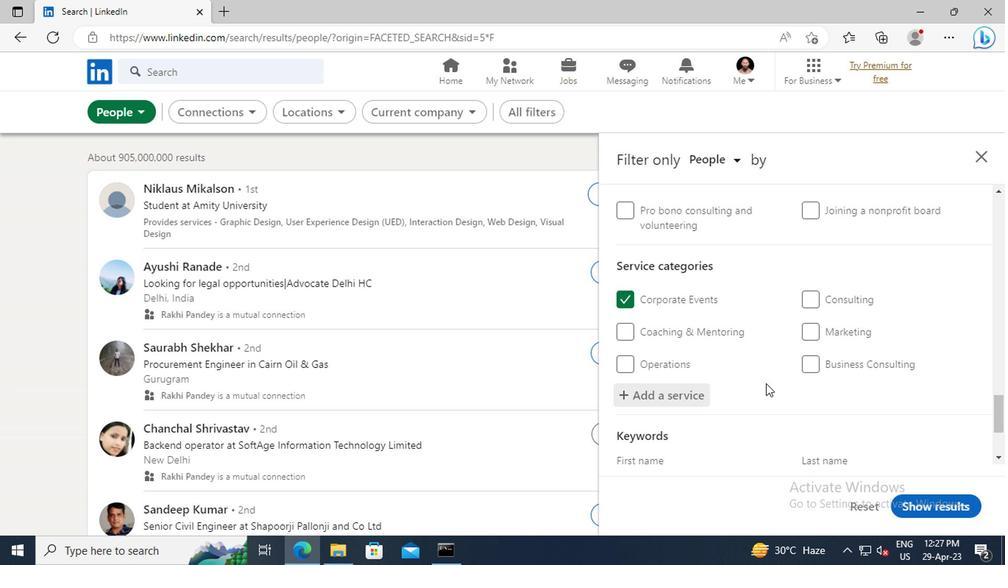 
Action: Mouse scrolled (762, 383) with delta (0, 0)
Screenshot: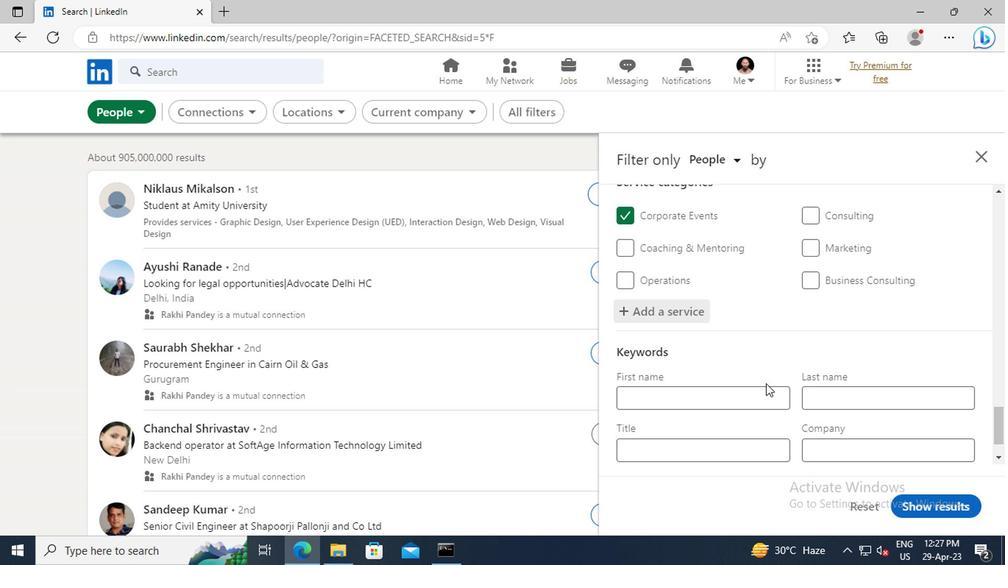 
Action: Mouse scrolled (762, 383) with delta (0, 0)
Screenshot: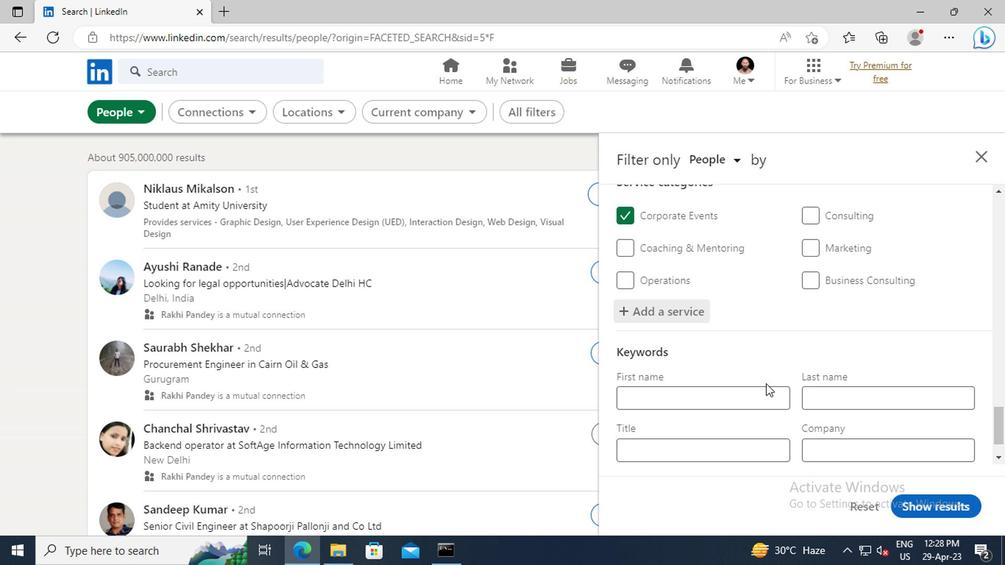 
Action: Mouse moved to (658, 404)
Screenshot: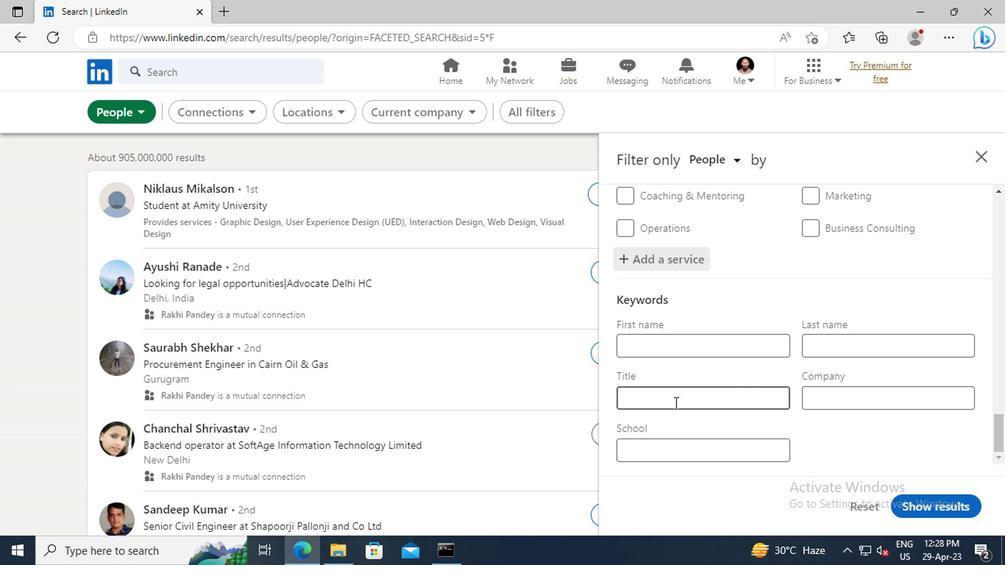 
Action: Mouse pressed left at (658, 404)
Screenshot: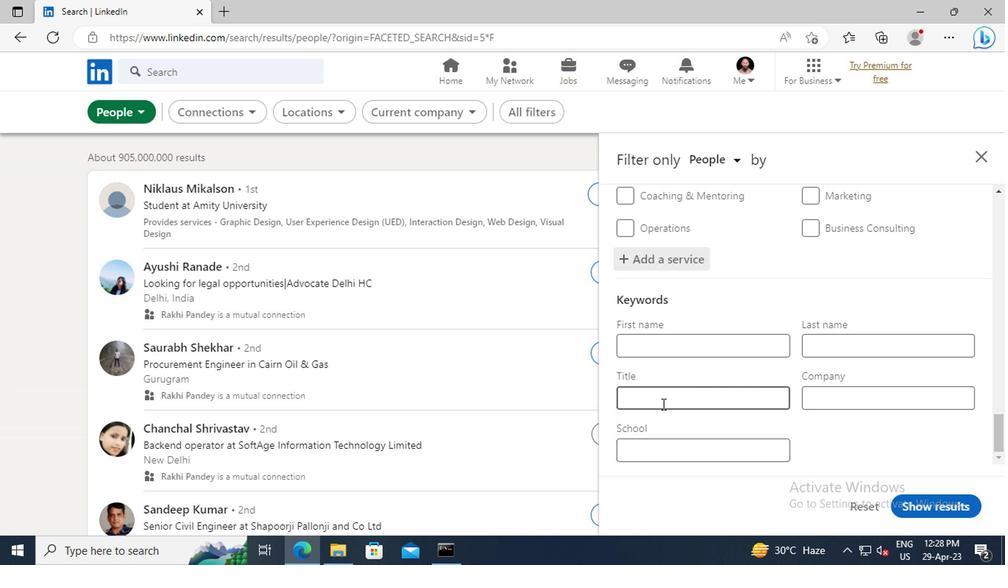 
Action: Key pressed <Key.shift>CHIEF<Key.enter>
Screenshot: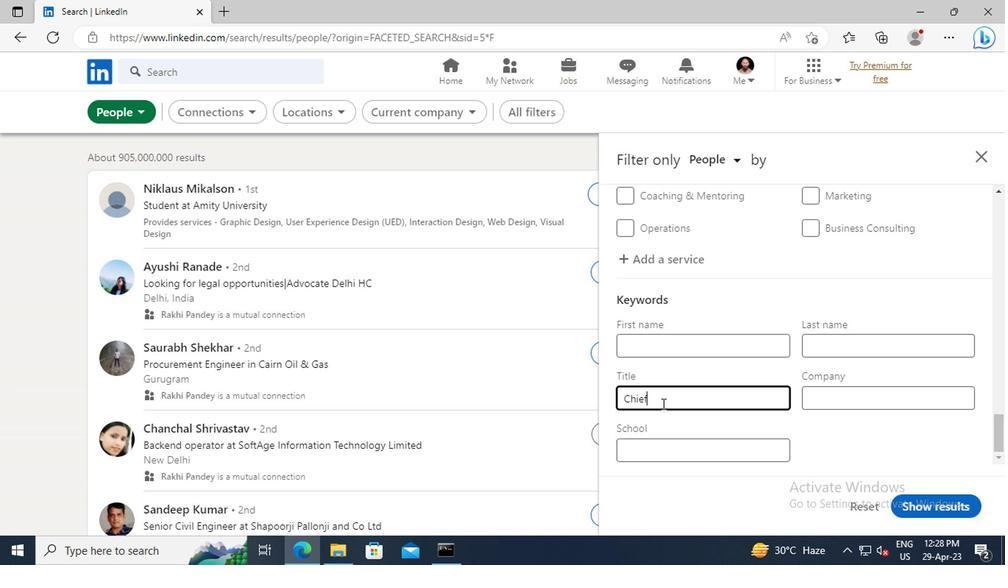 
Action: Mouse moved to (907, 502)
Screenshot: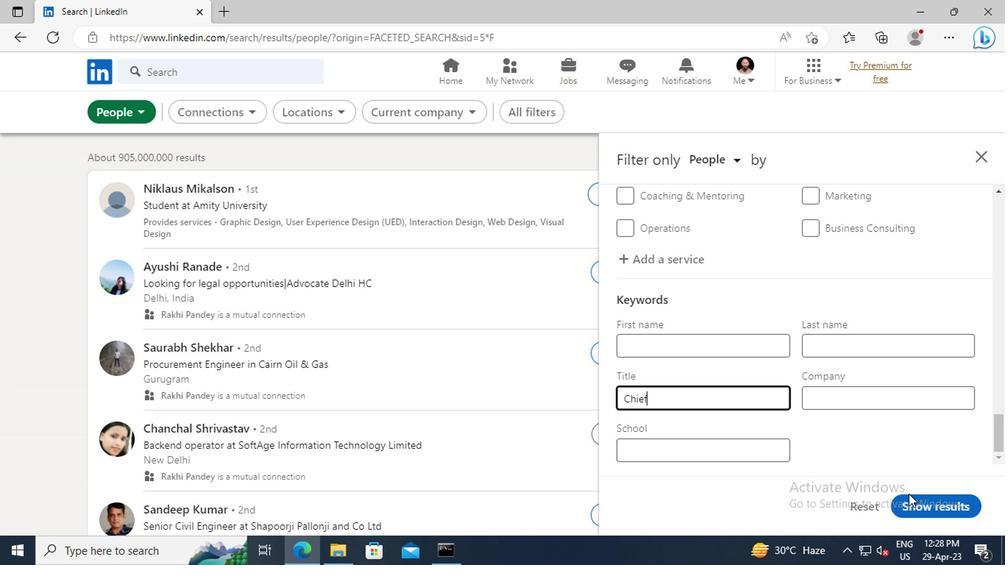 
Action: Mouse pressed left at (907, 502)
Screenshot: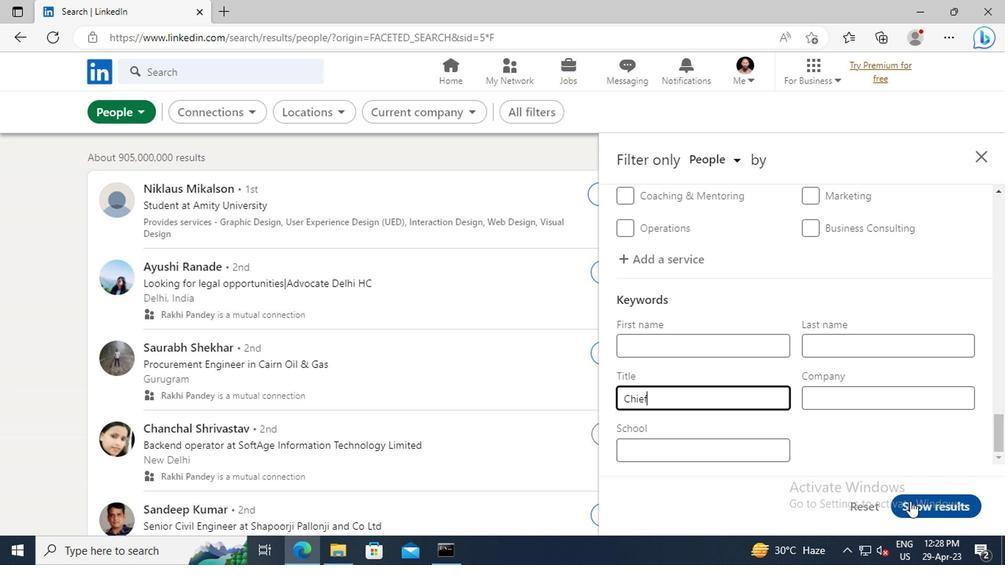 
